 Task: Find a guest house in Shangarh, India for 8 guests from 24th August to 10th September, with a price range of ₹12,000 to ₹15,000, 4 bedrooms, 4 bathrooms, 6 beds, and amenities like WiFi, free parking, and TV. Ensure self check-in and host language is English.
Action: Mouse moved to (538, 139)
Screenshot: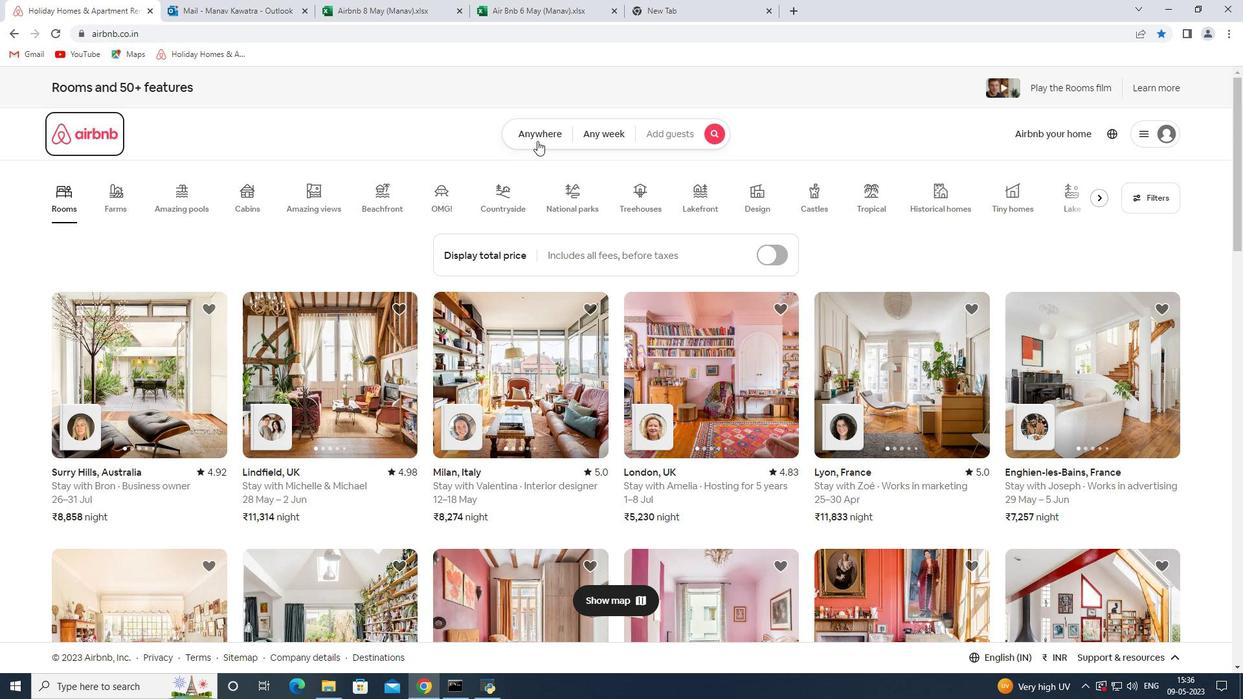 
Action: Mouse pressed left at (538, 139)
Screenshot: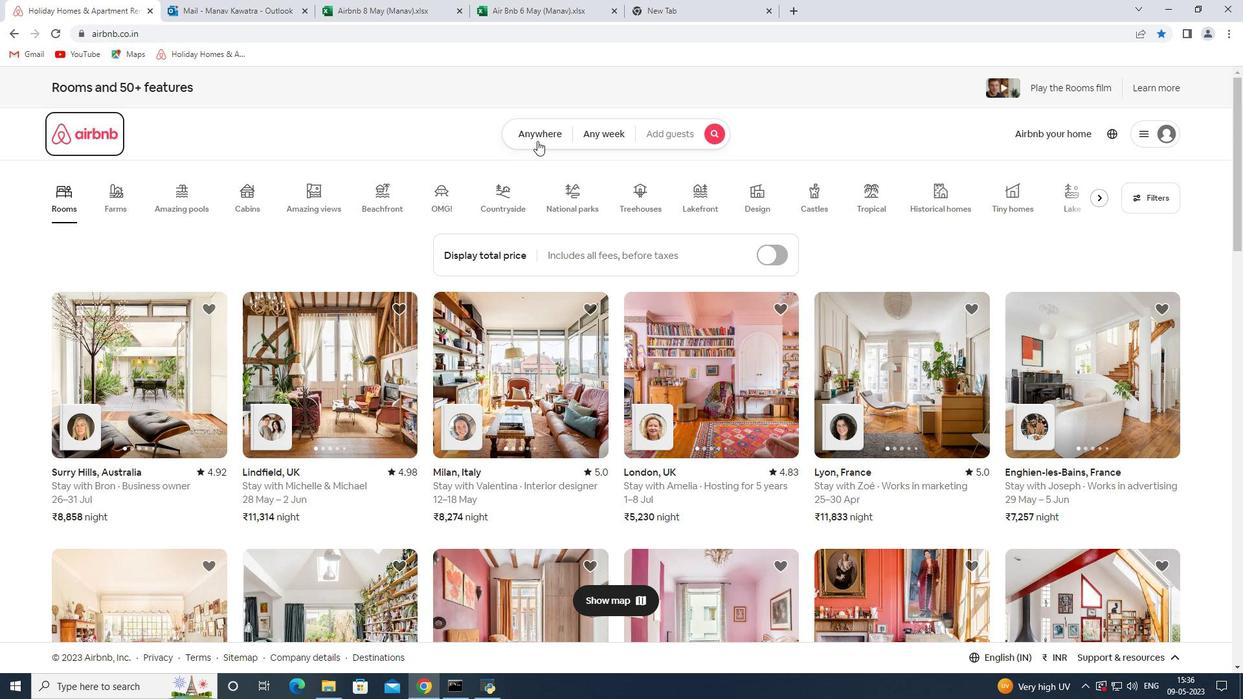 
Action: Mouse moved to (461, 198)
Screenshot: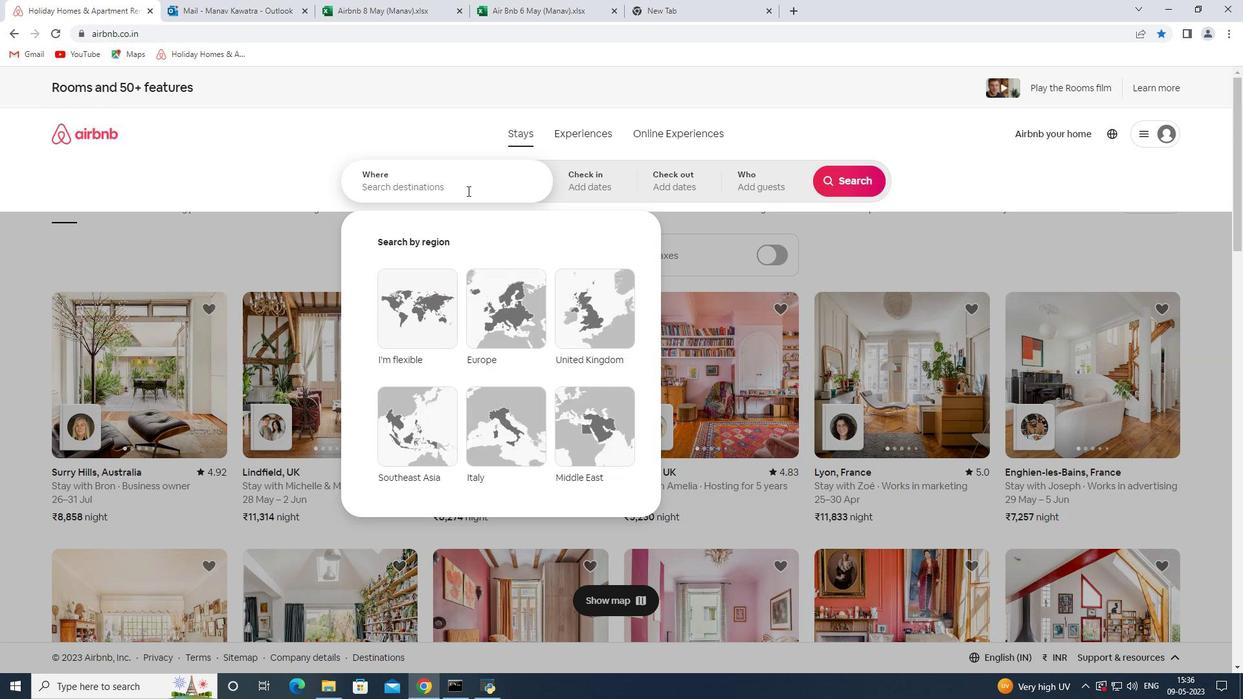 
Action: Mouse pressed left at (461, 198)
Screenshot: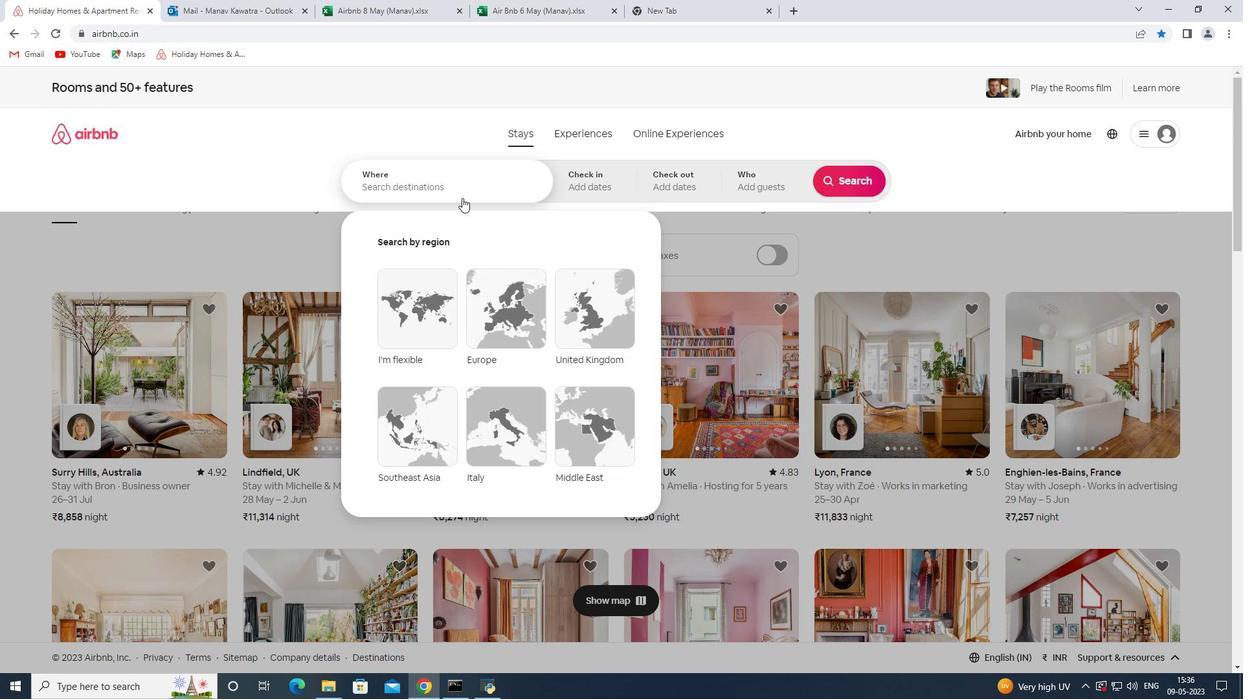 
Action: Mouse moved to (466, 186)
Screenshot: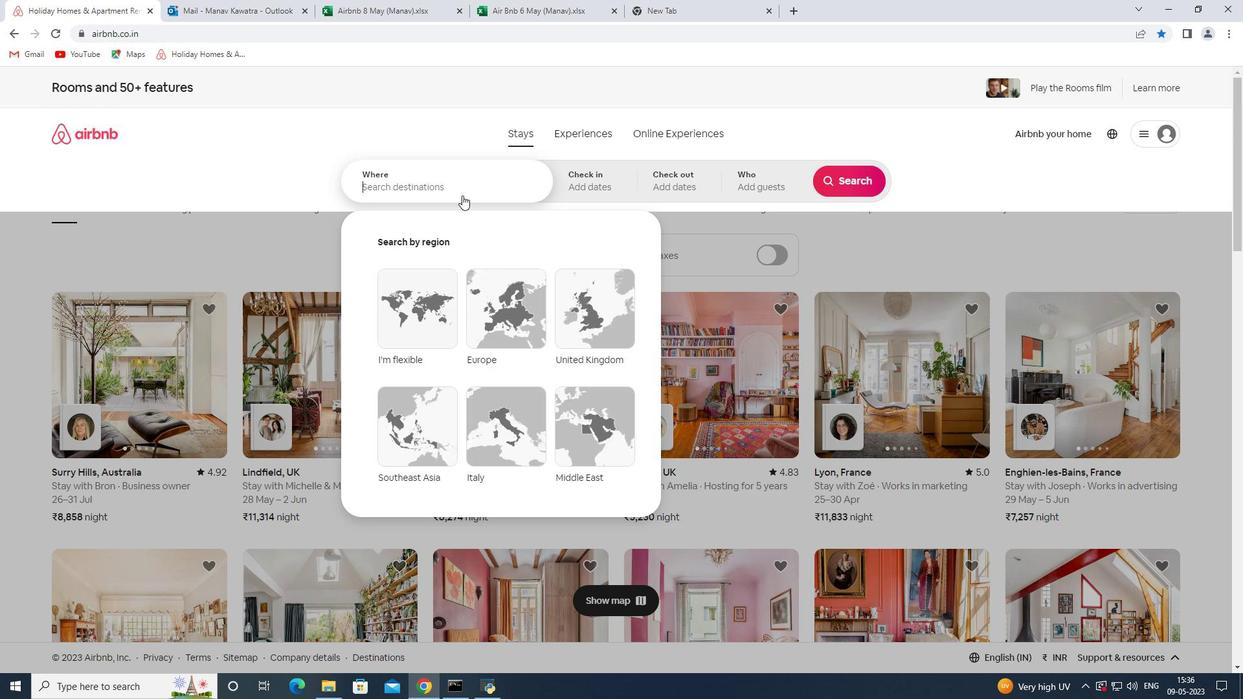 
Action: Mouse pressed left at (466, 186)
Screenshot: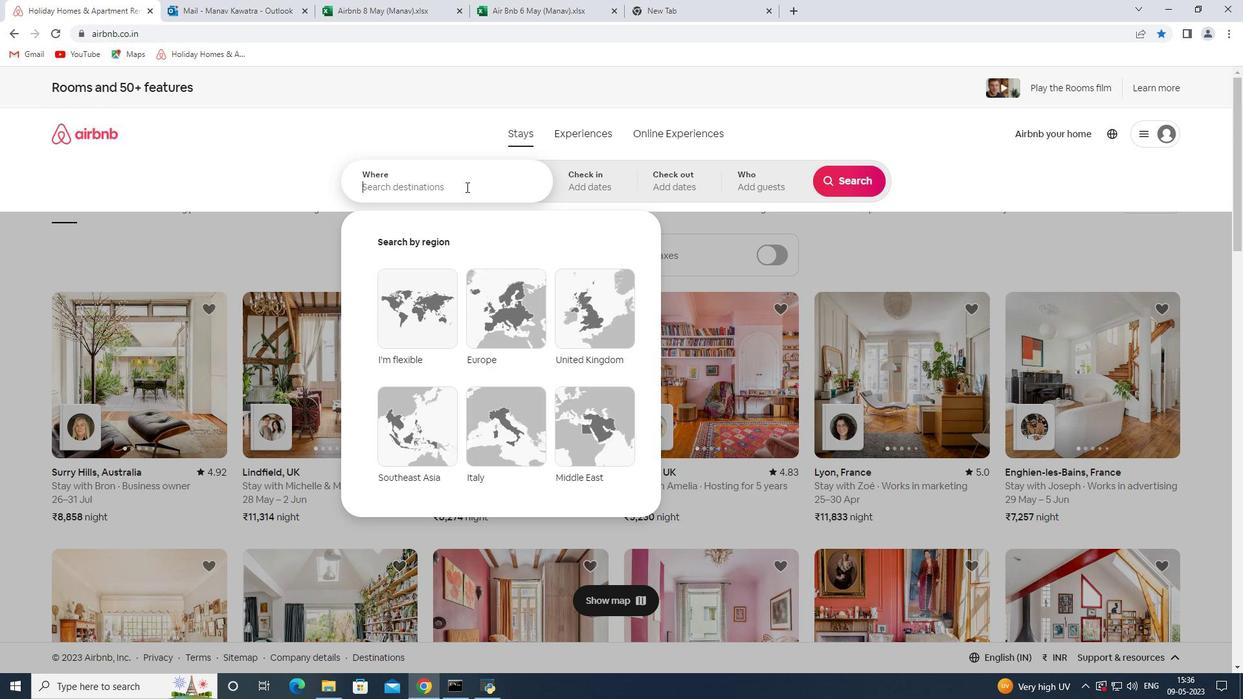
Action: Key pressed <Key.shift>Shamgarh<Key.space><Key.shift><Key.shift><Key.shift><Key.shift><Key.shift>India<Key.space><Key.enter>
Screenshot: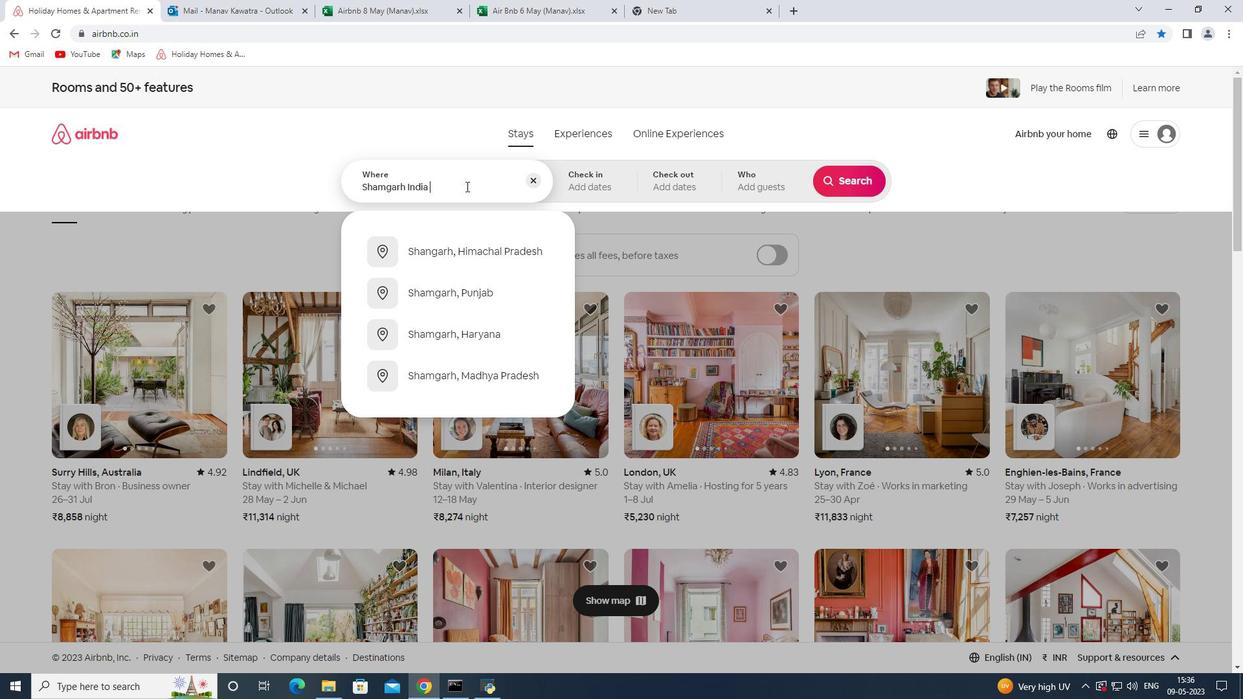 
Action: Mouse moved to (833, 280)
Screenshot: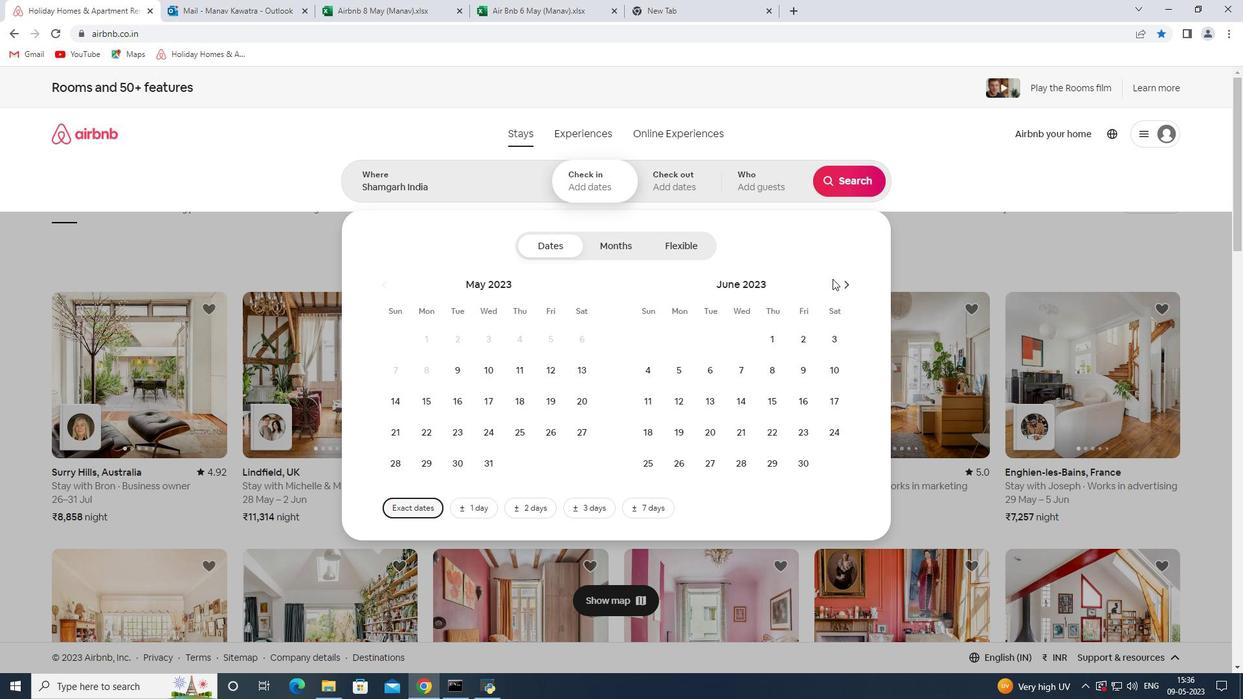 
Action: Mouse pressed left at (833, 280)
Screenshot: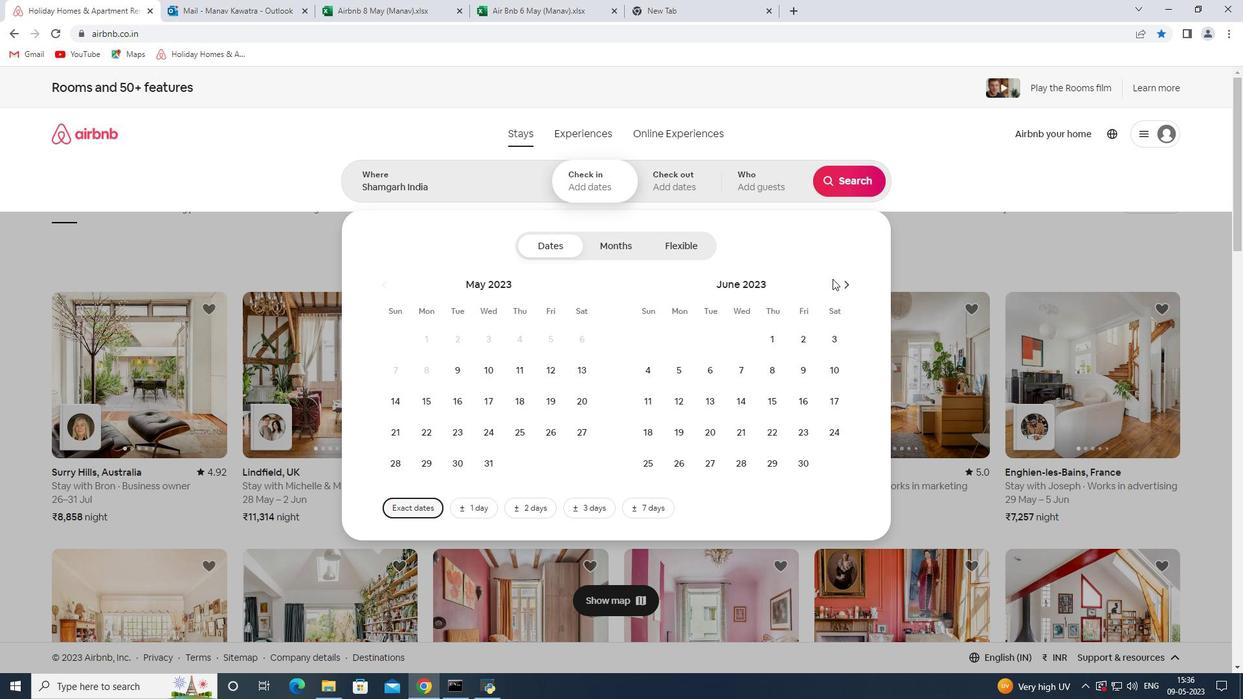 
Action: Mouse moved to (844, 282)
Screenshot: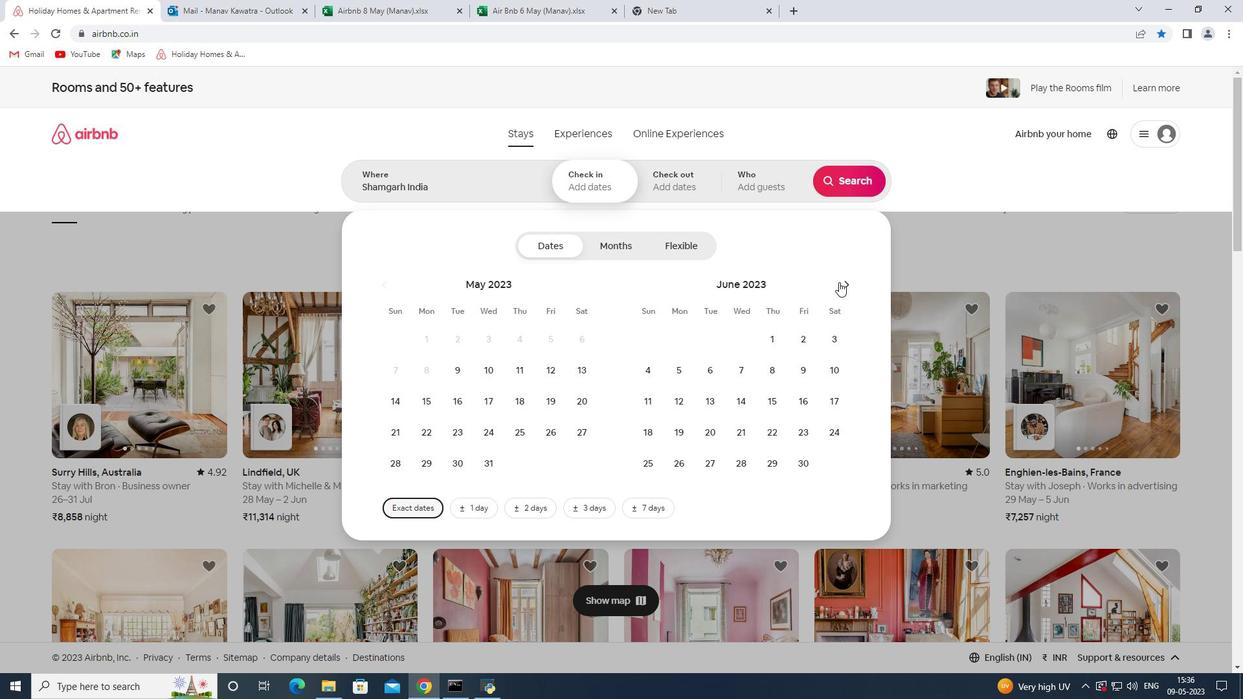 
Action: Mouse pressed left at (844, 282)
Screenshot: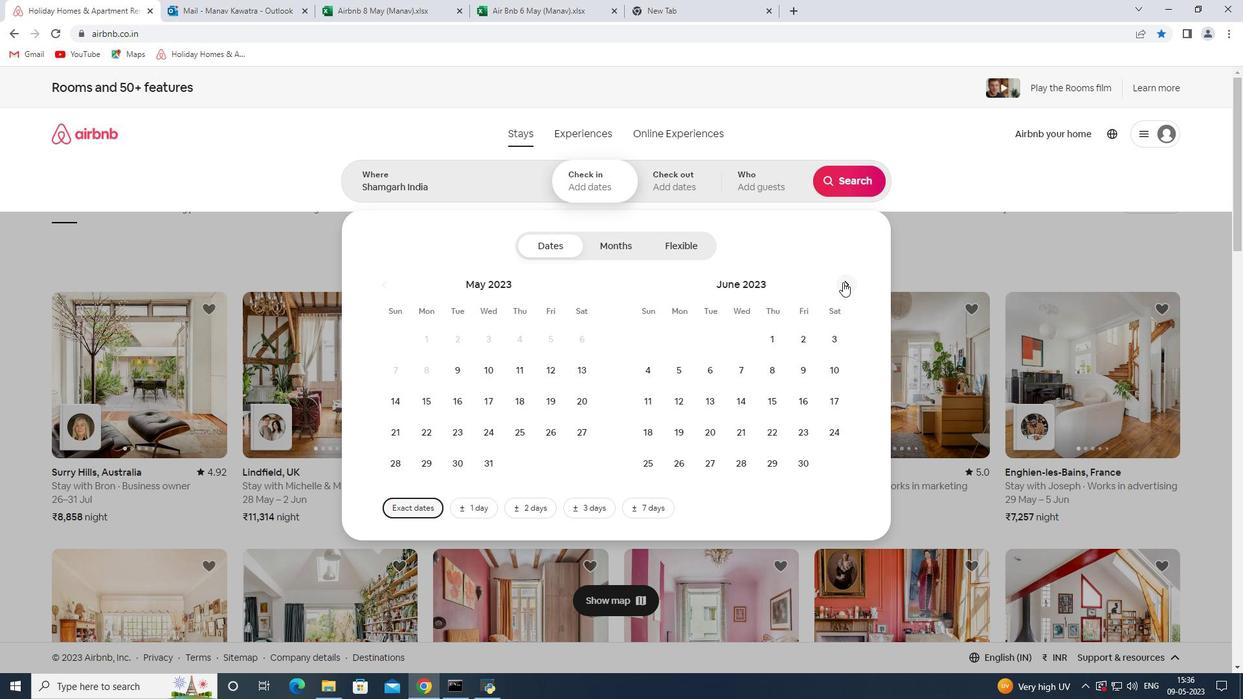 
Action: Mouse moved to (845, 283)
Screenshot: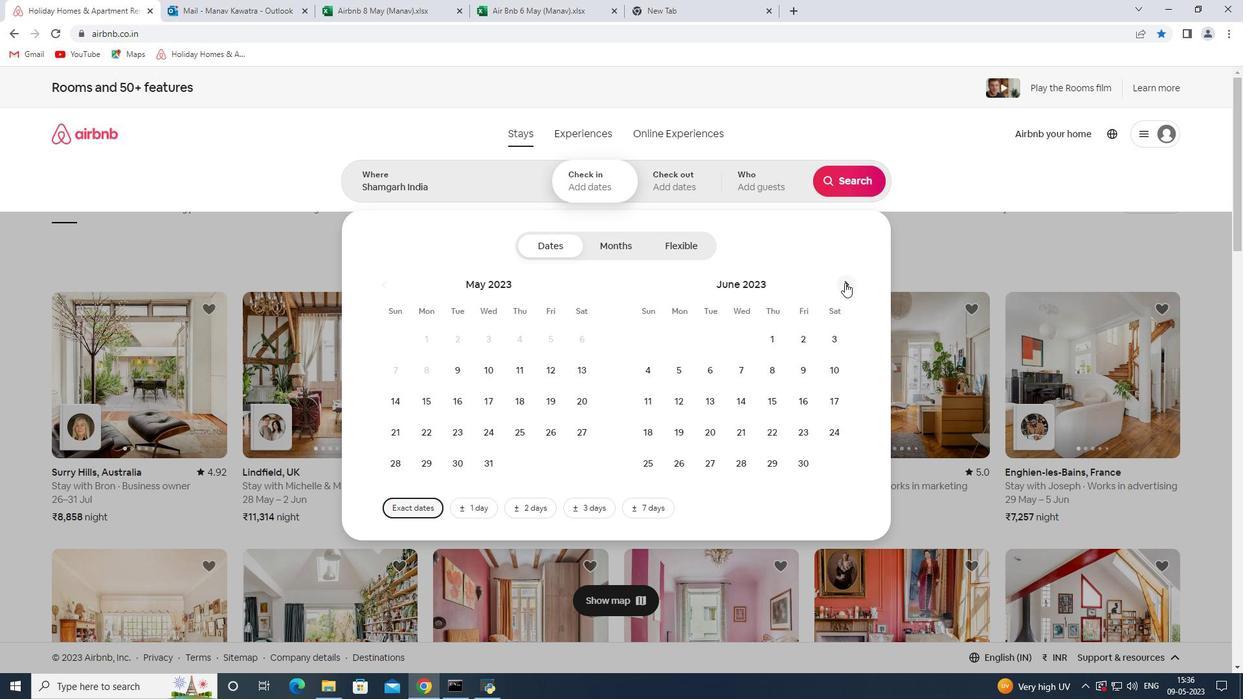 
Action: Mouse pressed left at (845, 283)
Screenshot: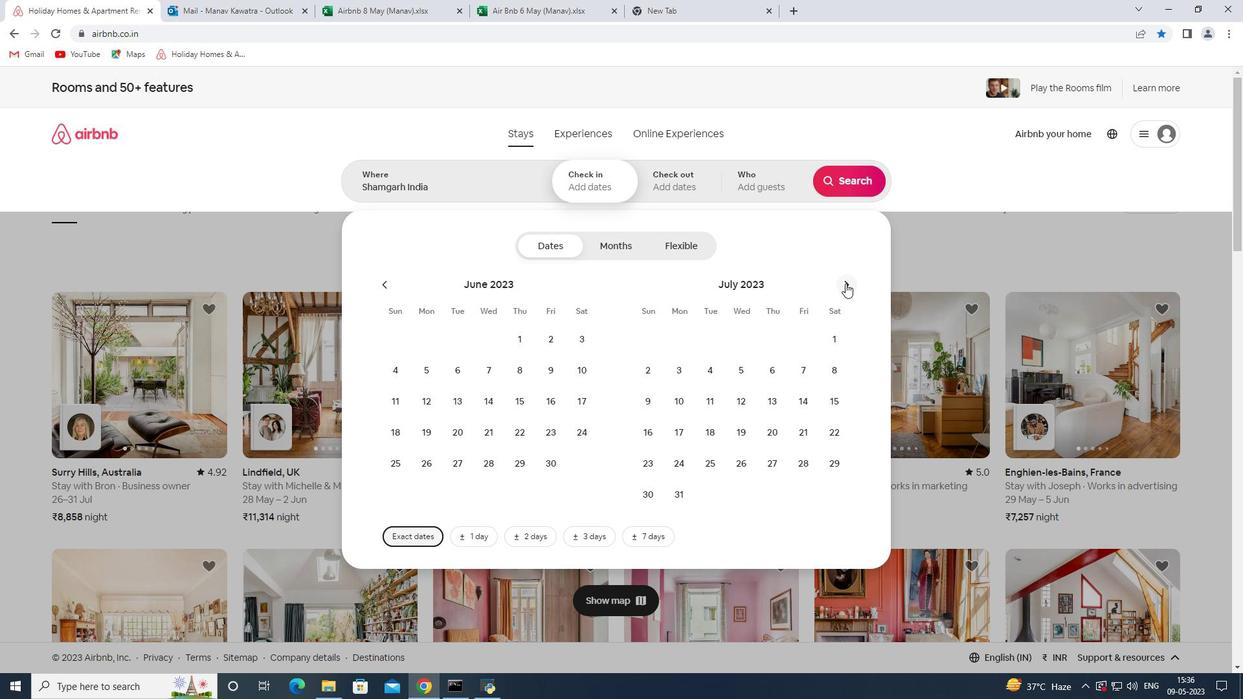 
Action: Mouse moved to (771, 444)
Screenshot: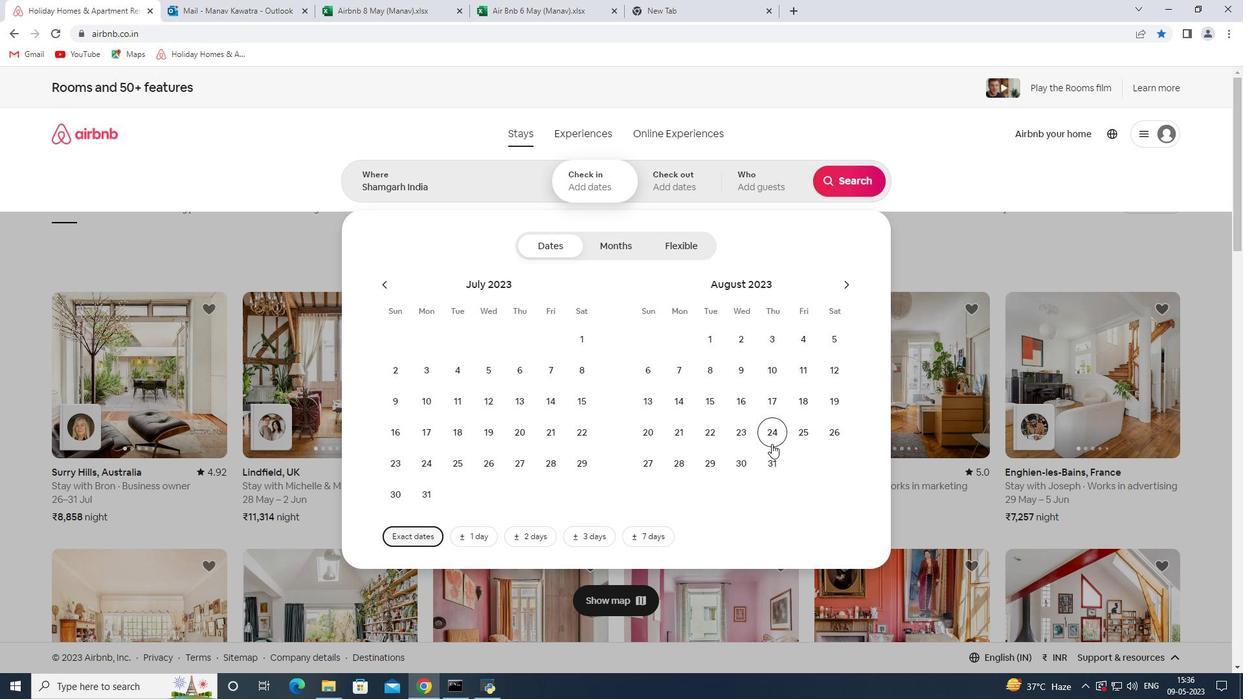 
Action: Mouse pressed left at (771, 444)
Screenshot: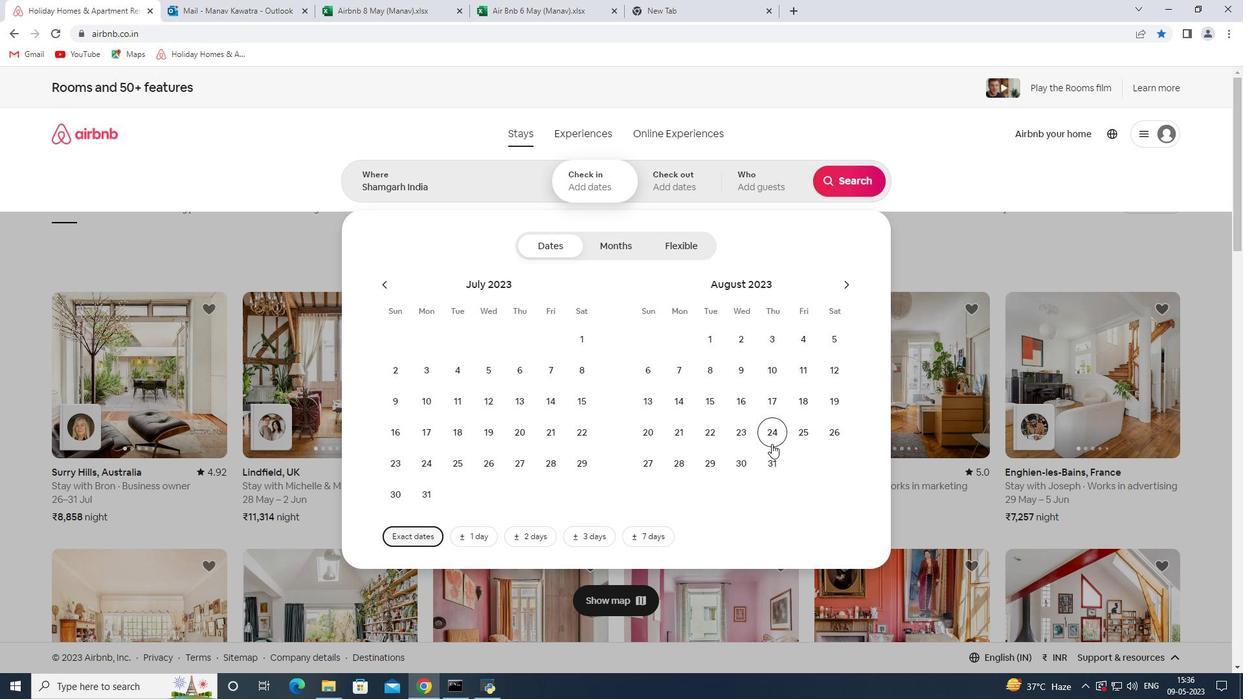 
Action: Mouse moved to (841, 279)
Screenshot: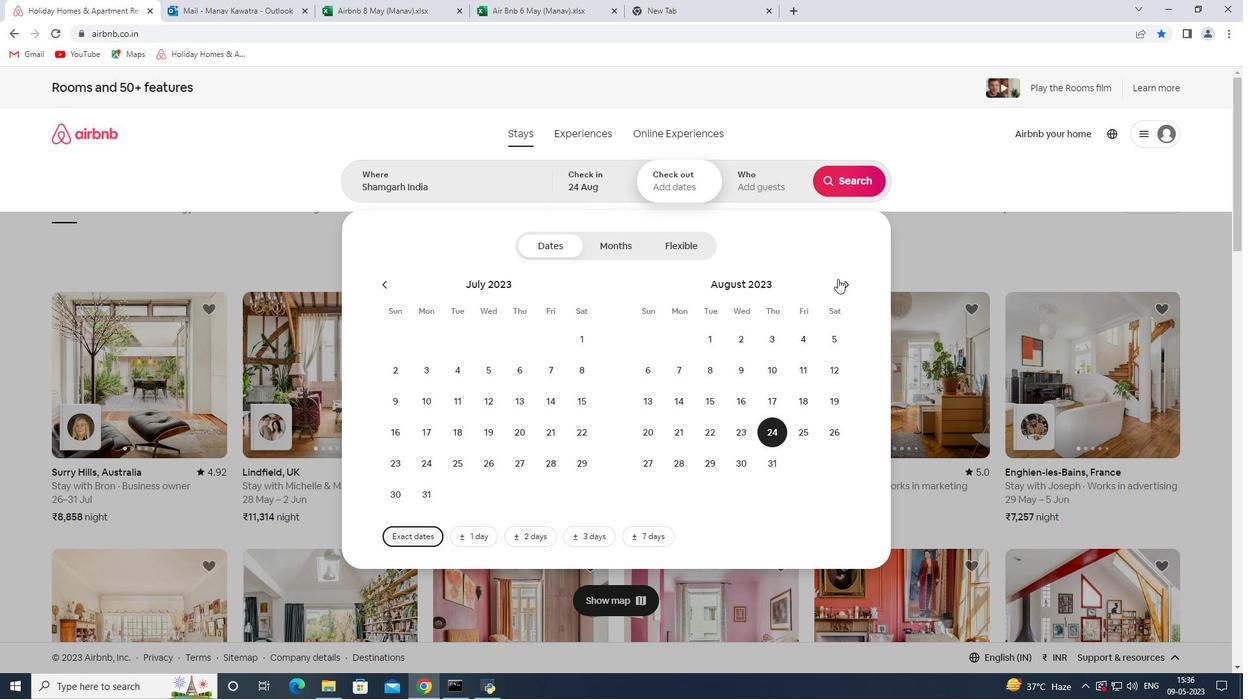 
Action: Mouse pressed left at (841, 279)
Screenshot: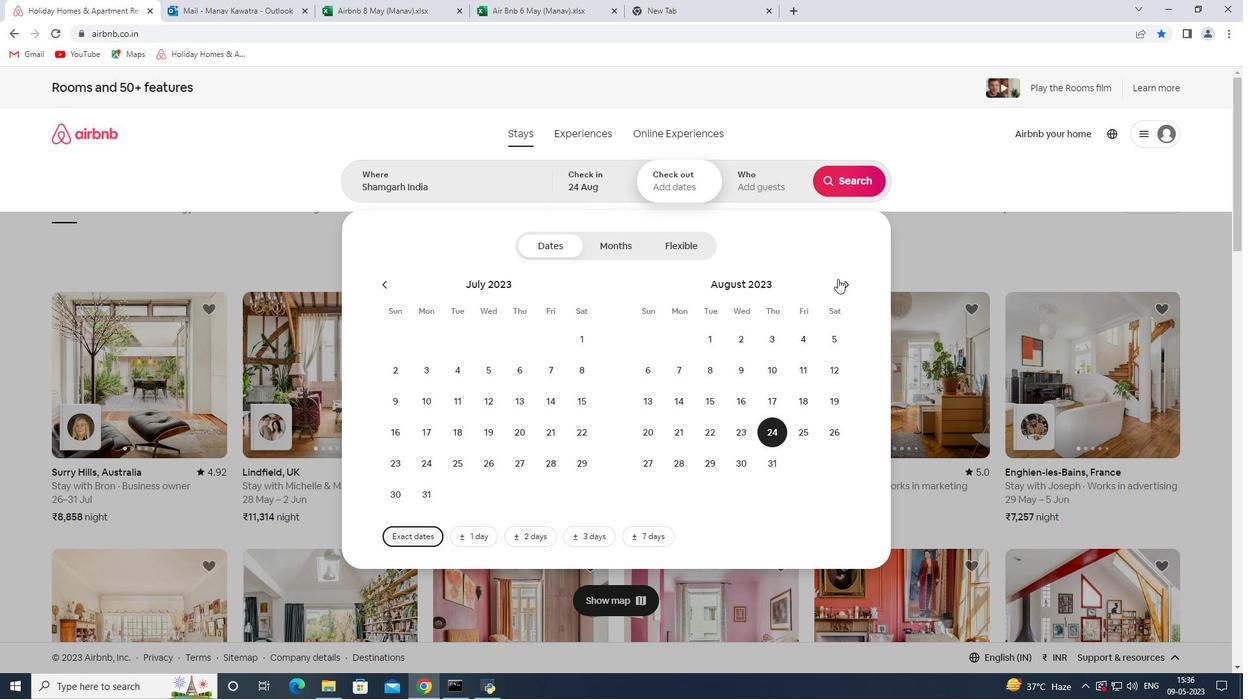 
Action: Mouse moved to (650, 398)
Screenshot: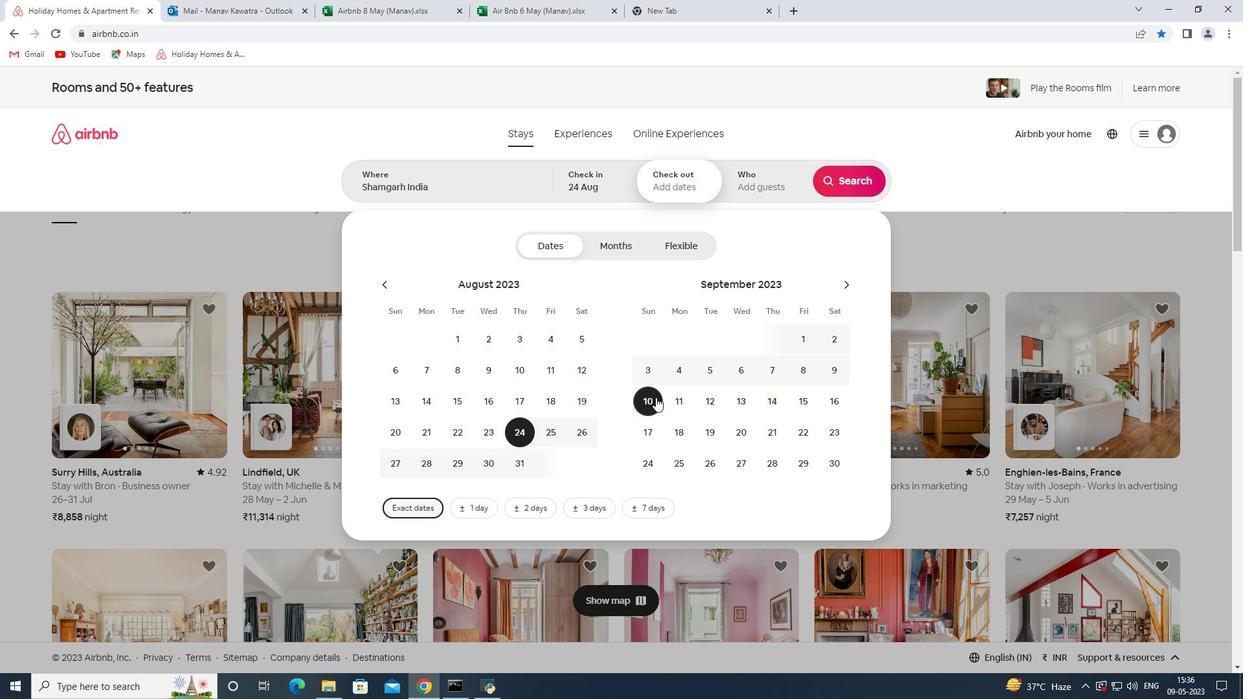 
Action: Mouse pressed left at (650, 398)
Screenshot: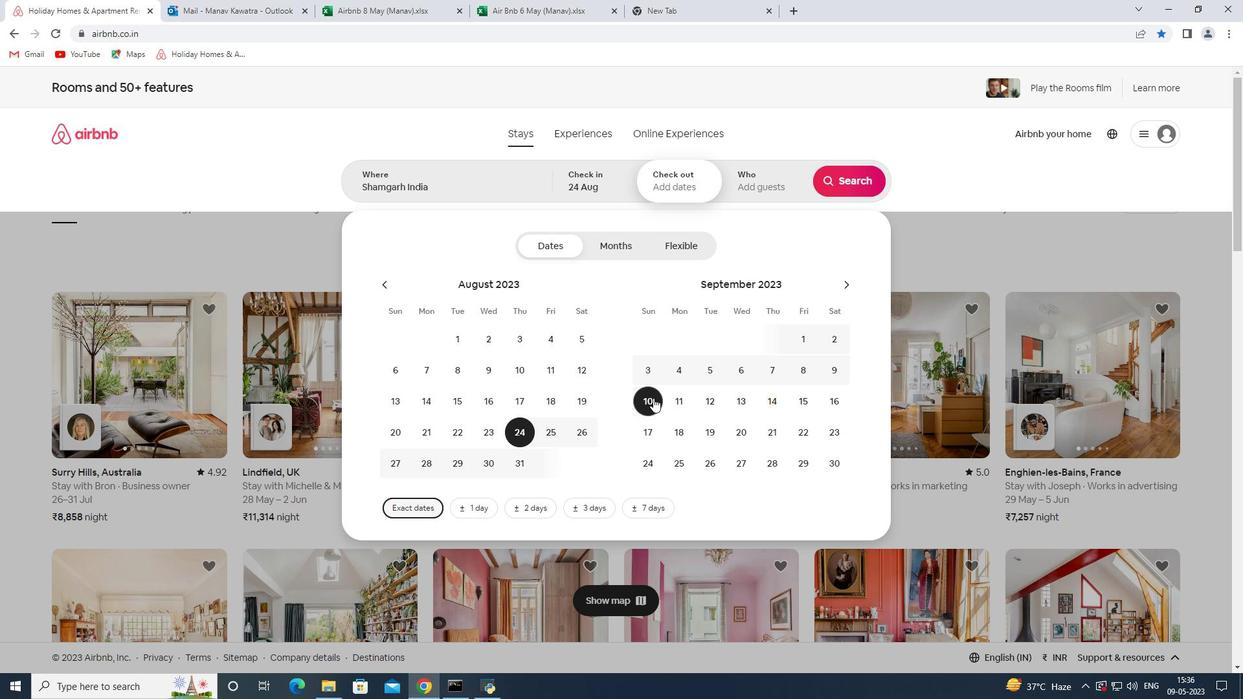 
Action: Mouse moved to (743, 184)
Screenshot: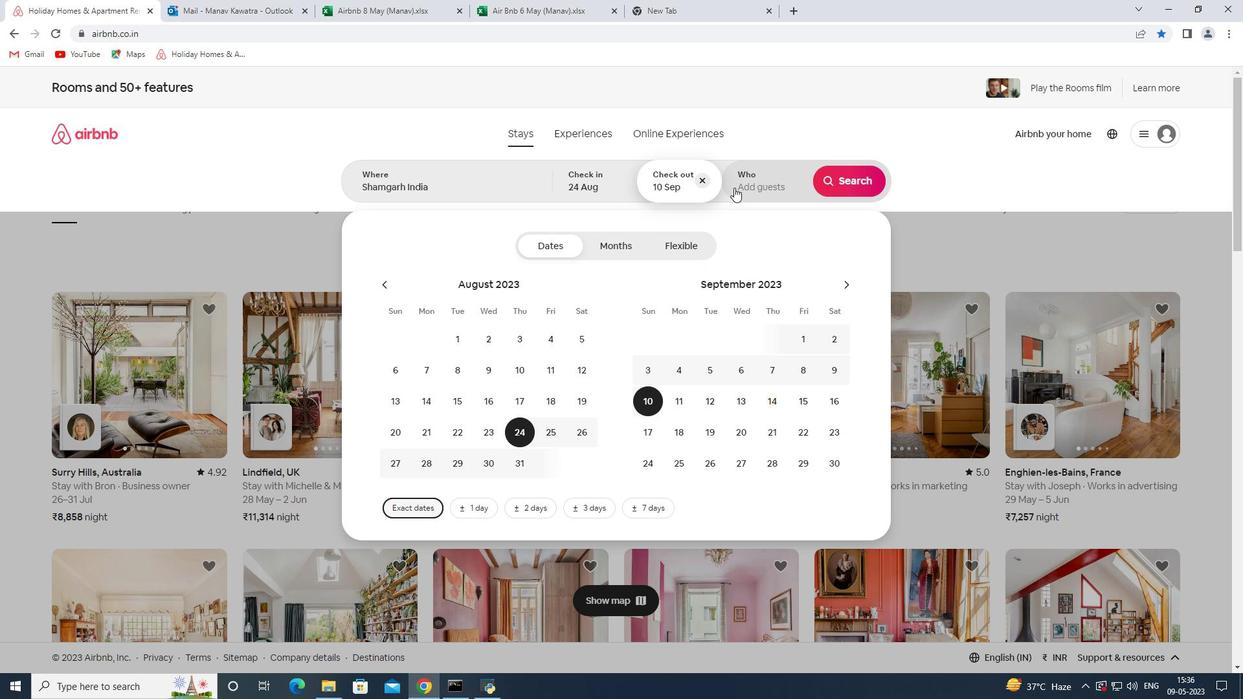 
Action: Mouse pressed left at (743, 184)
Screenshot: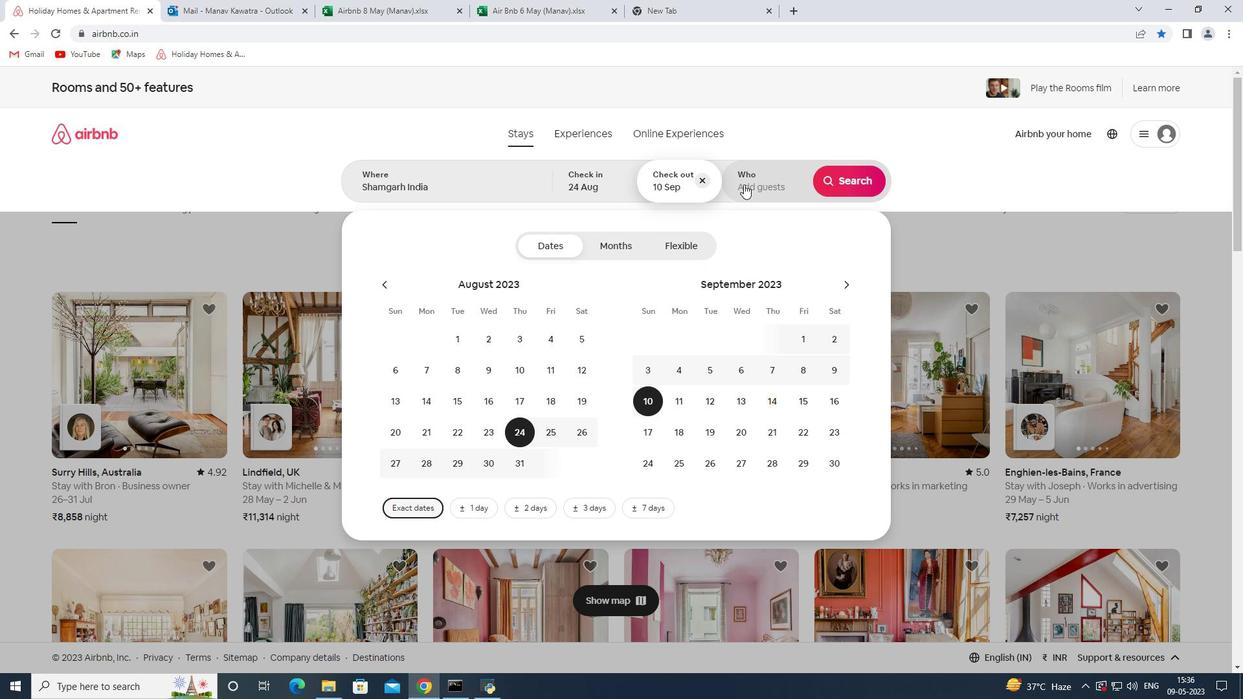 
Action: Mouse moved to (847, 249)
Screenshot: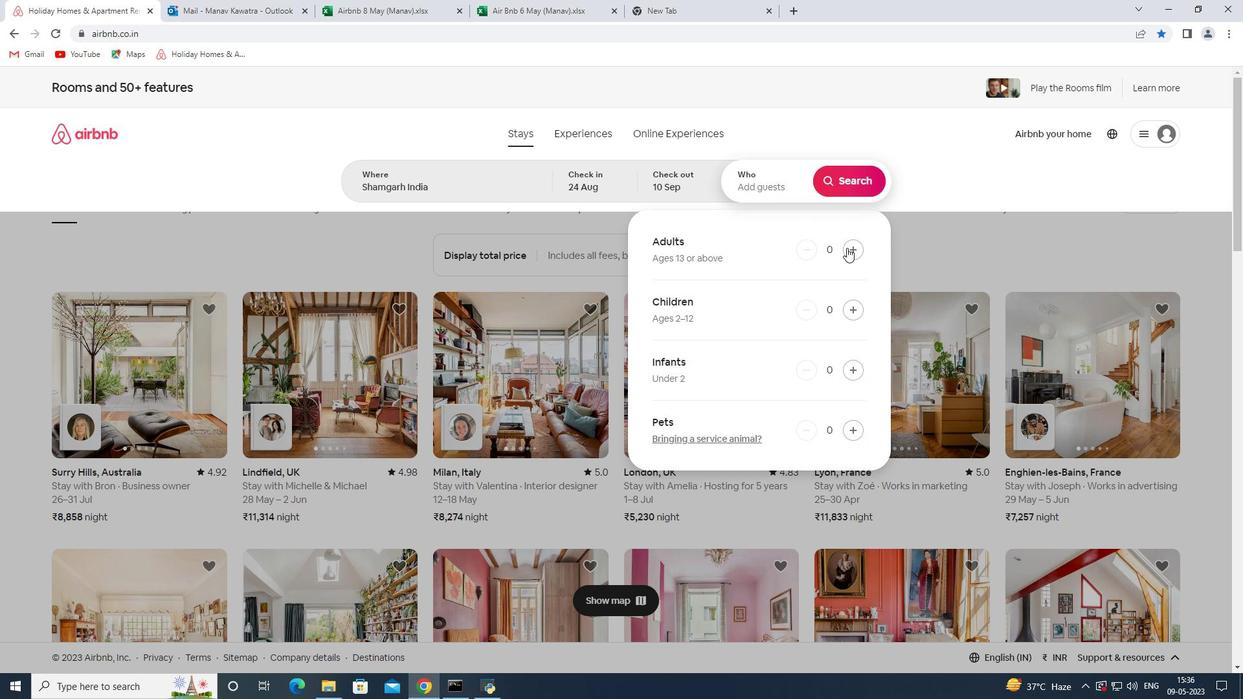 
Action: Mouse pressed left at (847, 249)
Screenshot: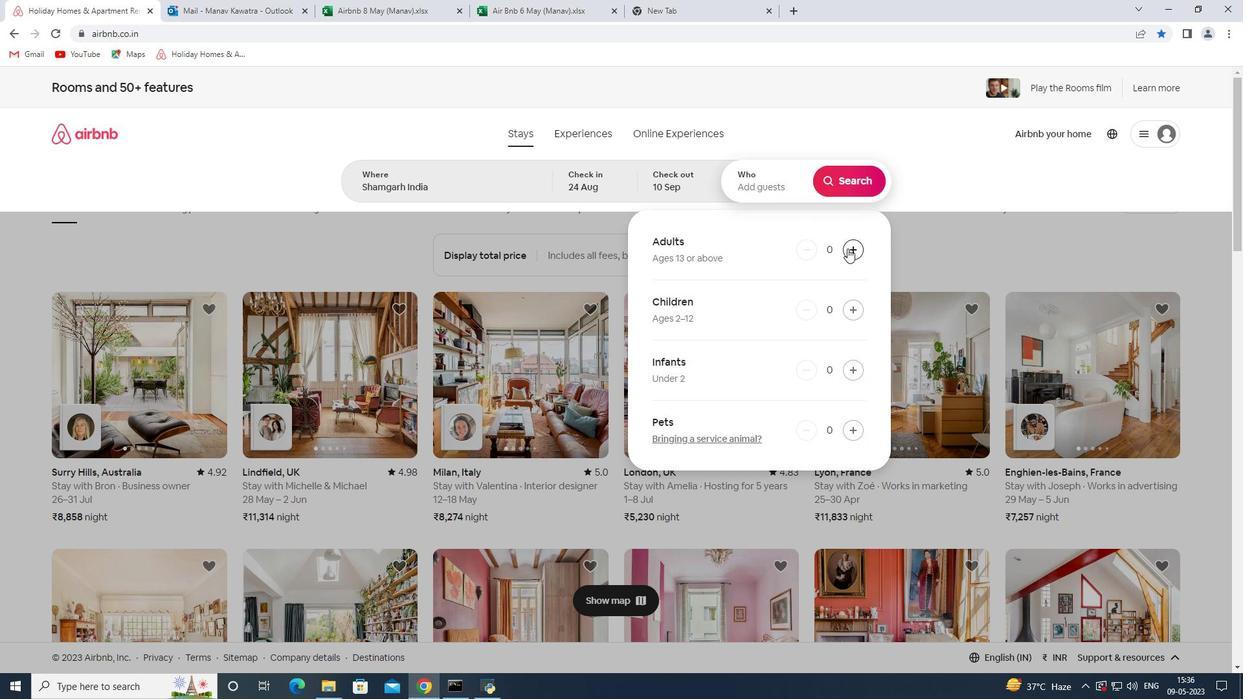 
Action: Mouse pressed left at (847, 249)
Screenshot: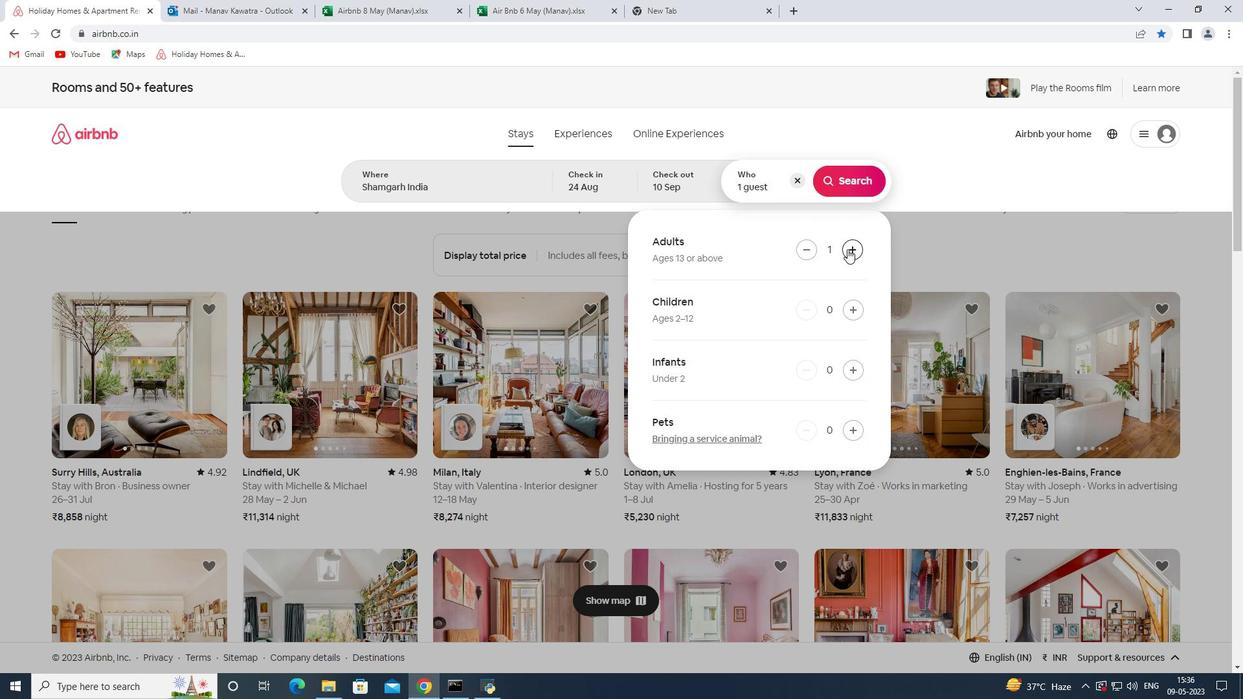 
Action: Mouse pressed left at (847, 249)
Screenshot: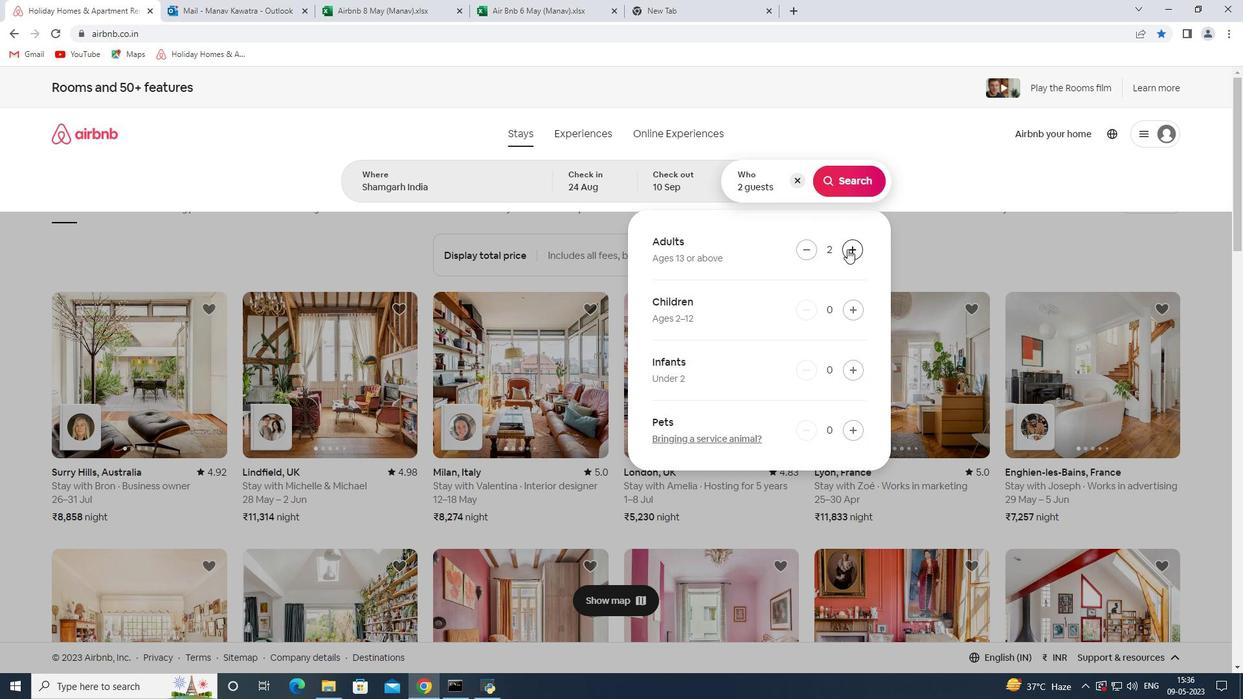 
Action: Mouse pressed left at (847, 249)
Screenshot: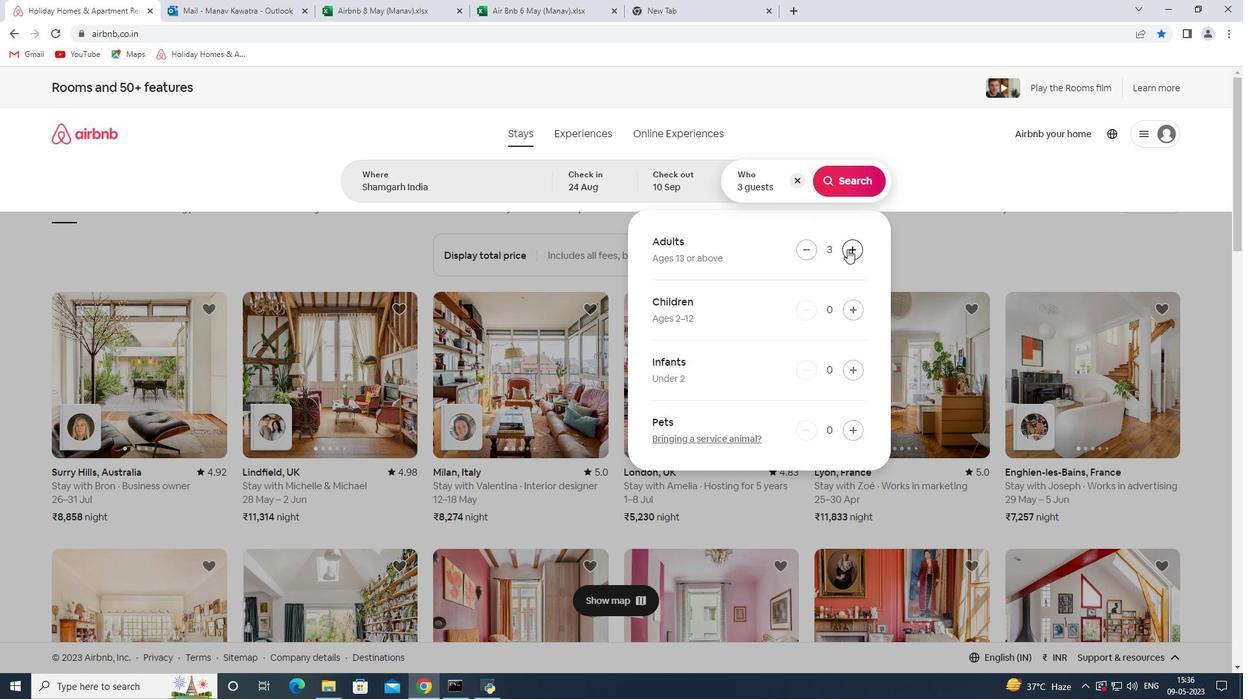 
Action: Mouse pressed left at (847, 249)
Screenshot: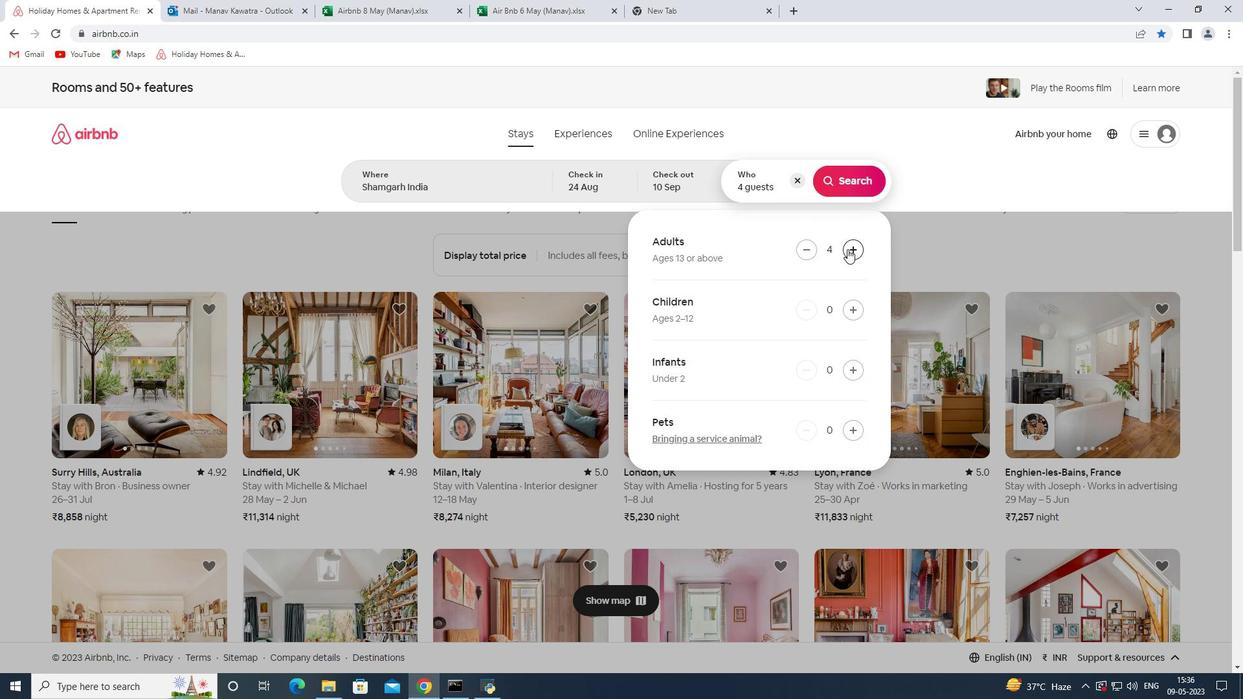 
Action: Mouse pressed left at (847, 249)
Screenshot: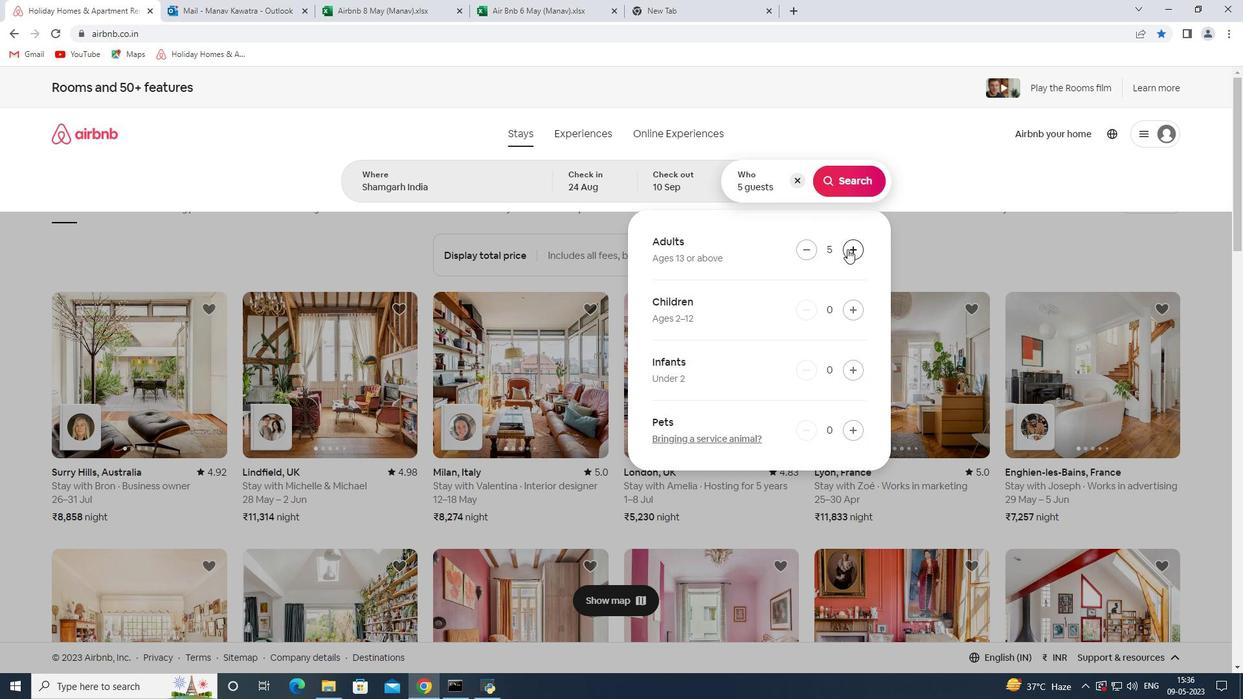 
Action: Mouse pressed left at (847, 249)
Screenshot: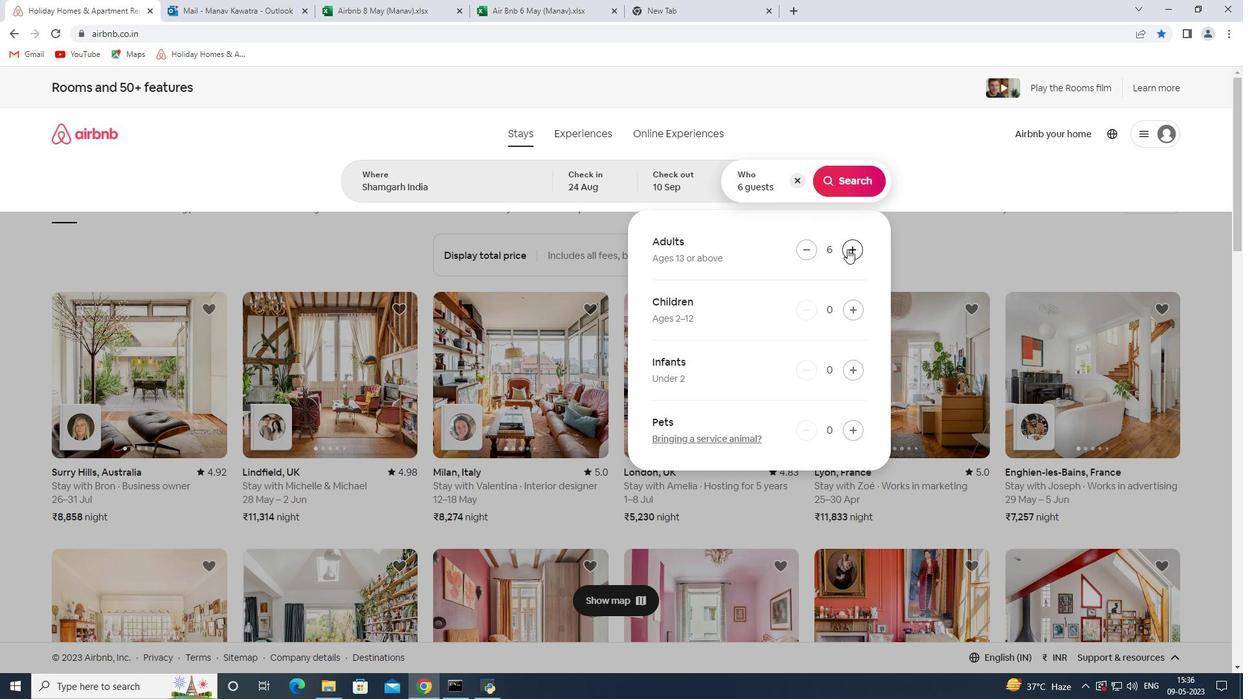
Action: Mouse pressed left at (847, 249)
Screenshot: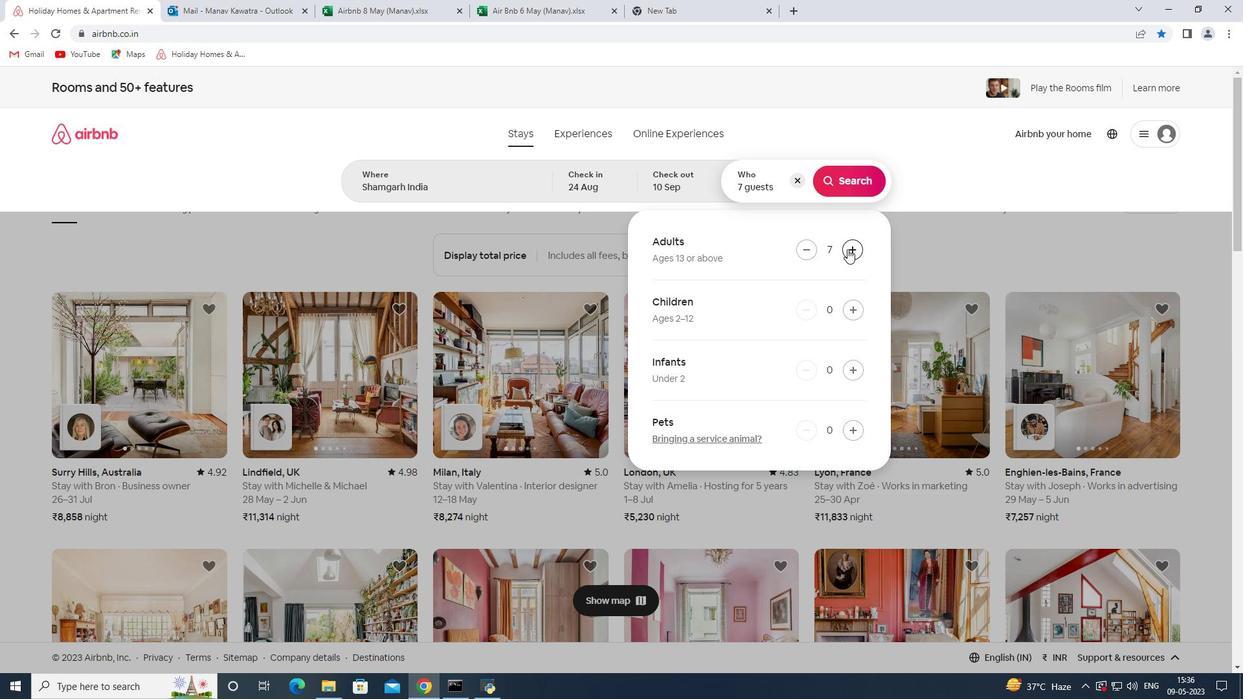 
Action: Mouse moved to (857, 179)
Screenshot: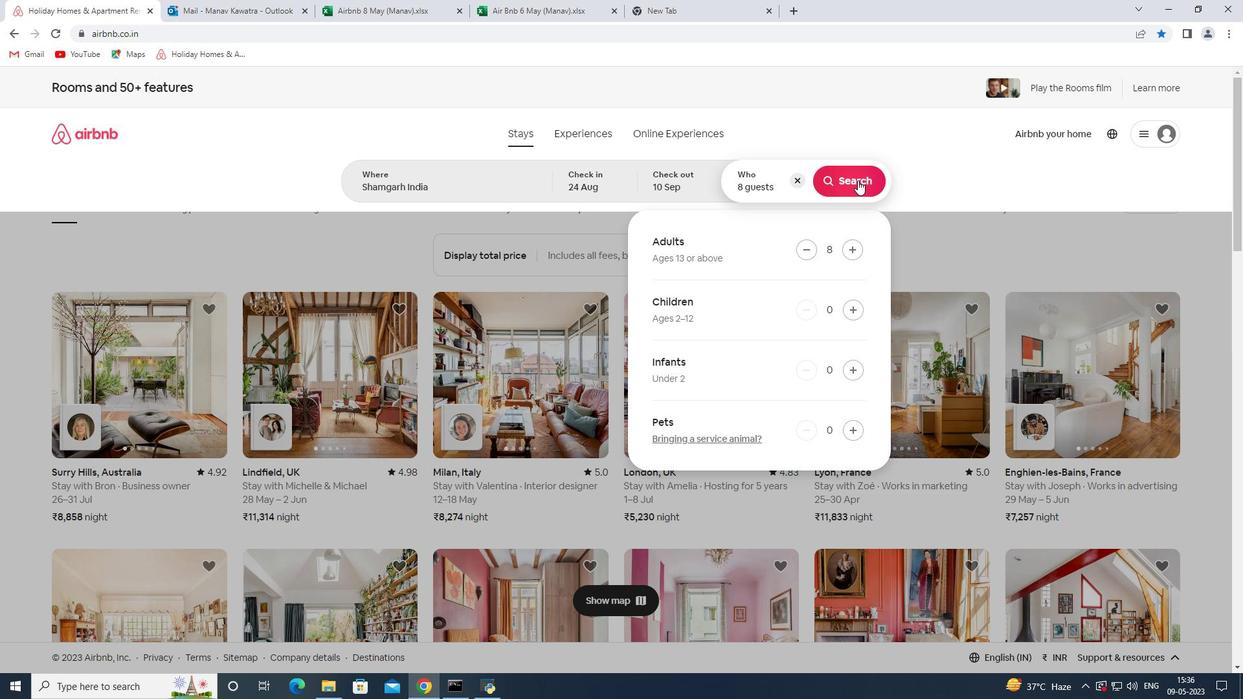 
Action: Mouse pressed left at (857, 179)
Screenshot: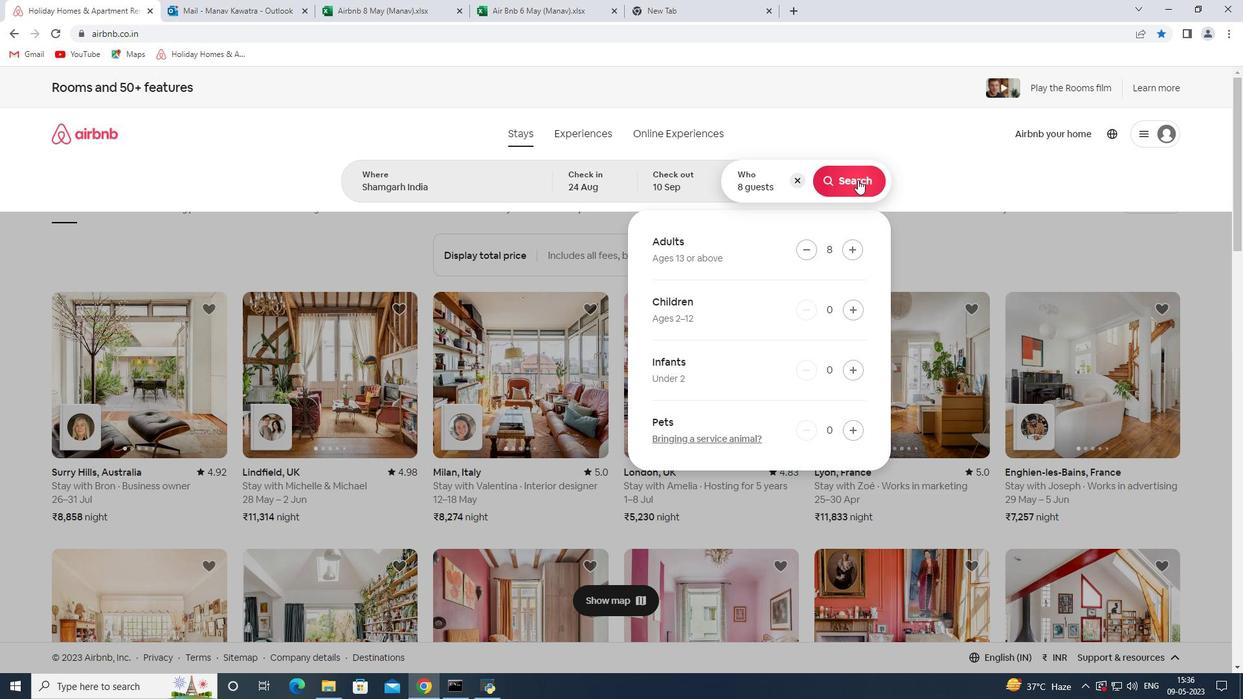 
Action: Mouse moved to (1178, 146)
Screenshot: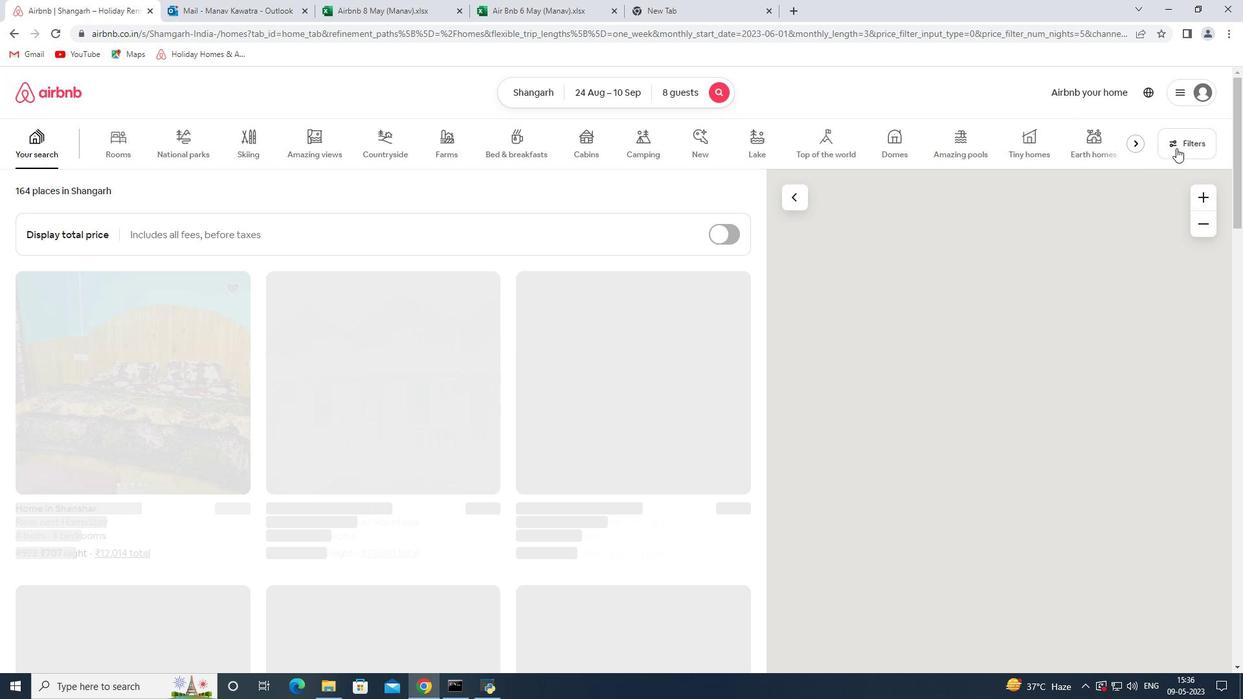 
Action: Mouse pressed left at (1178, 146)
Screenshot: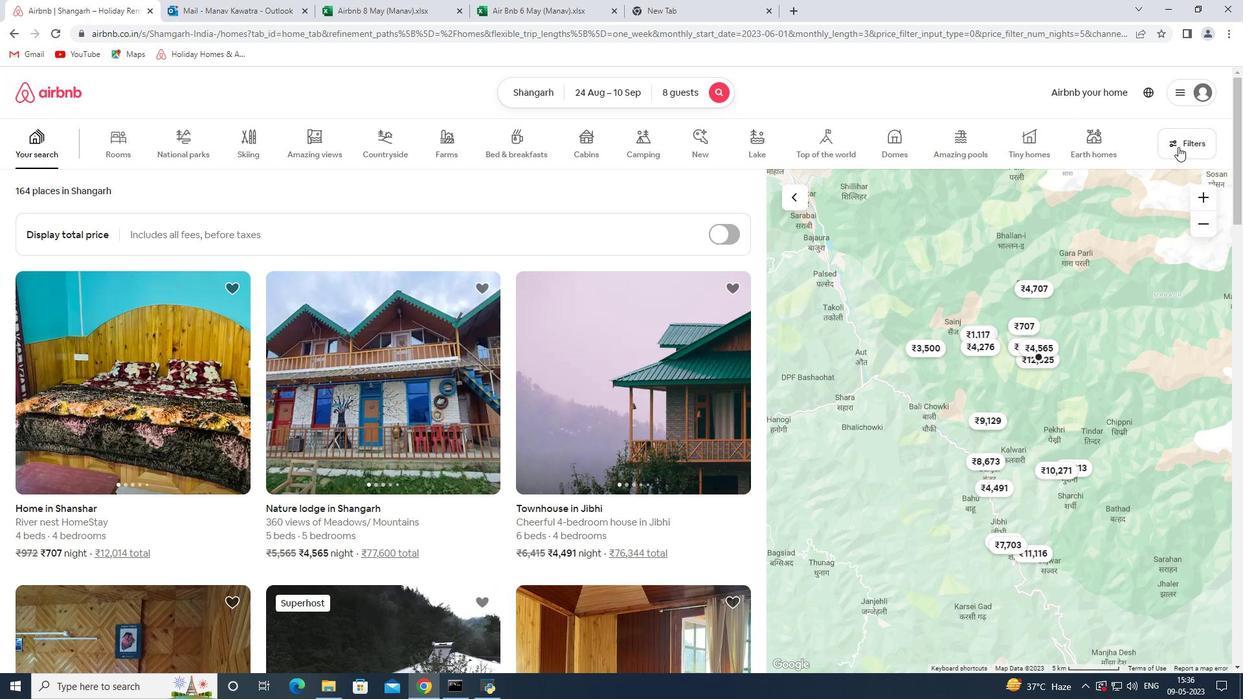 
Action: Mouse moved to (460, 464)
Screenshot: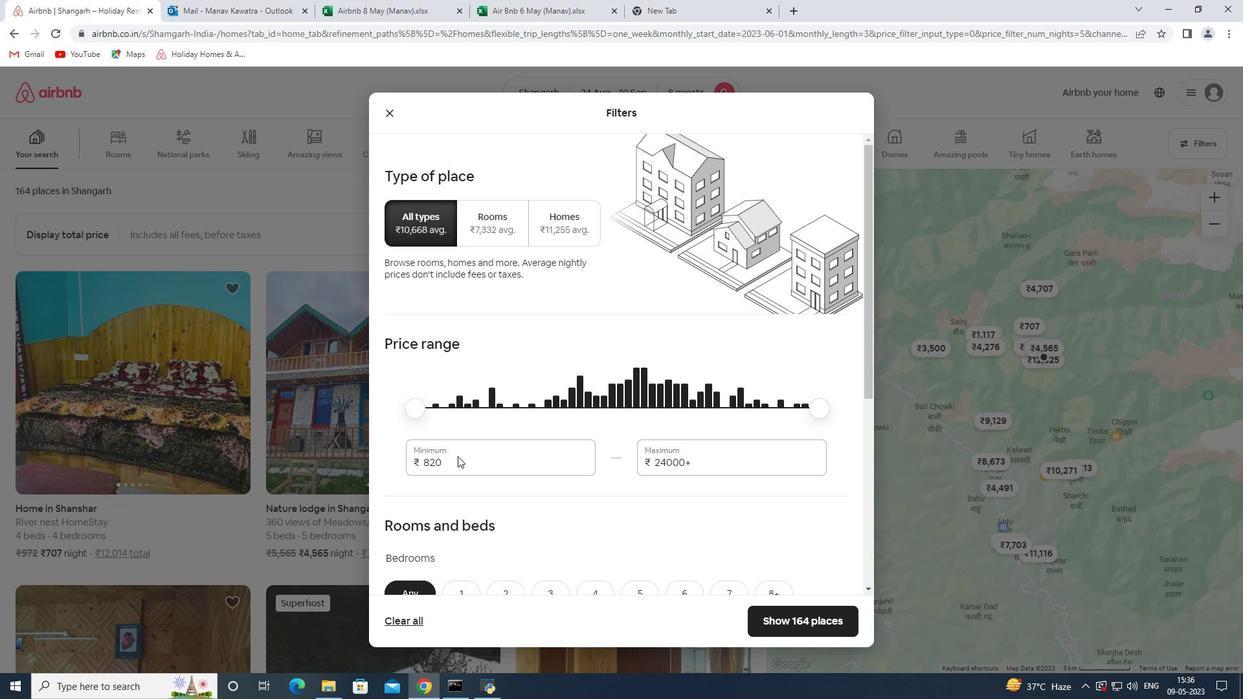 
Action: Mouse pressed left at (460, 464)
Screenshot: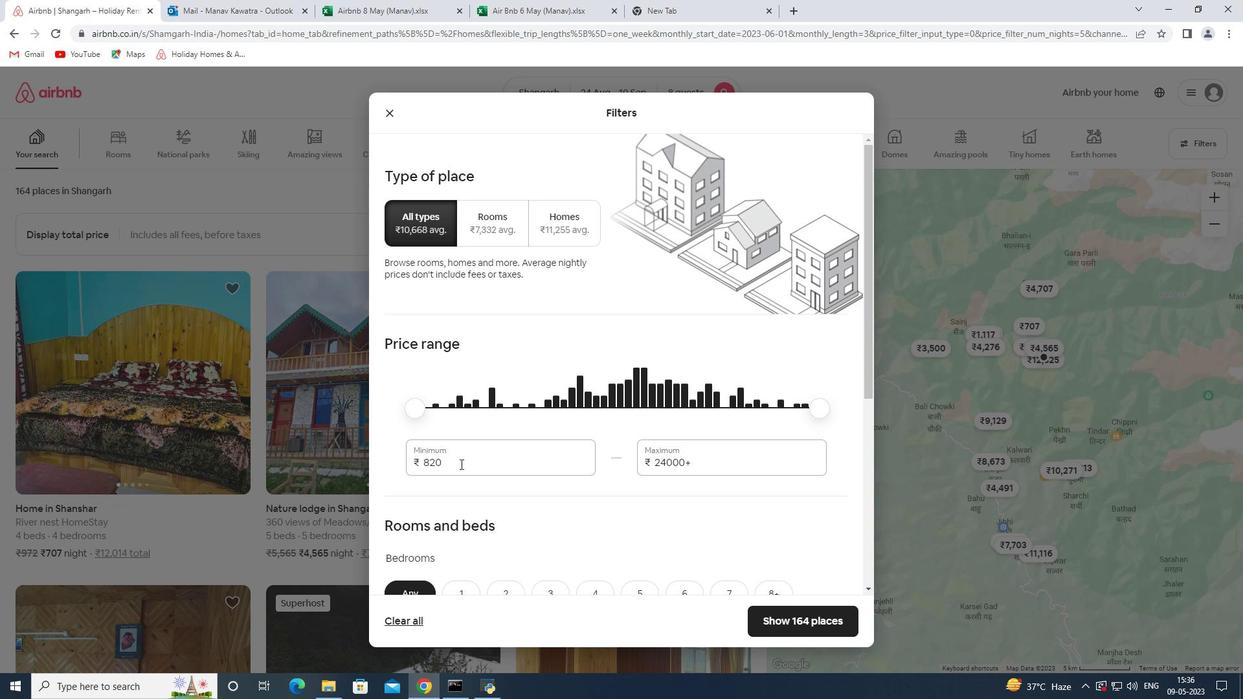 
Action: Mouse pressed left at (460, 464)
Screenshot: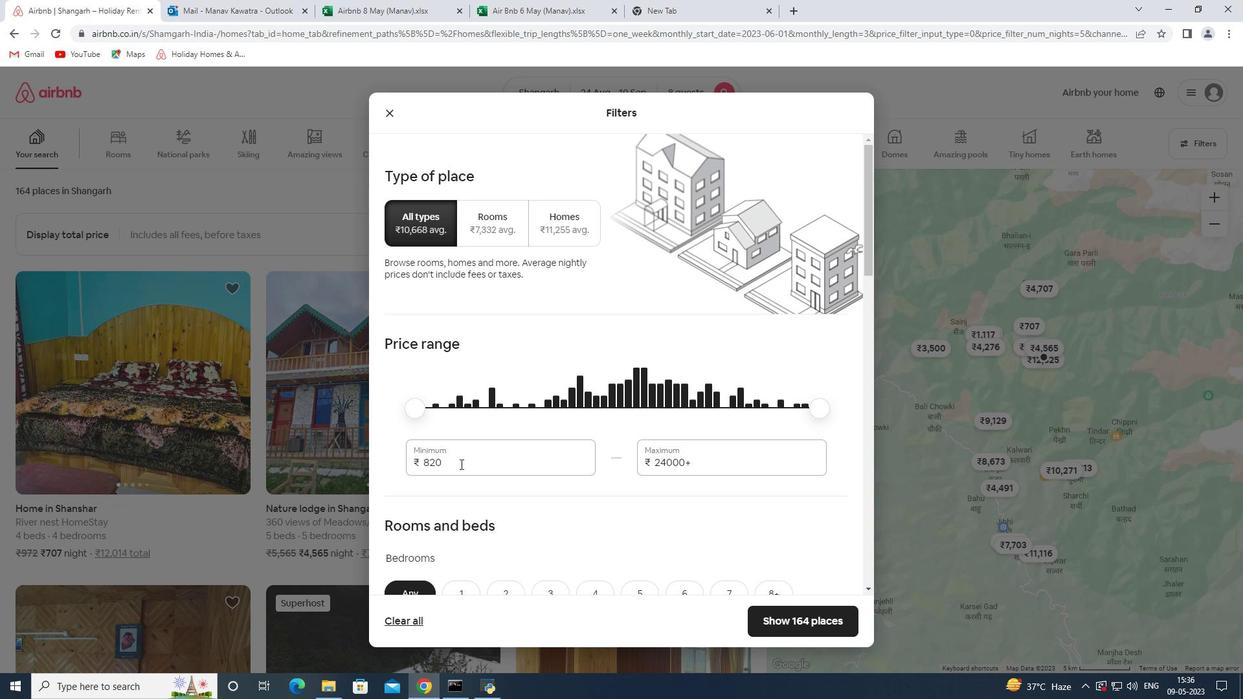 
Action: Key pressed 12000<Key.tab>15000
Screenshot: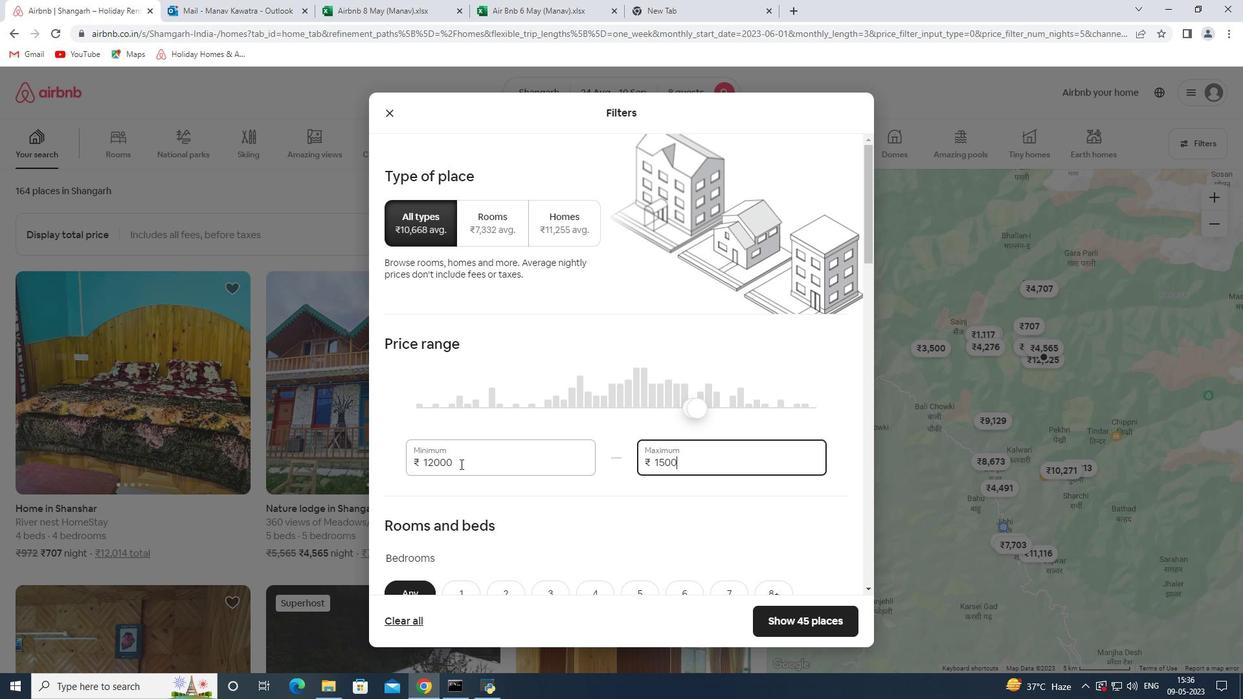 
Action: Mouse moved to (604, 390)
Screenshot: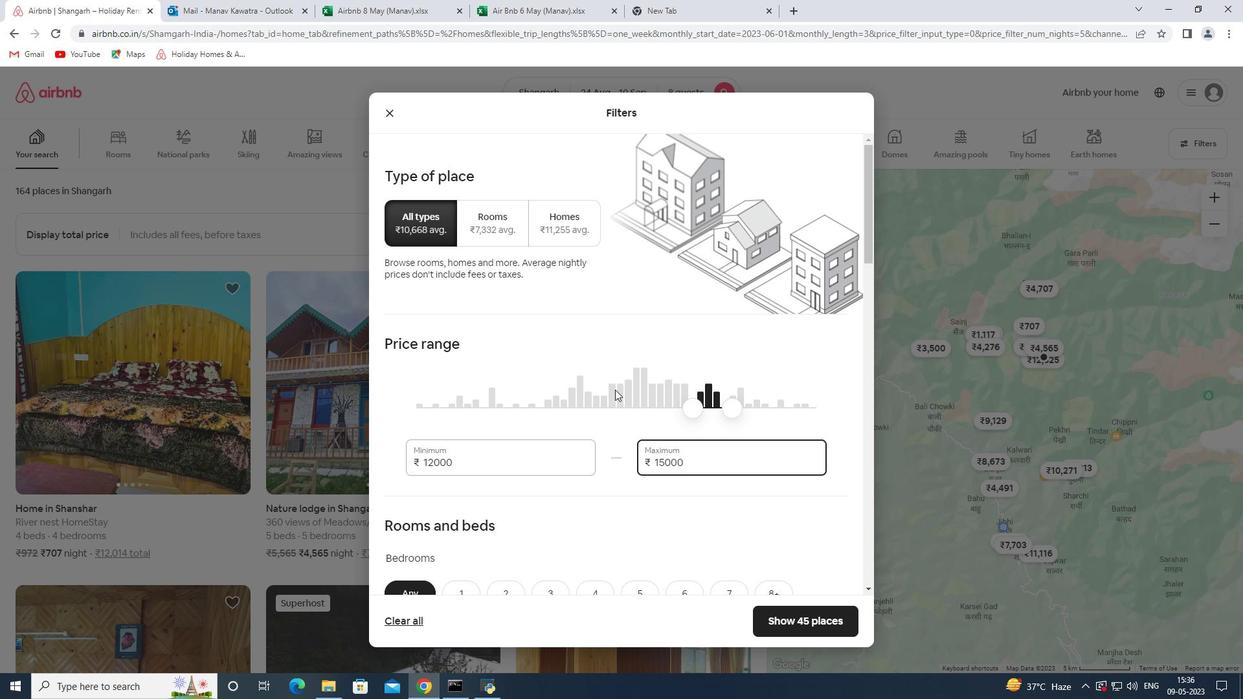 
Action: Mouse scrolled (604, 389) with delta (0, 0)
Screenshot: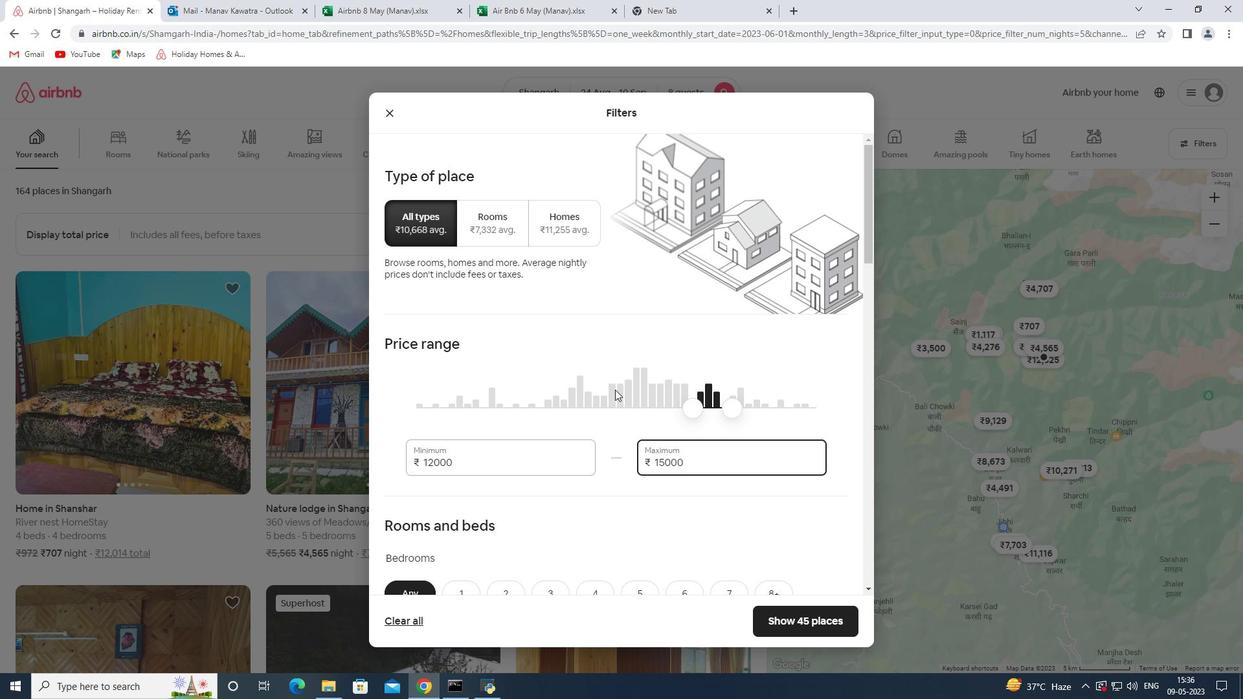 
Action: Mouse scrolled (604, 389) with delta (0, 0)
Screenshot: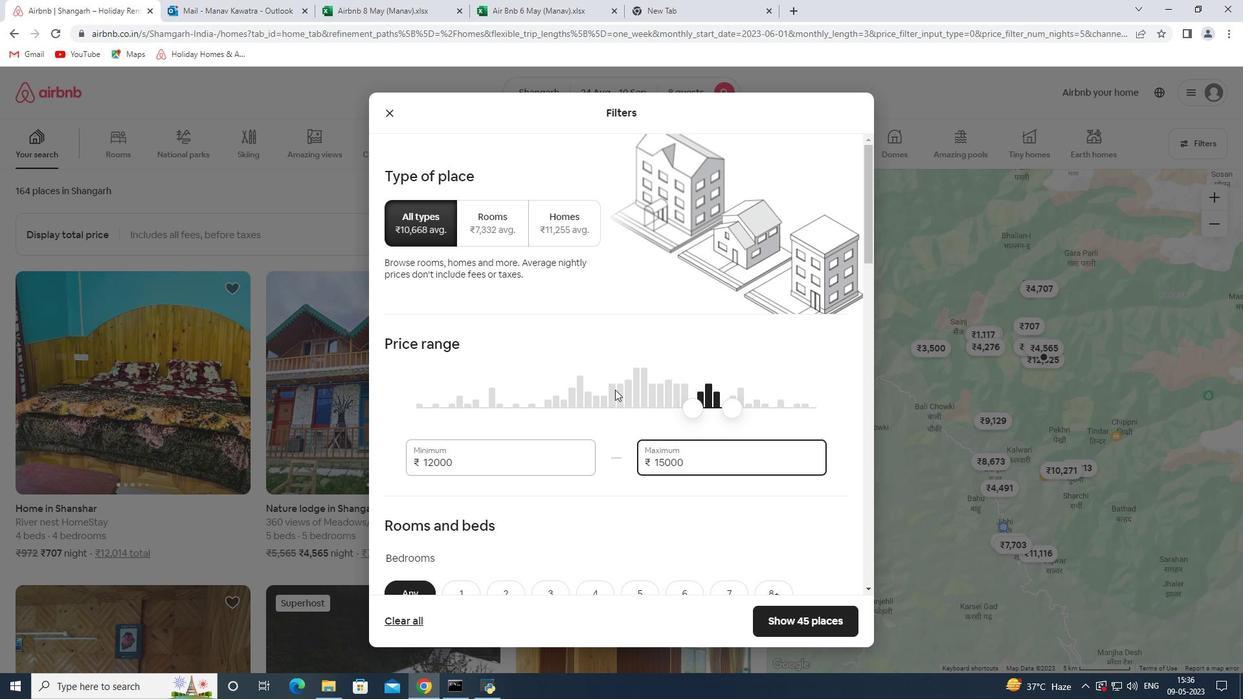 
Action: Mouse scrolled (604, 389) with delta (0, 0)
Screenshot: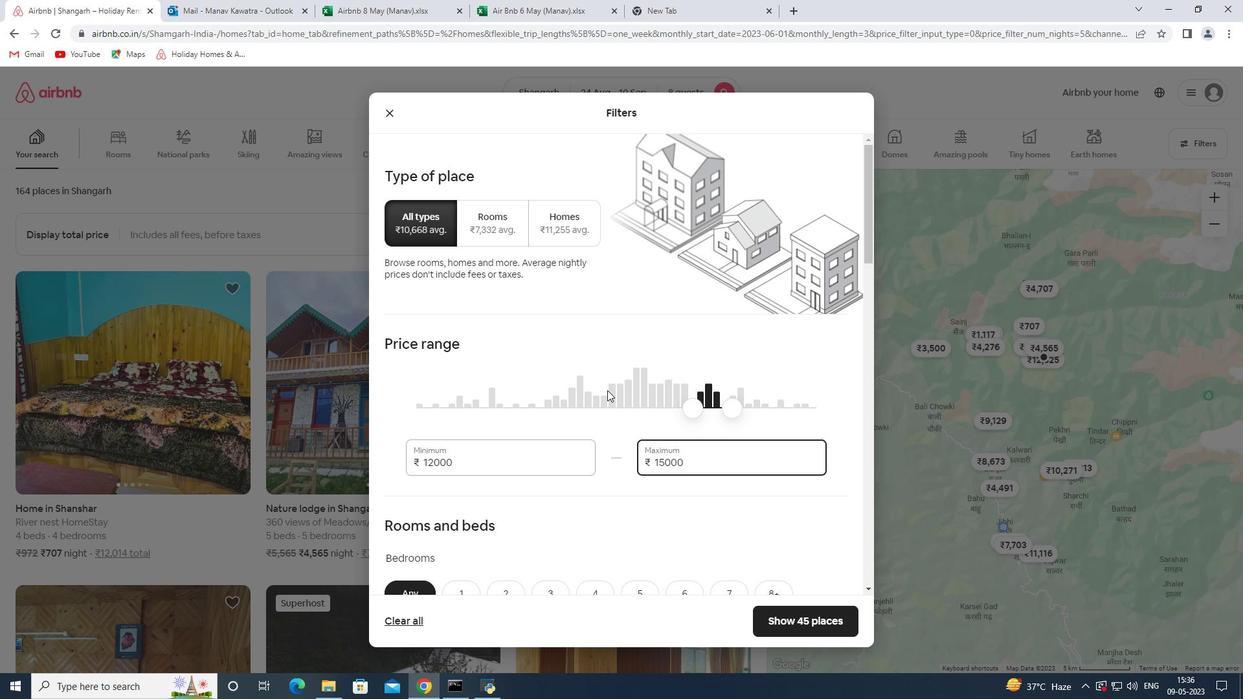 
Action: Mouse moved to (594, 404)
Screenshot: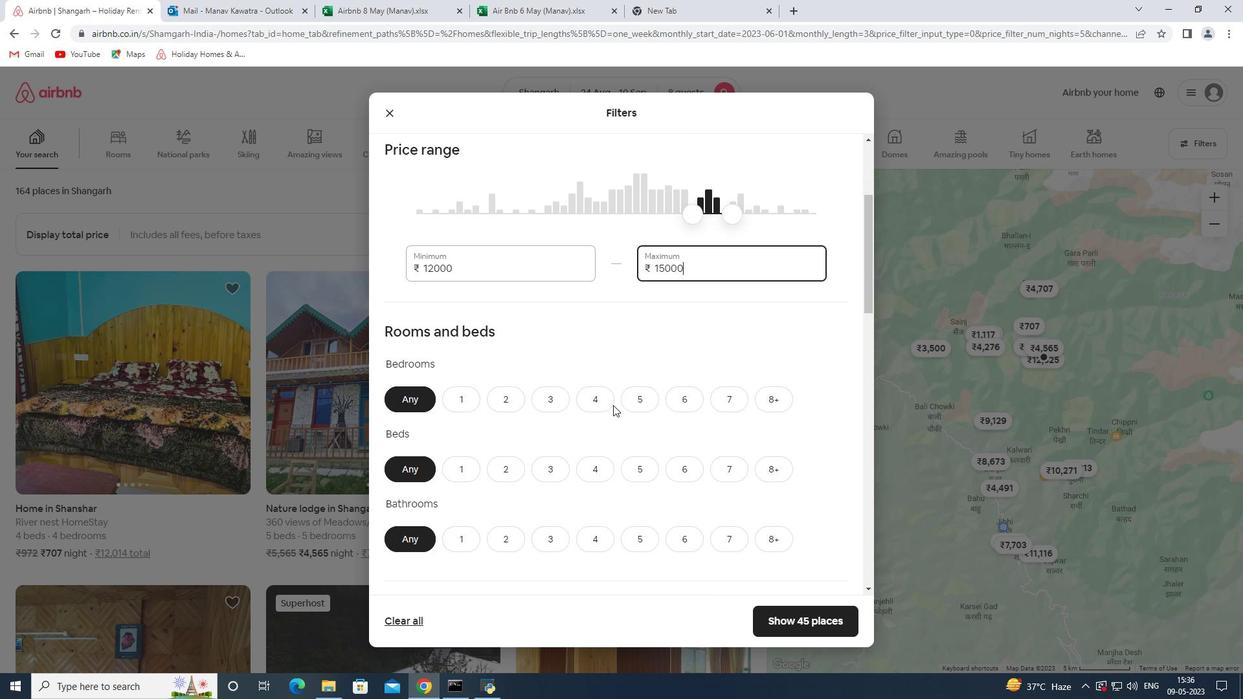 
Action: Mouse pressed left at (594, 404)
Screenshot: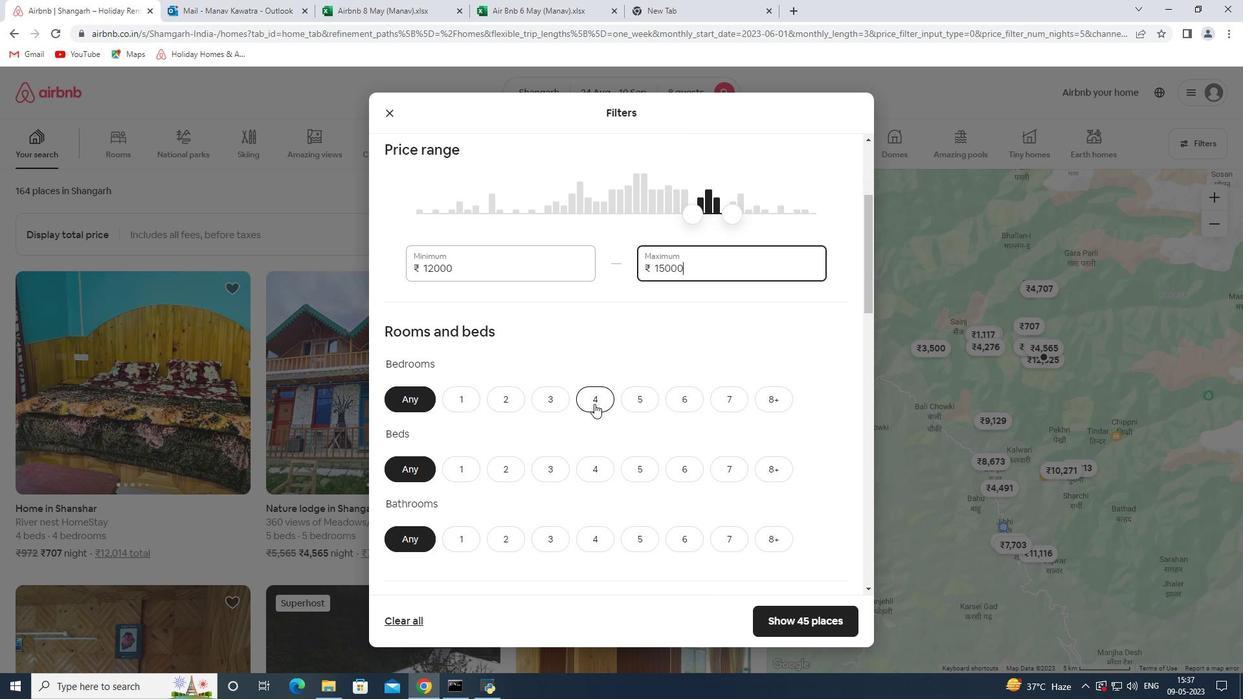 
Action: Mouse moved to (783, 471)
Screenshot: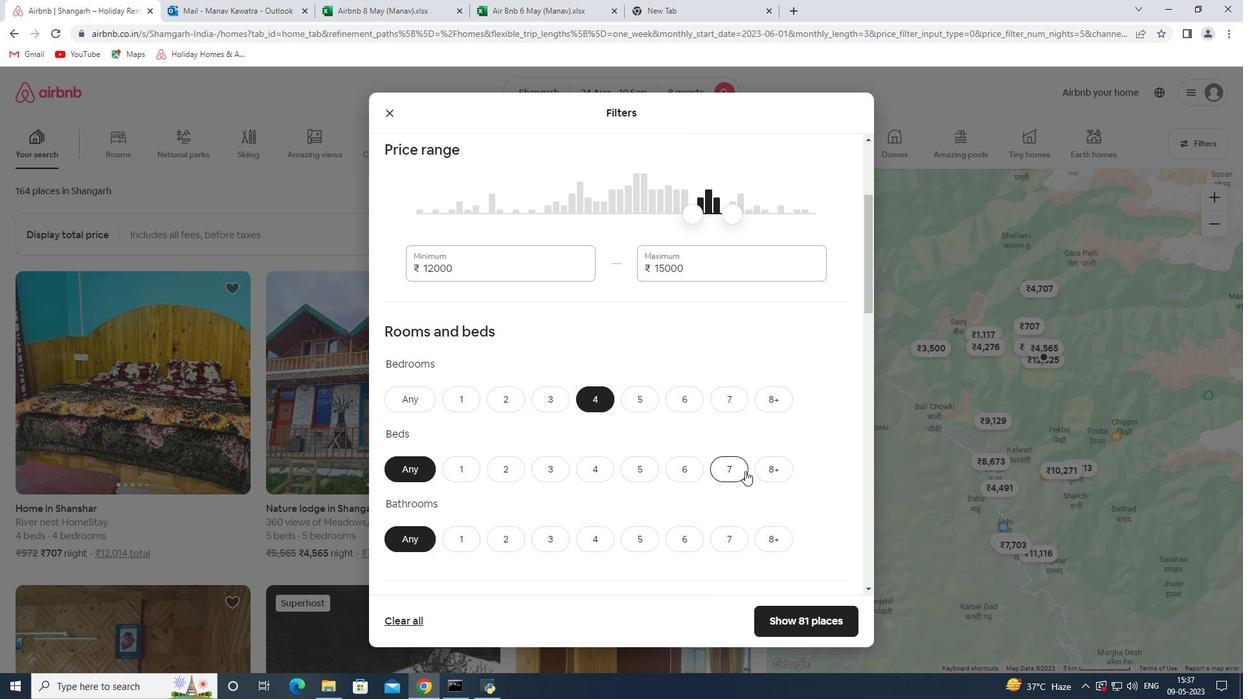 
Action: Mouse pressed left at (783, 471)
Screenshot: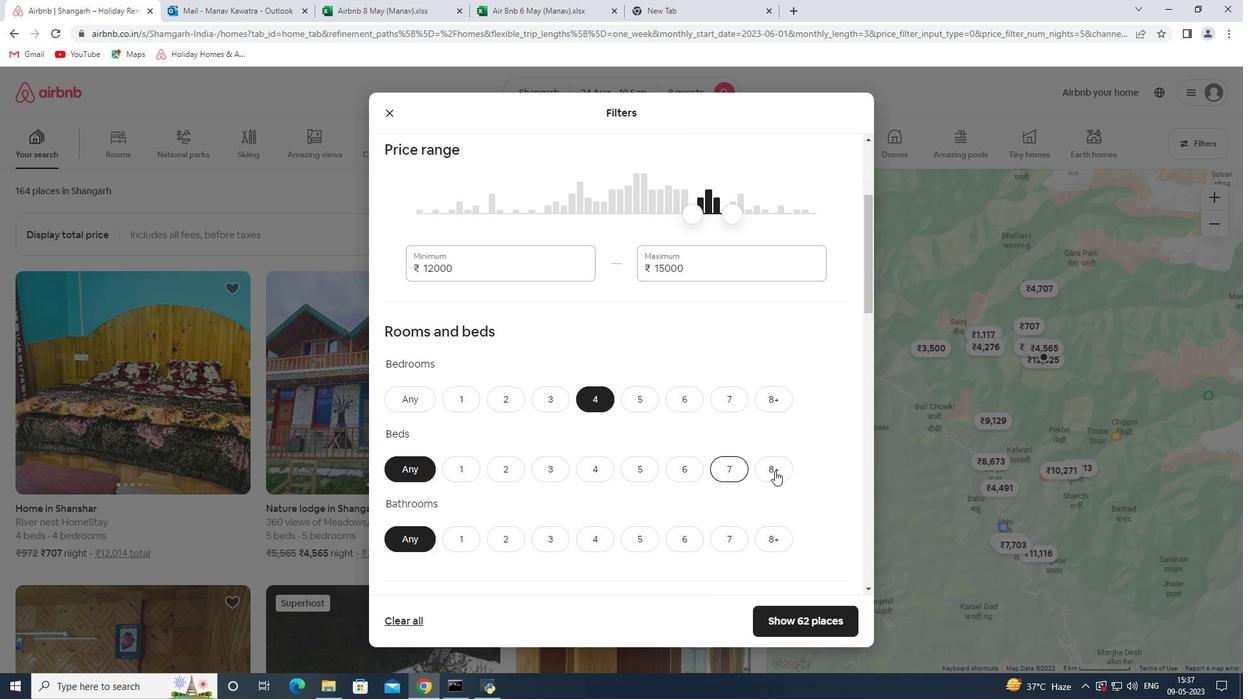 
Action: Mouse moved to (600, 536)
Screenshot: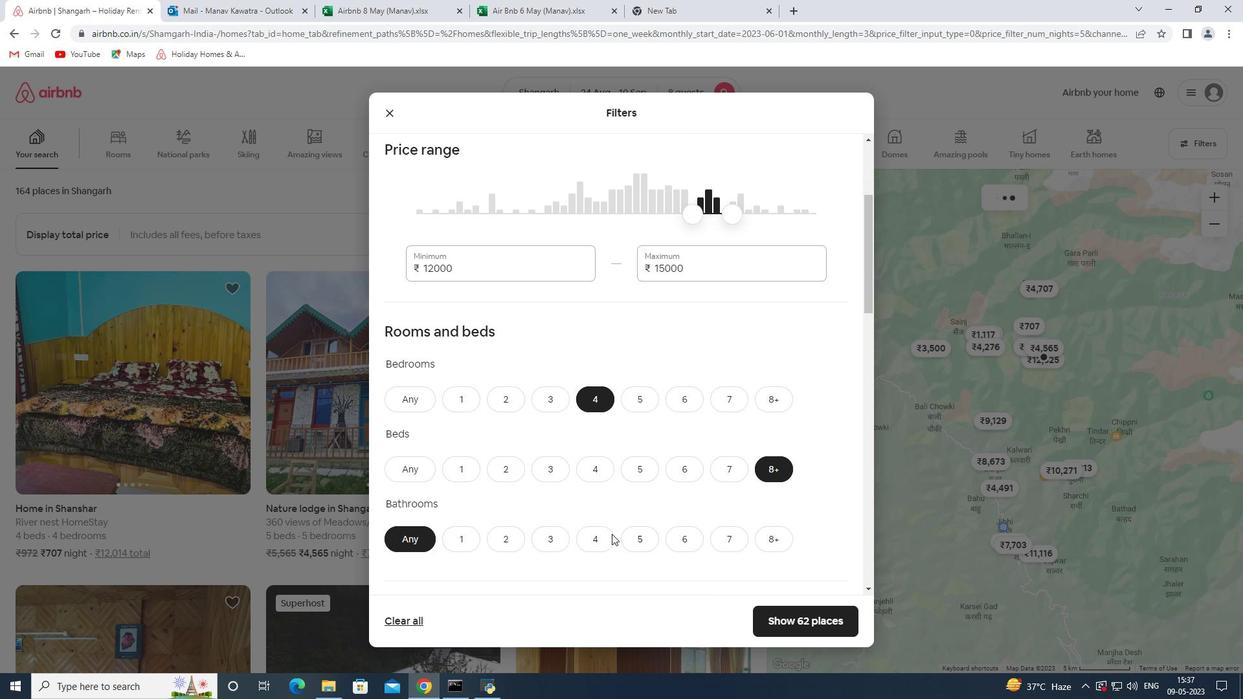 
Action: Mouse pressed left at (600, 536)
Screenshot: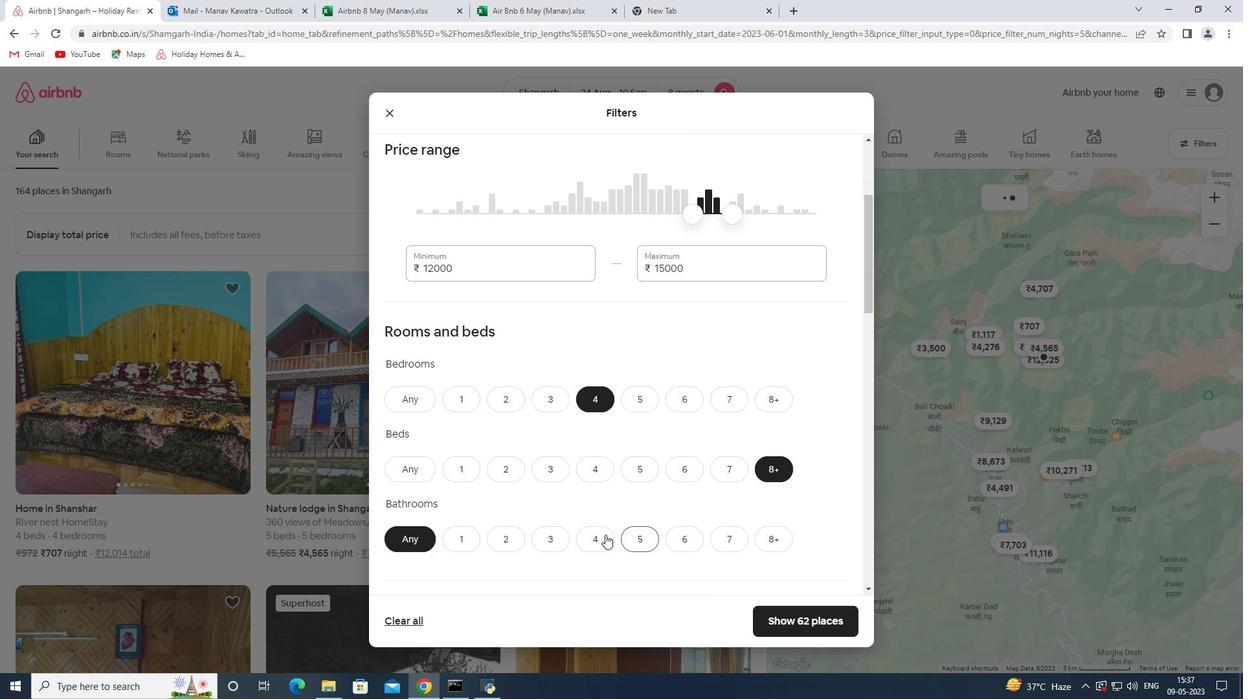 
Action: Mouse moved to (669, 478)
Screenshot: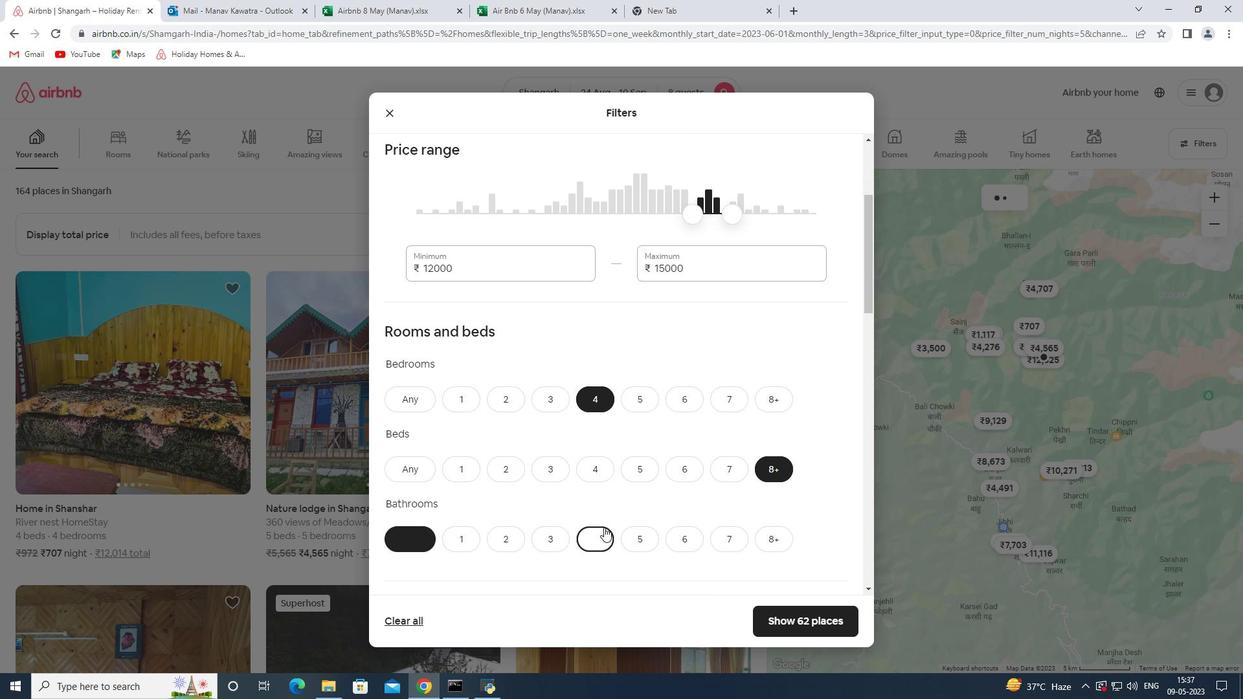 
Action: Mouse scrolled (669, 477) with delta (0, 0)
Screenshot: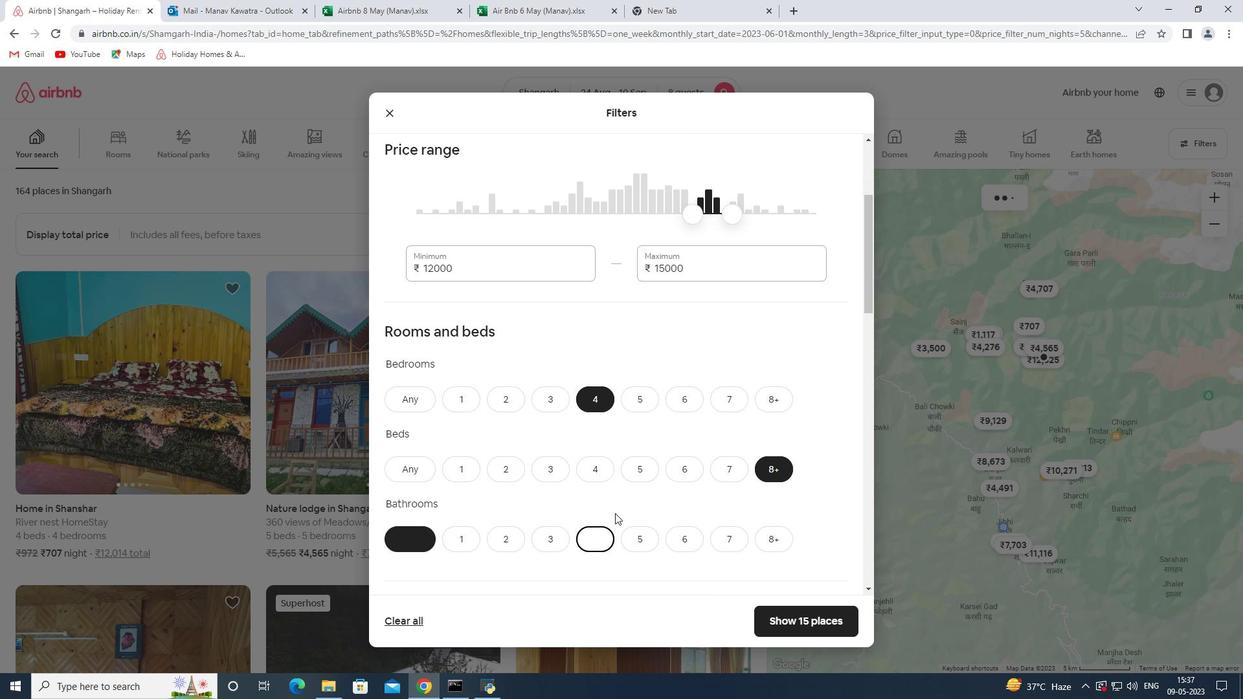 
Action: Mouse scrolled (669, 477) with delta (0, 0)
Screenshot: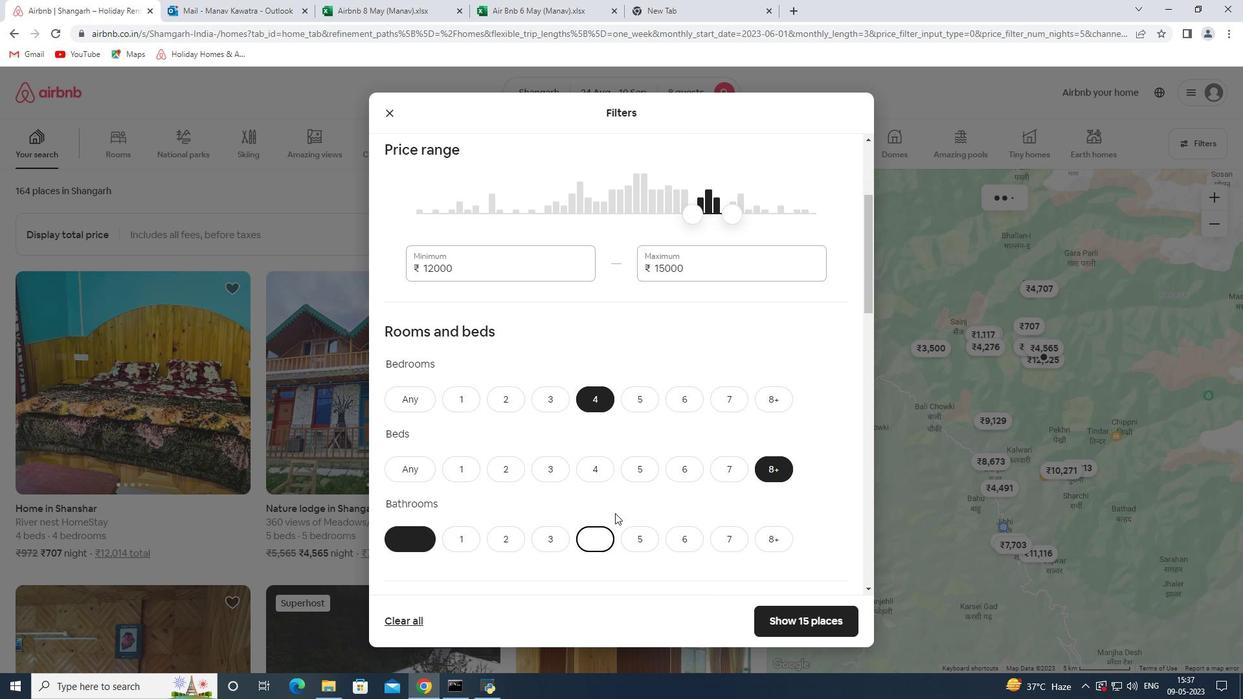 
Action: Mouse scrolled (669, 477) with delta (0, 0)
Screenshot: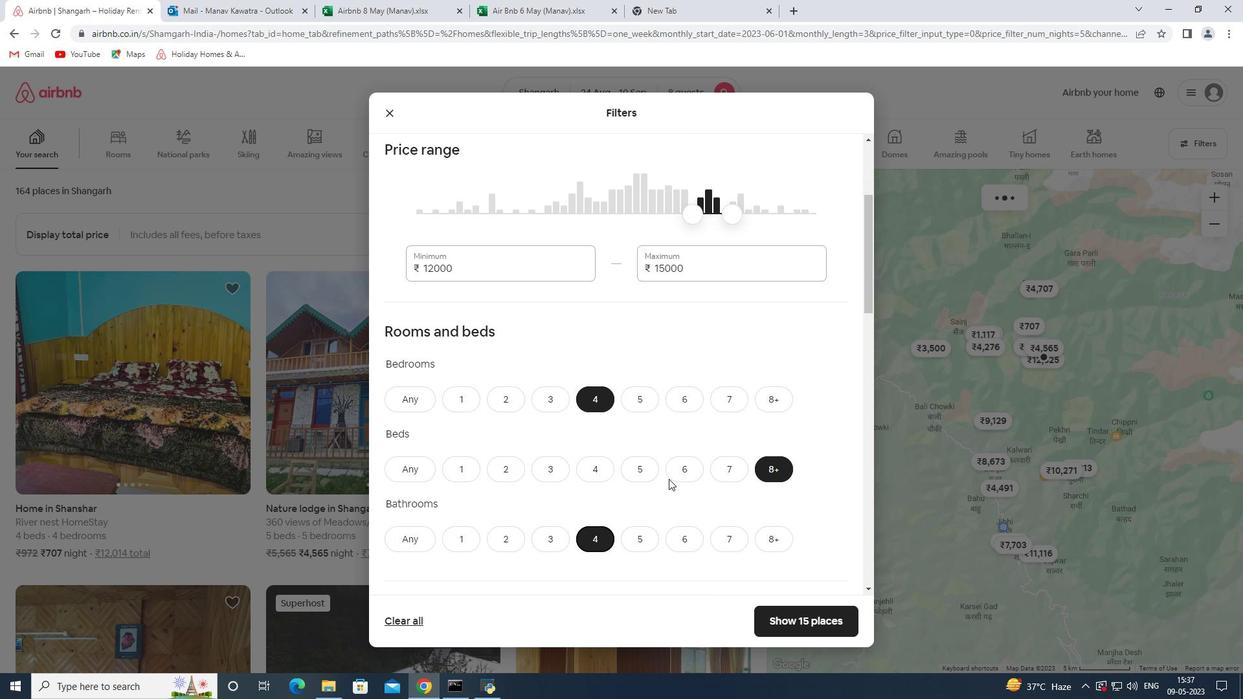 
Action: Mouse moved to (464, 475)
Screenshot: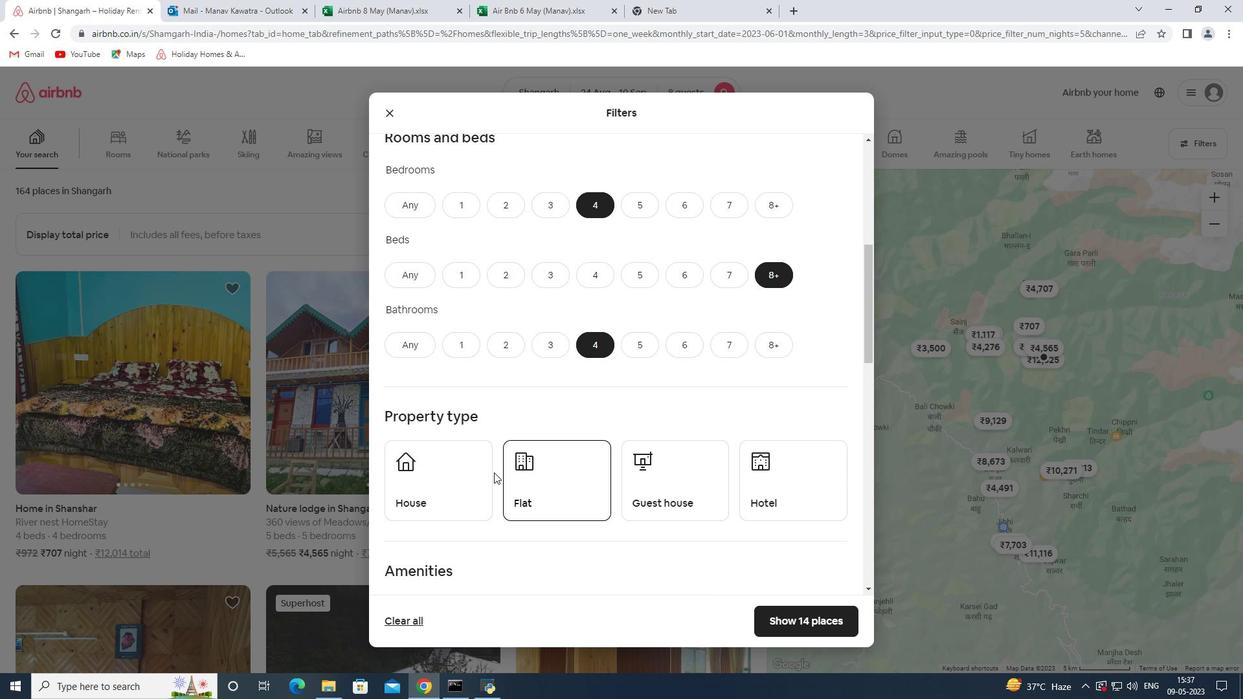 
Action: Mouse pressed left at (464, 475)
Screenshot: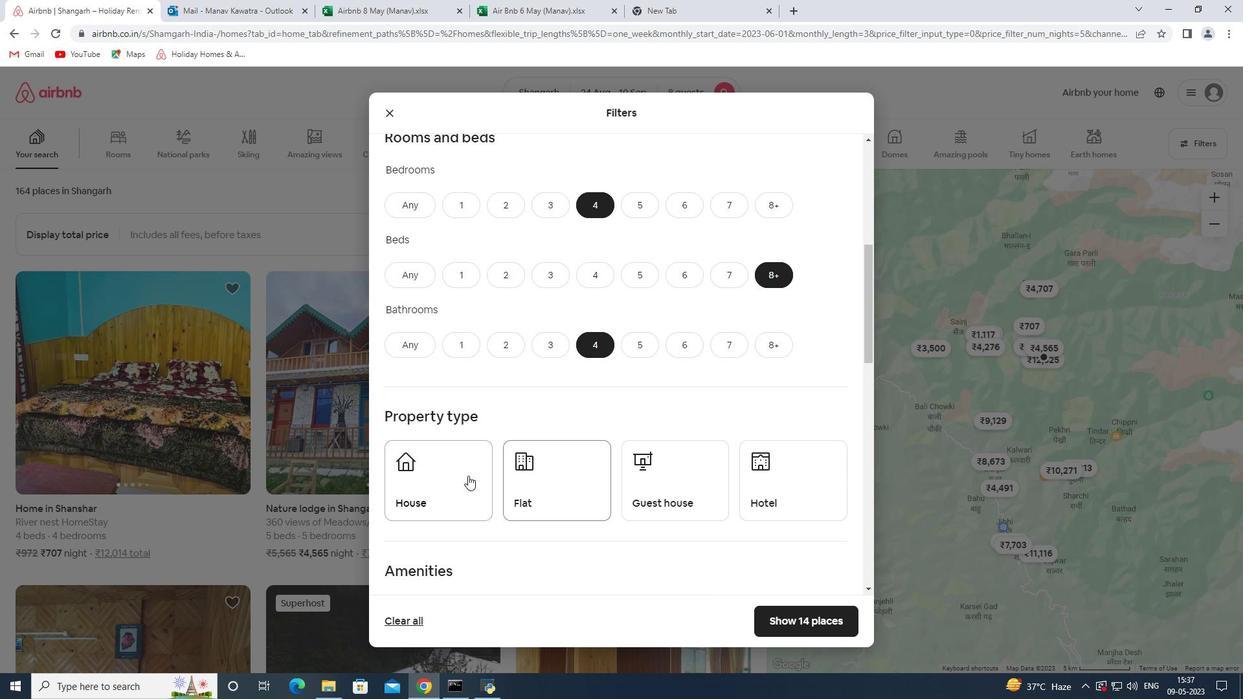 
Action: Mouse moved to (539, 478)
Screenshot: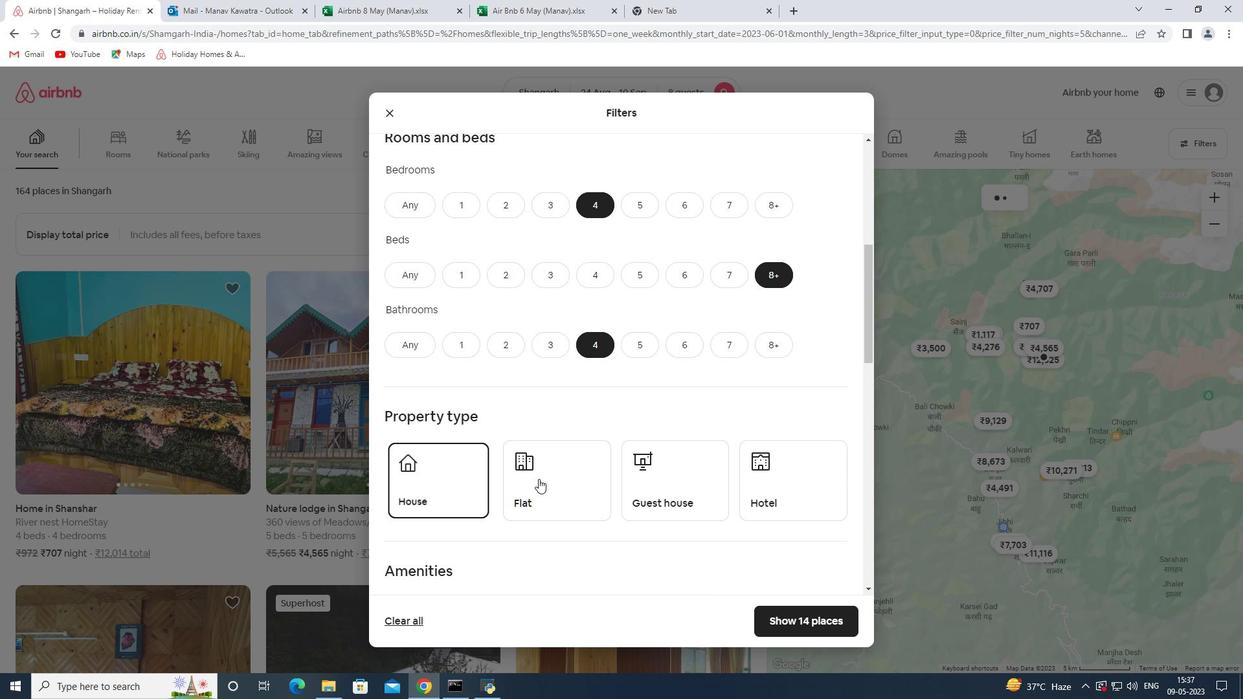 
Action: Mouse pressed left at (539, 478)
Screenshot: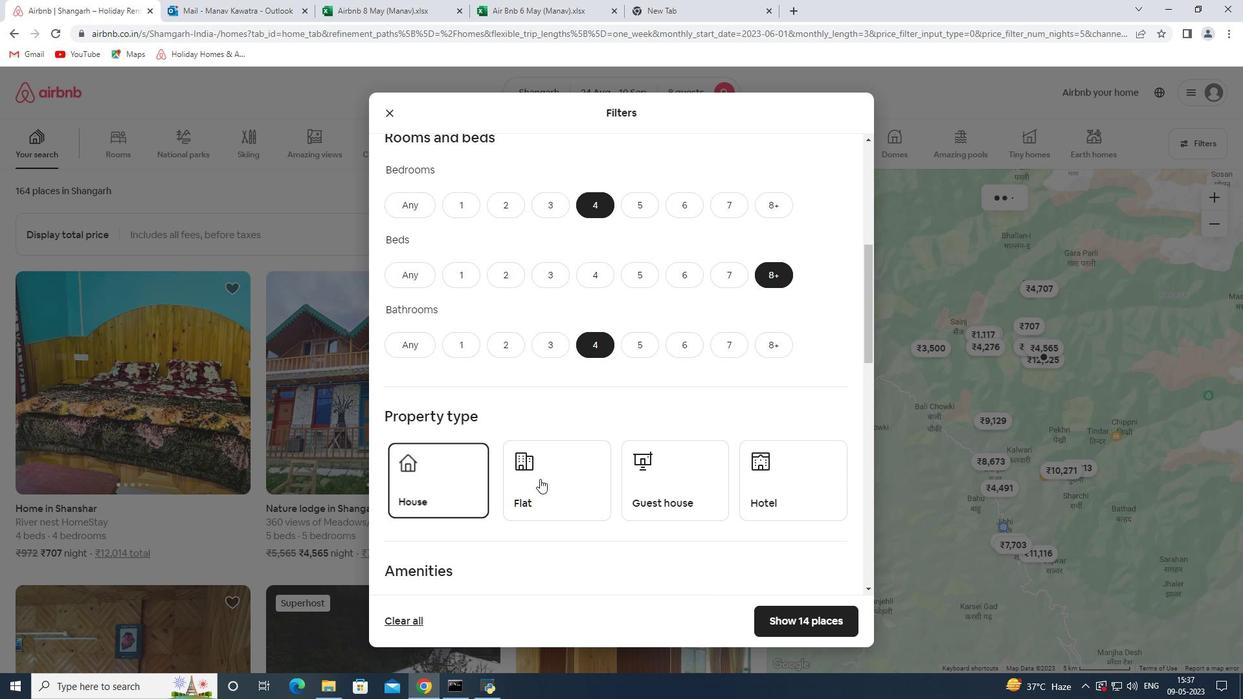 
Action: Mouse moved to (655, 481)
Screenshot: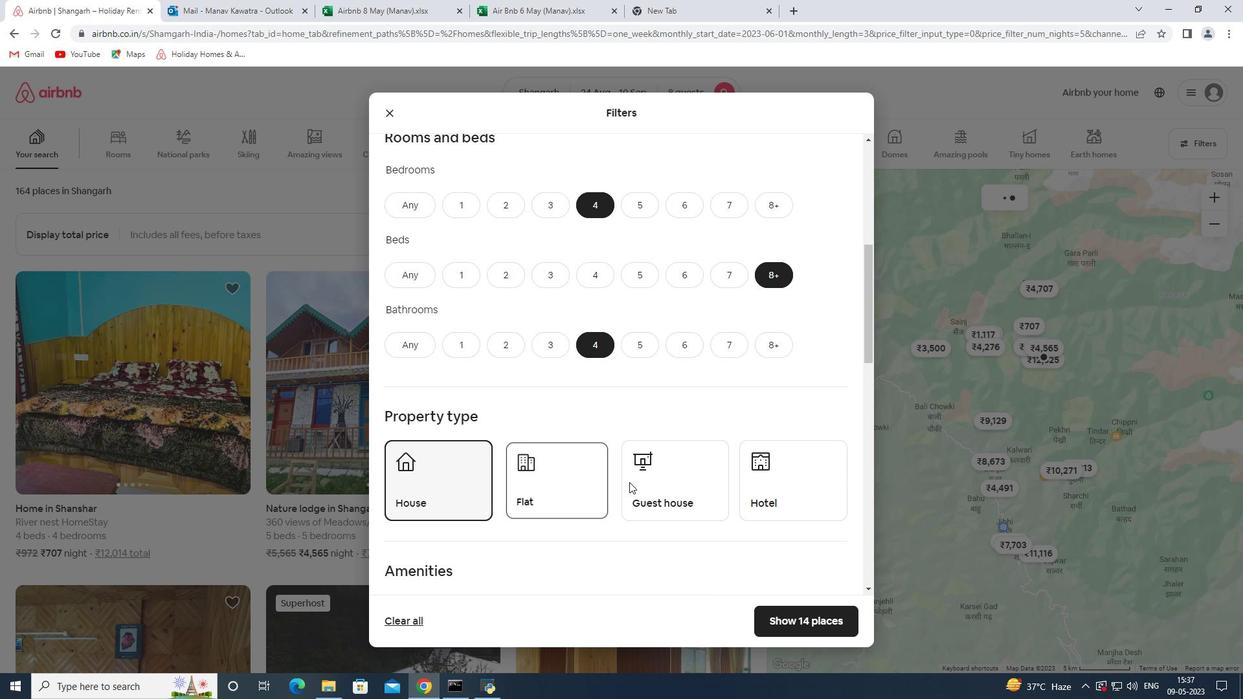
Action: Mouse pressed left at (655, 481)
Screenshot: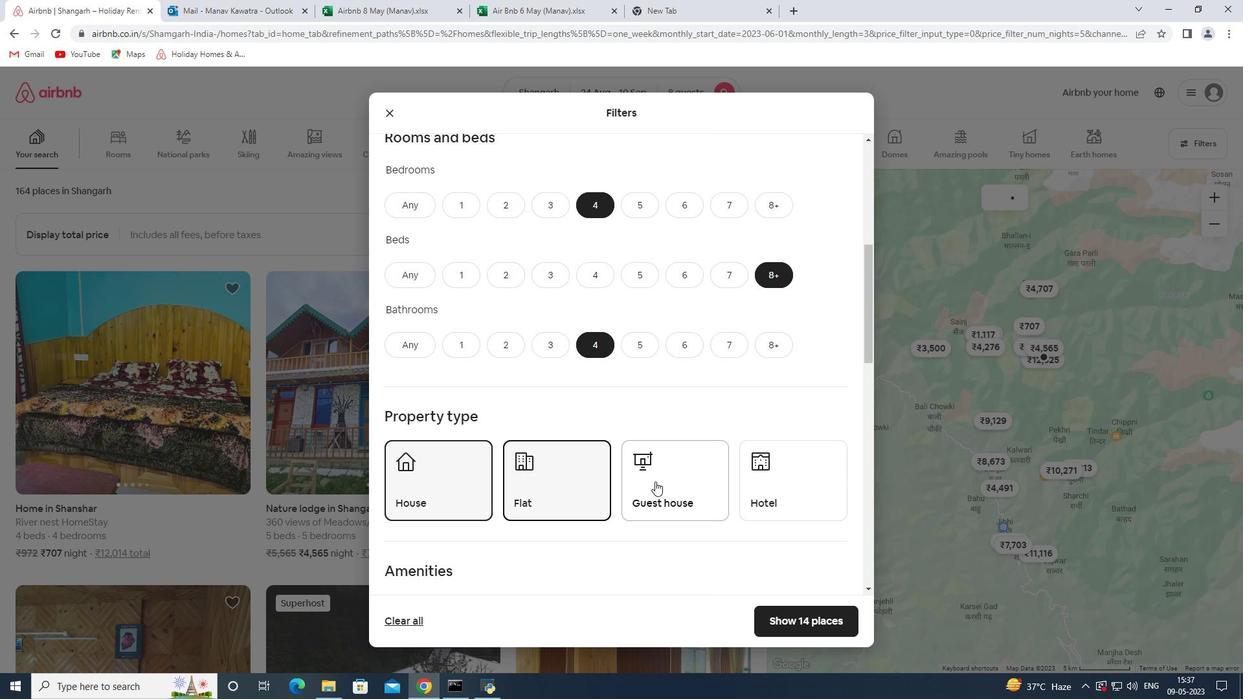 
Action: Mouse moved to (664, 482)
Screenshot: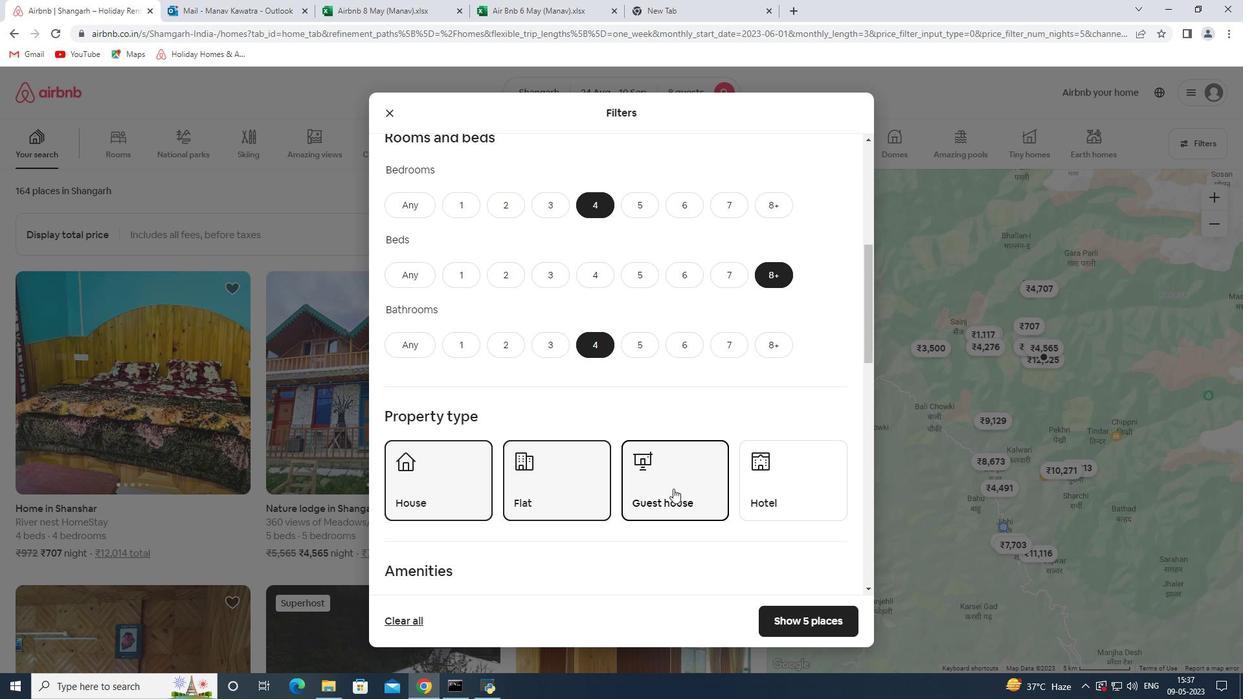 
Action: Mouse scrolled (664, 482) with delta (0, 0)
Screenshot: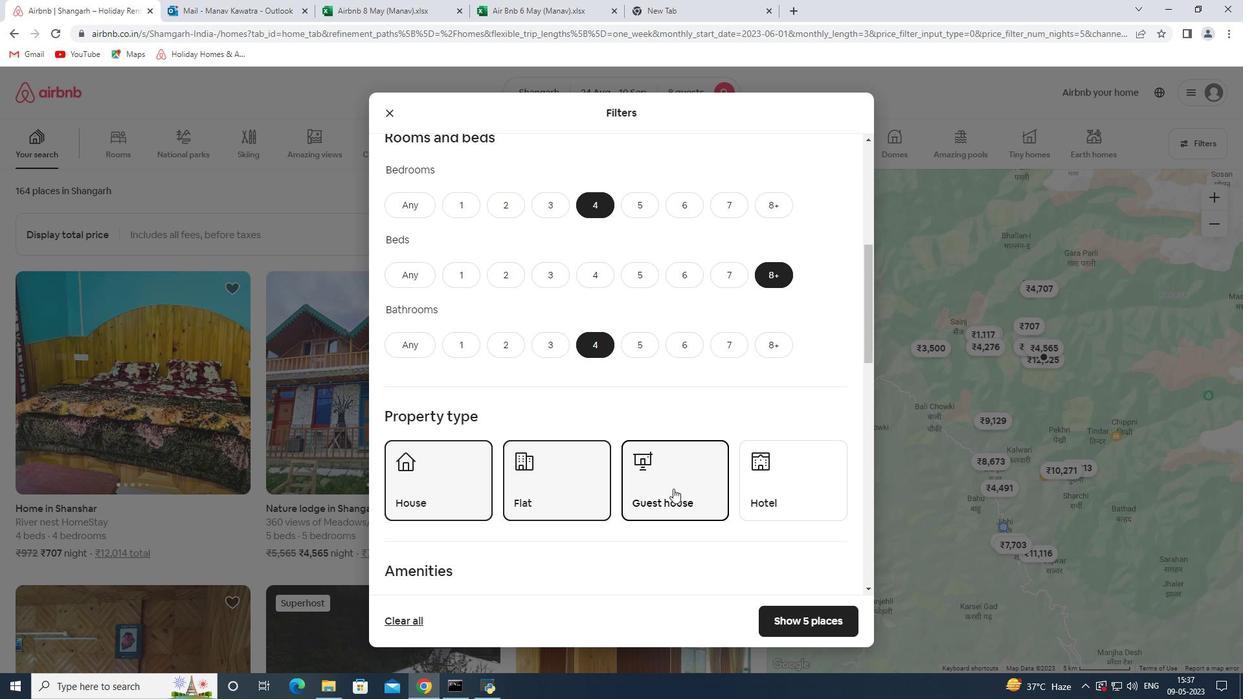 
Action: Mouse moved to (662, 482)
Screenshot: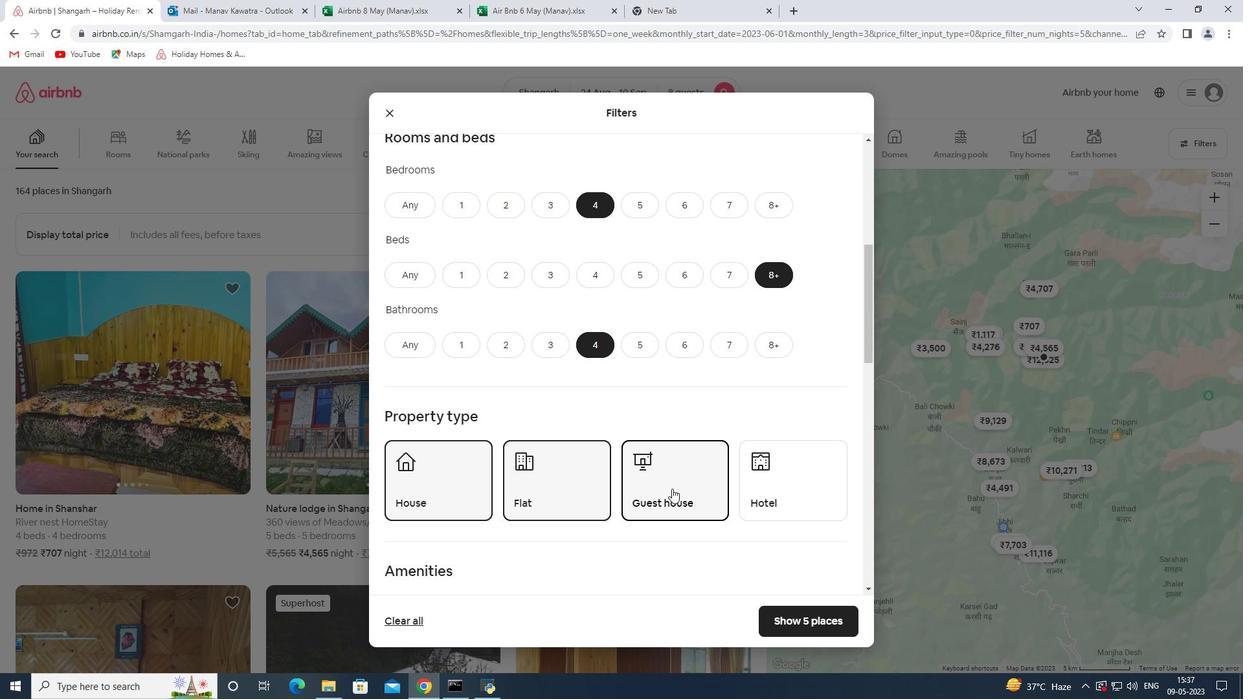 
Action: Mouse scrolled (662, 481) with delta (0, 0)
Screenshot: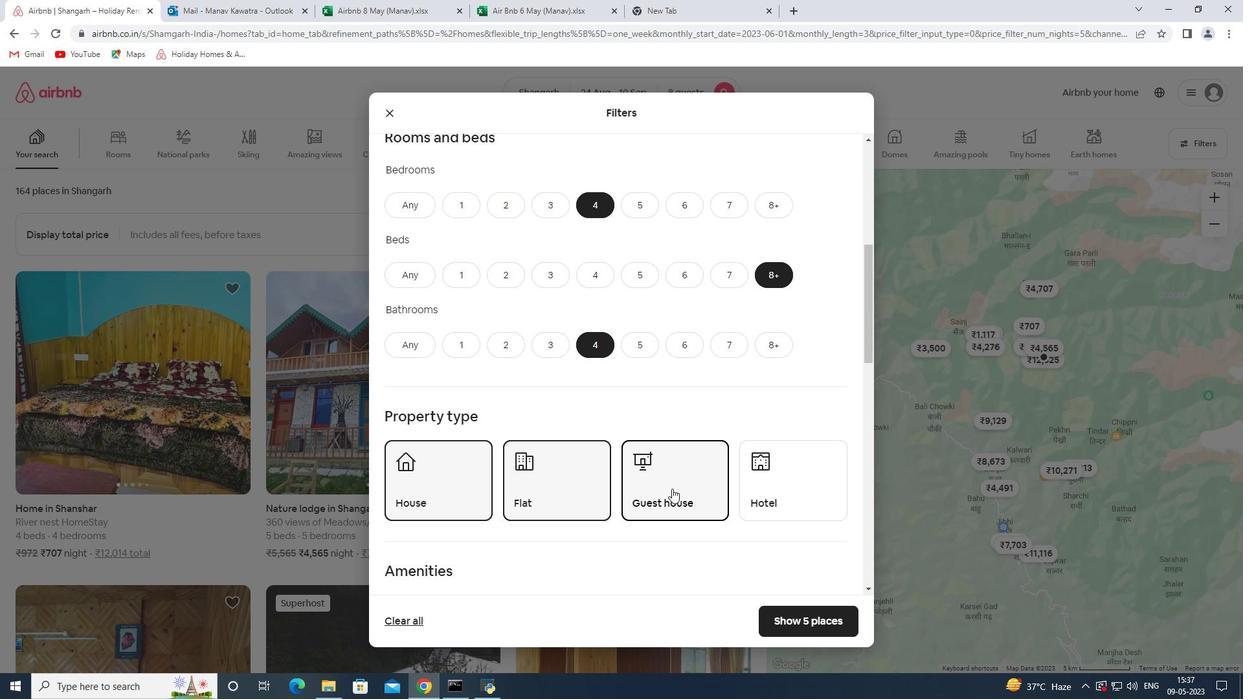 
Action: Mouse moved to (666, 469)
Screenshot: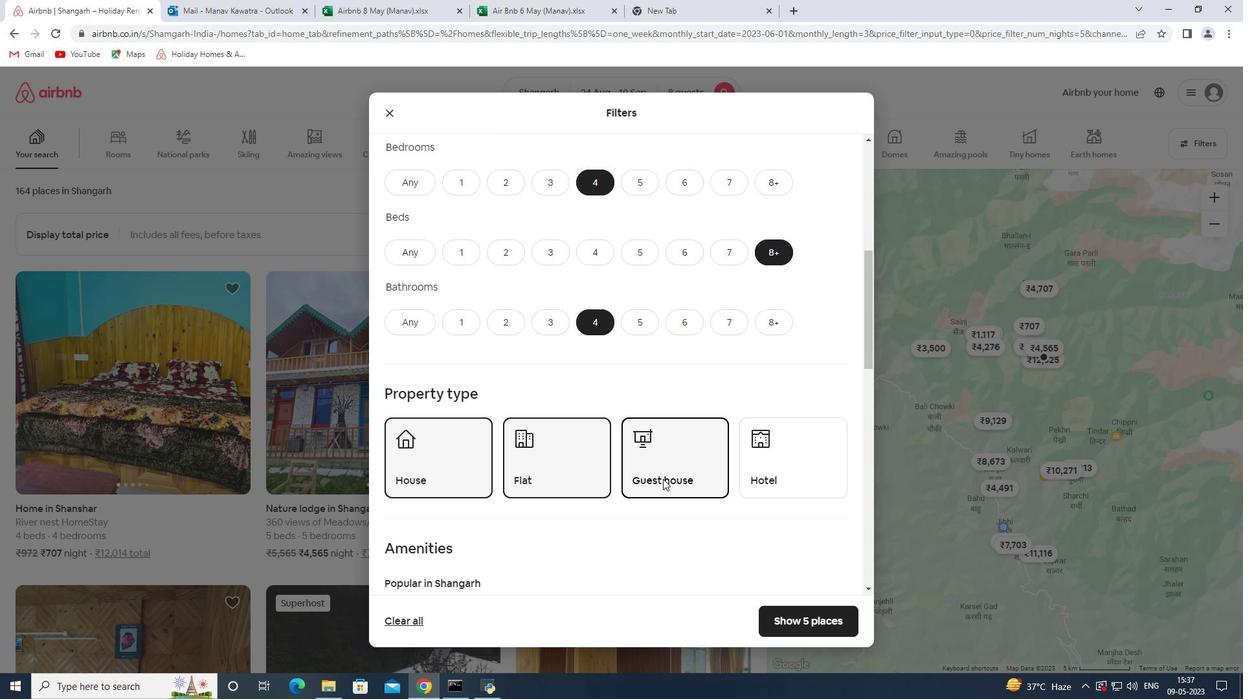 
Action: Mouse scrolled (666, 468) with delta (0, 0)
Screenshot: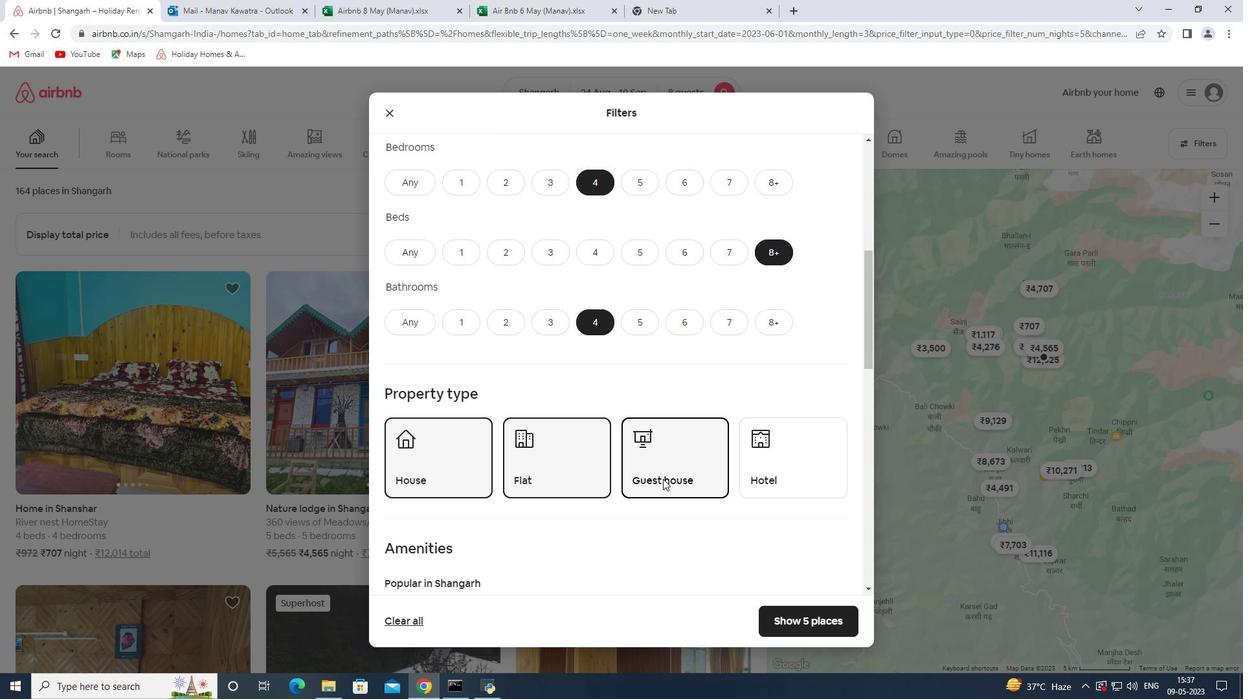 
Action: Mouse moved to (650, 449)
Screenshot: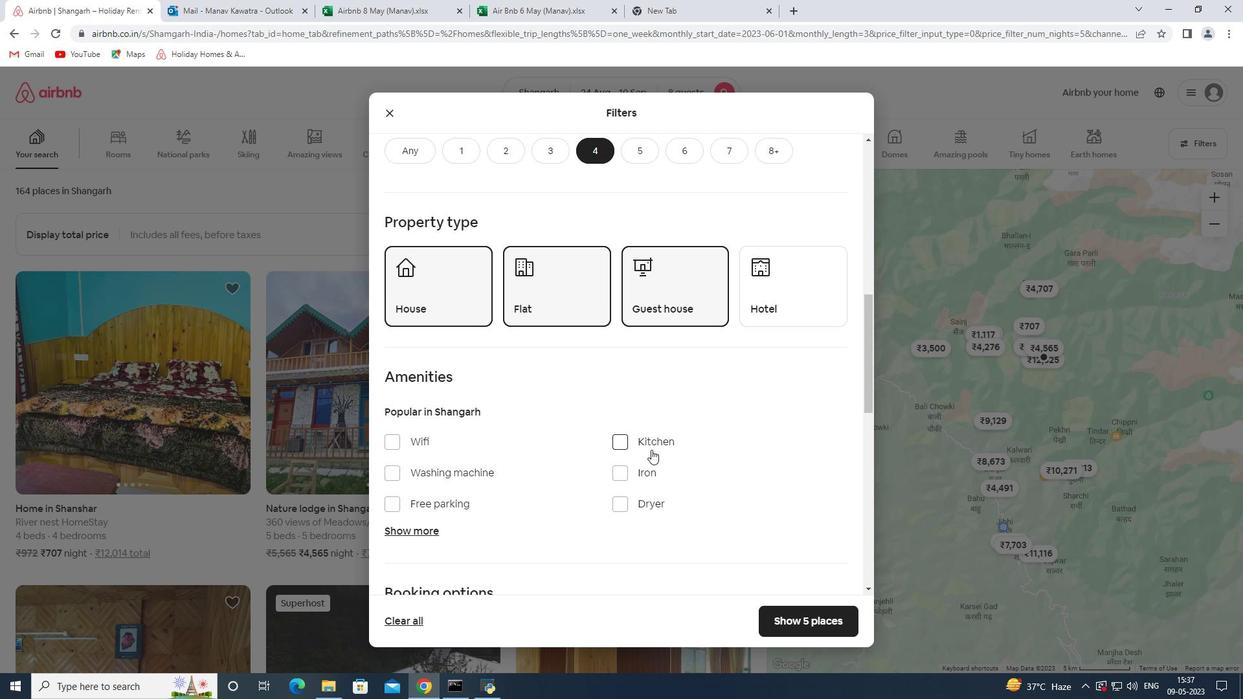 
Action: Mouse scrolled (650, 449) with delta (0, 0)
Screenshot: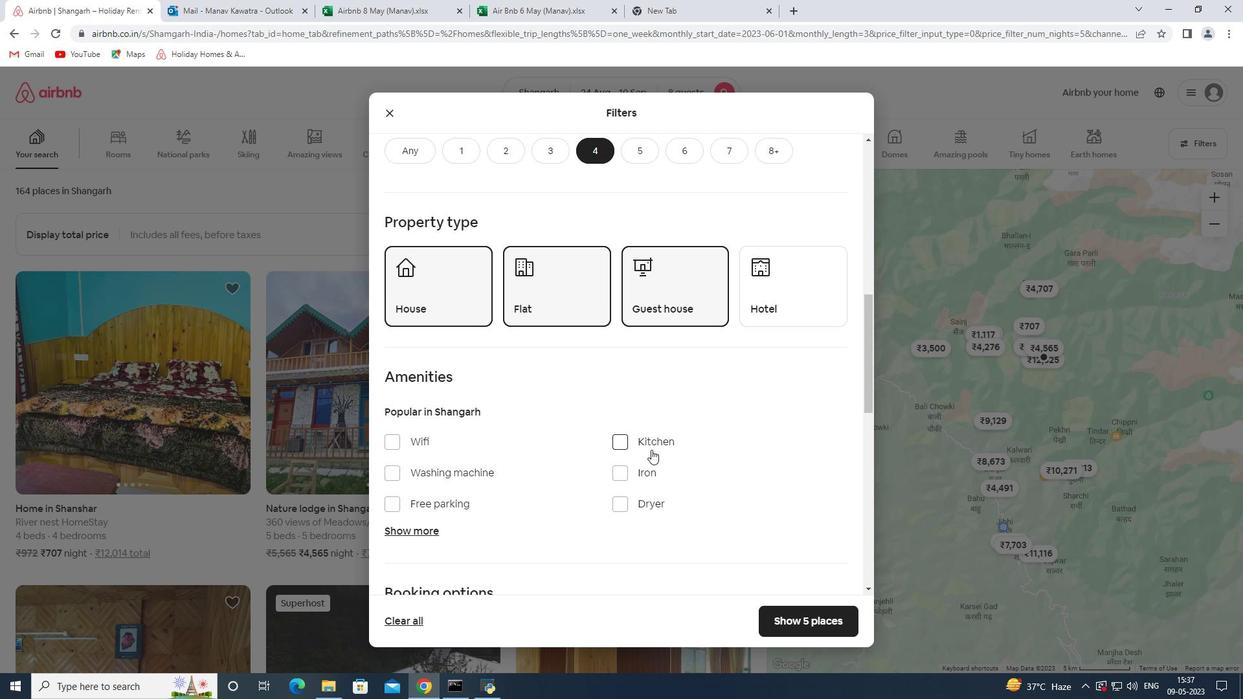 
Action: Mouse moved to (411, 370)
Screenshot: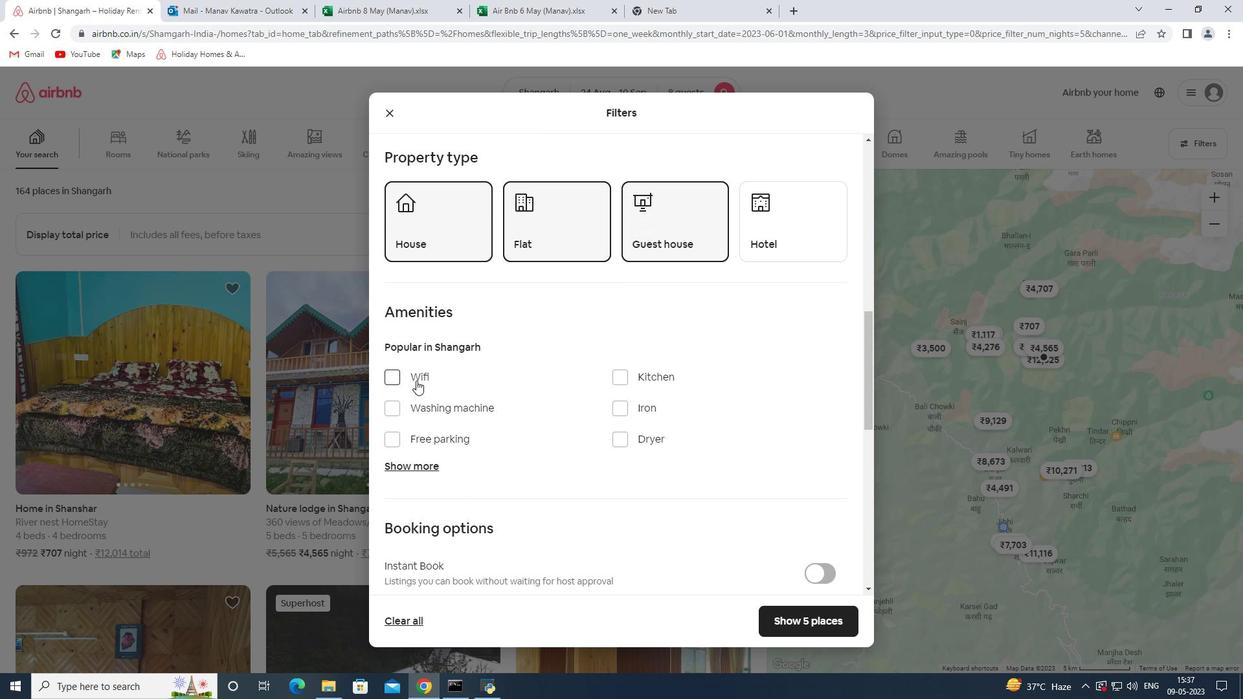 
Action: Mouse pressed left at (411, 370)
Screenshot: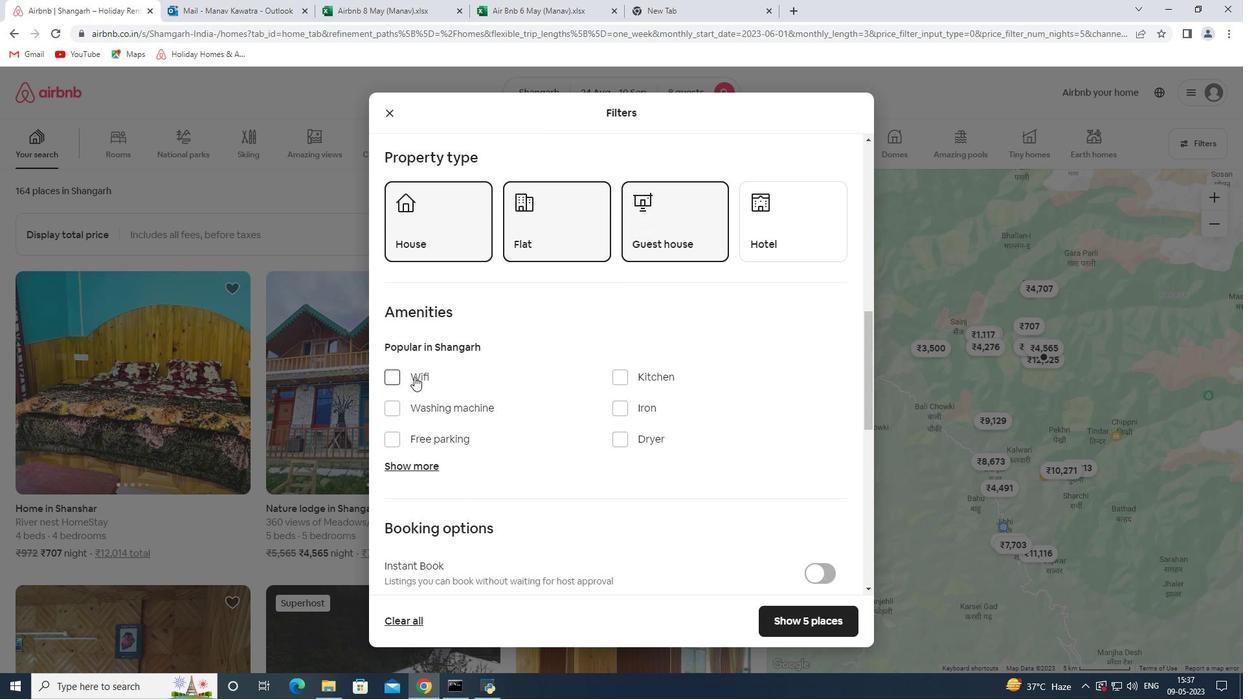 
Action: Mouse moved to (449, 435)
Screenshot: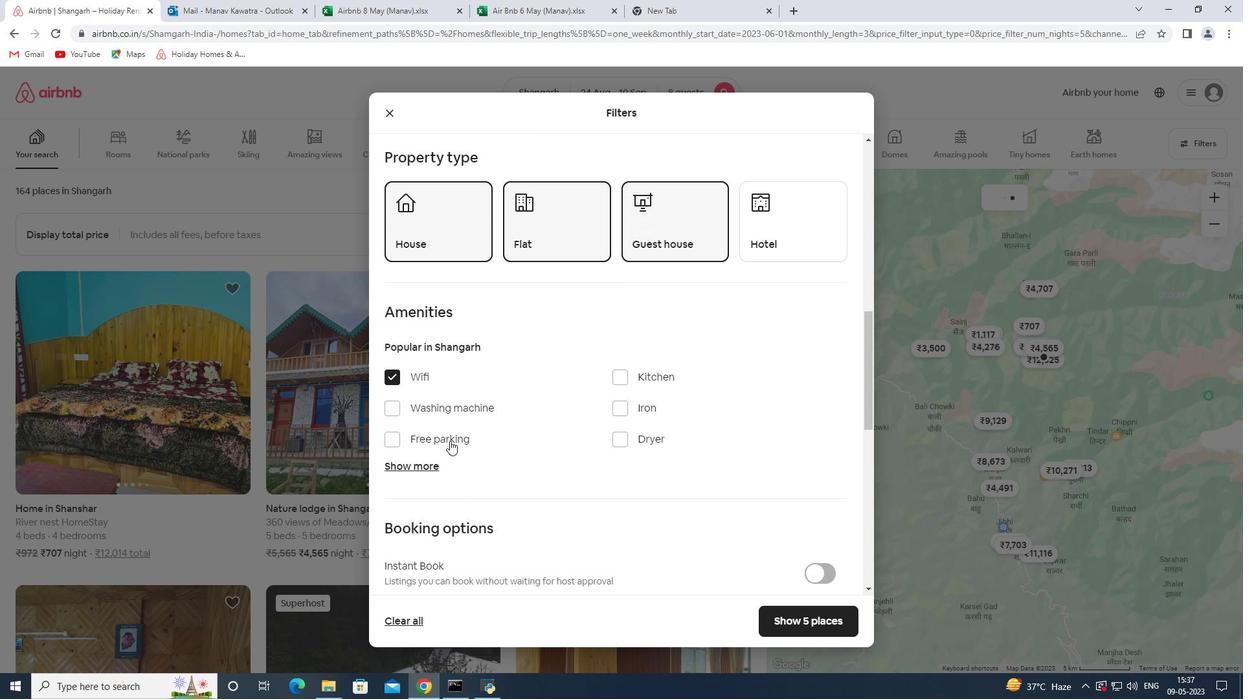 
Action: Mouse pressed left at (449, 435)
Screenshot: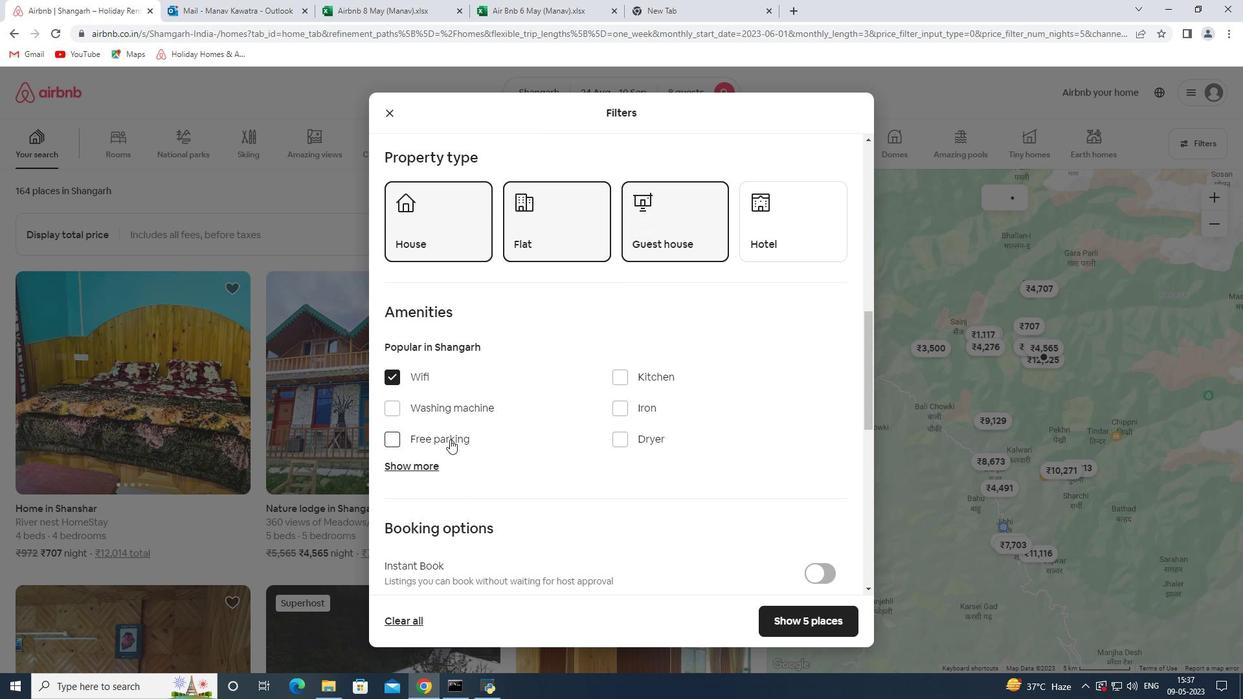 
Action: Mouse moved to (426, 463)
Screenshot: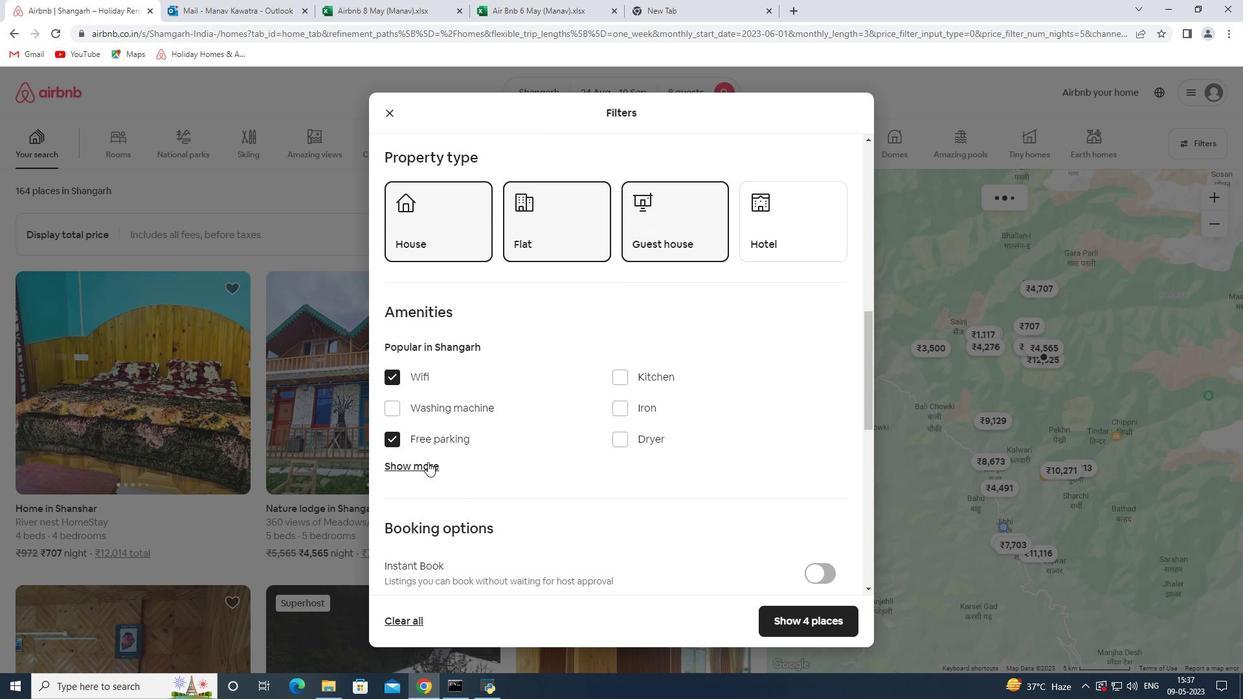 
Action: Mouse pressed left at (426, 463)
Screenshot: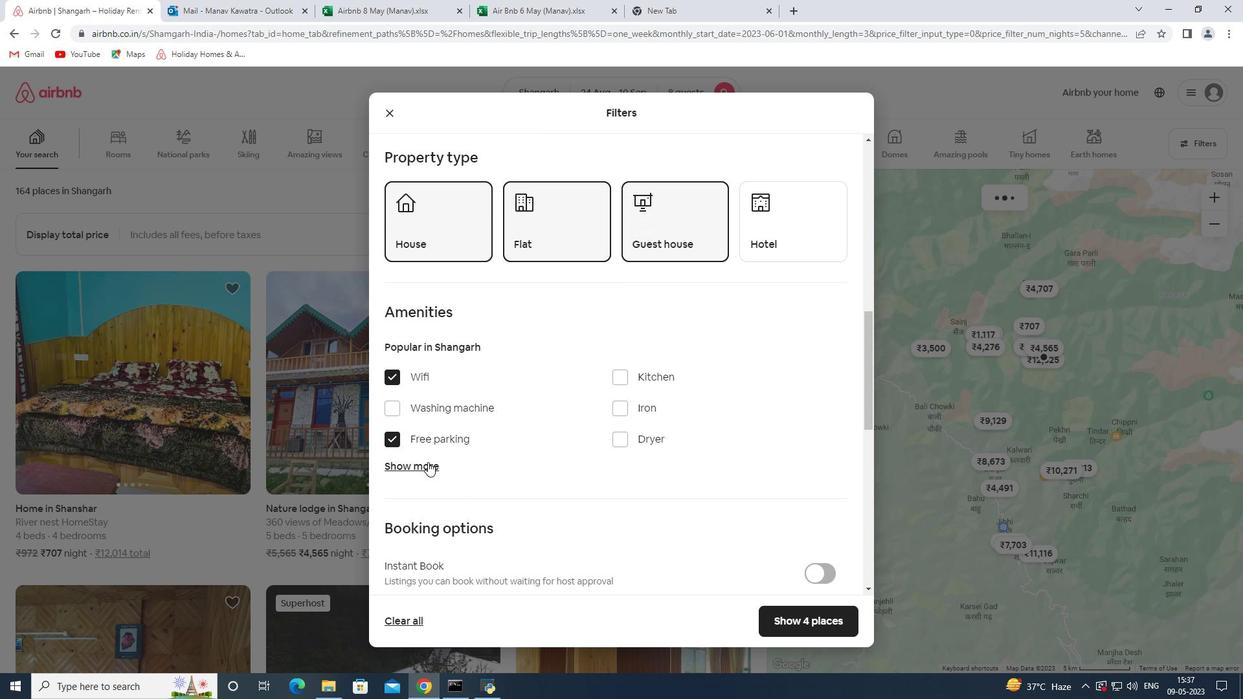 
Action: Mouse moved to (634, 537)
Screenshot: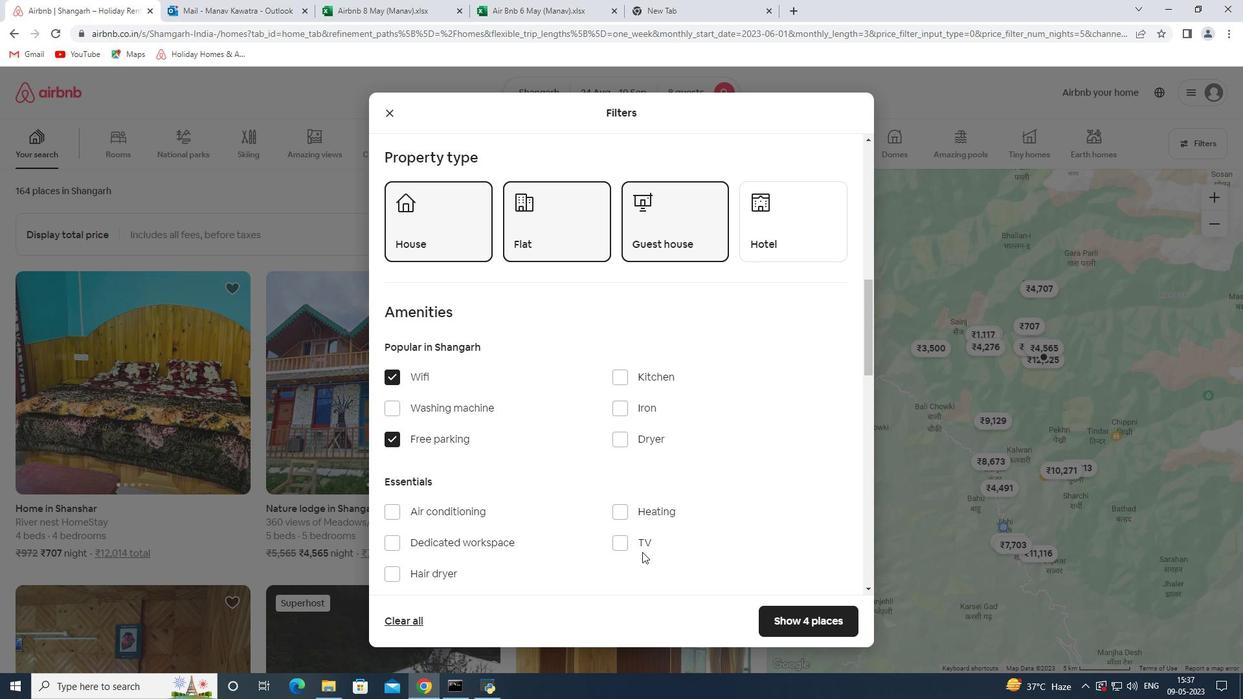 
Action: Mouse pressed left at (634, 537)
Screenshot: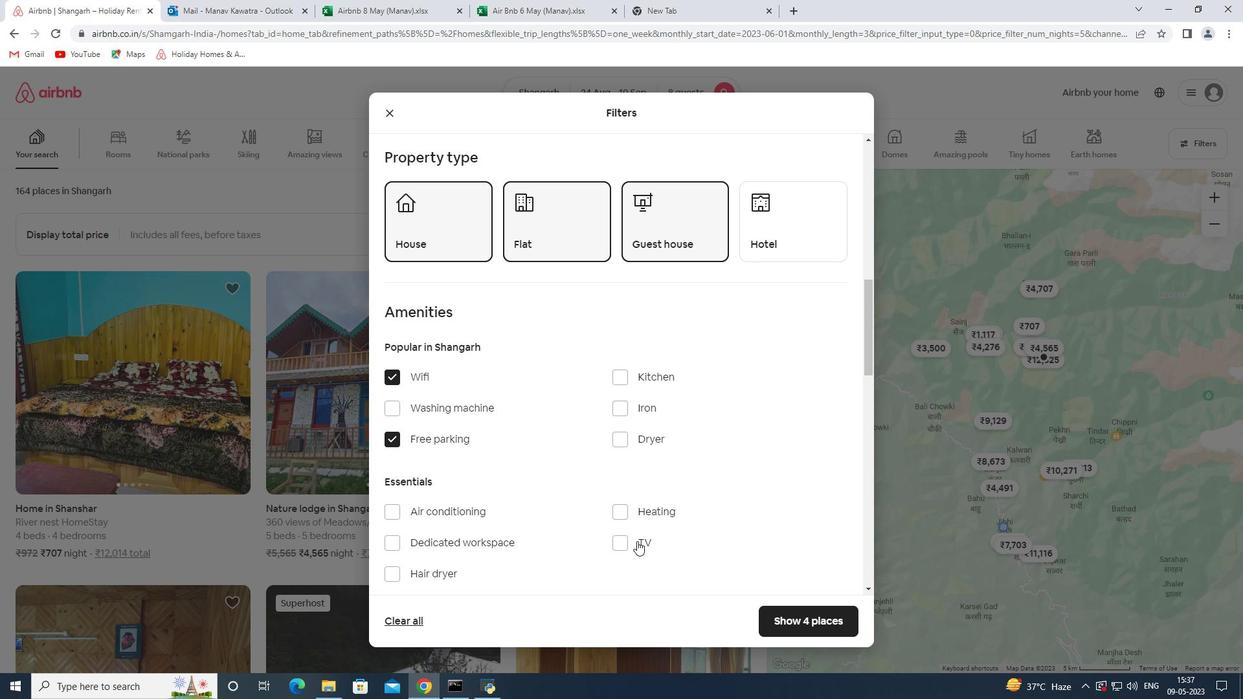 
Action: Mouse moved to (664, 493)
Screenshot: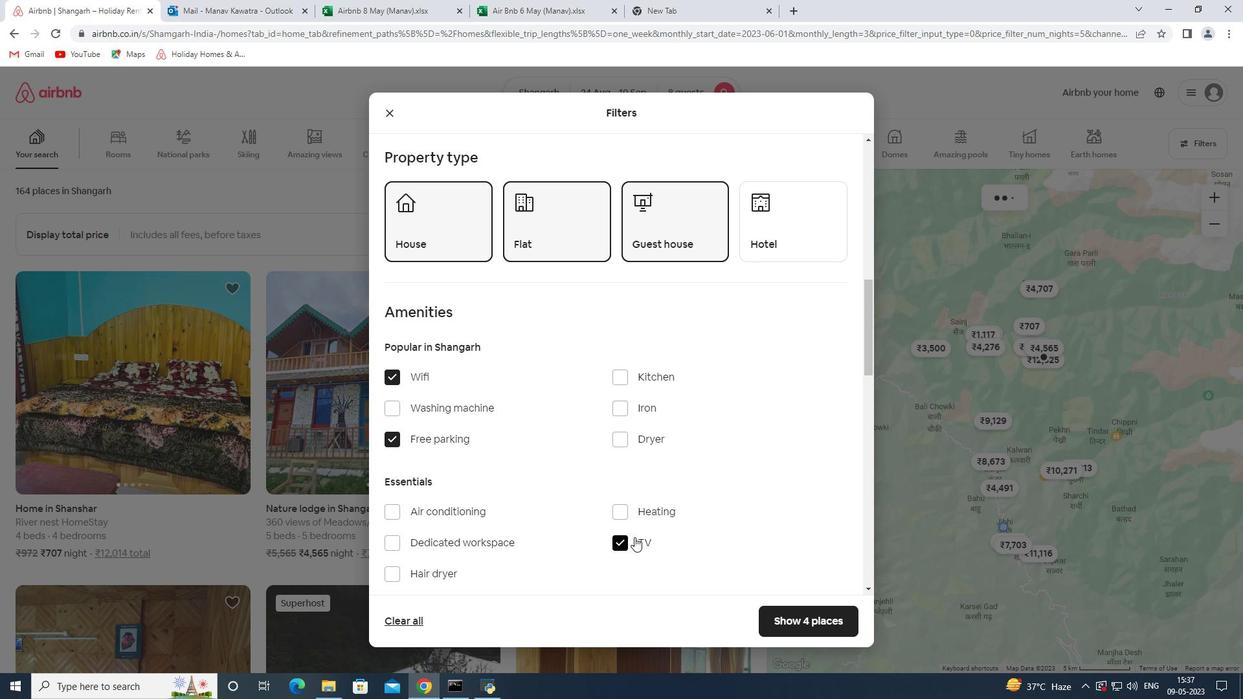 
Action: Mouse scrolled (664, 492) with delta (0, 0)
Screenshot: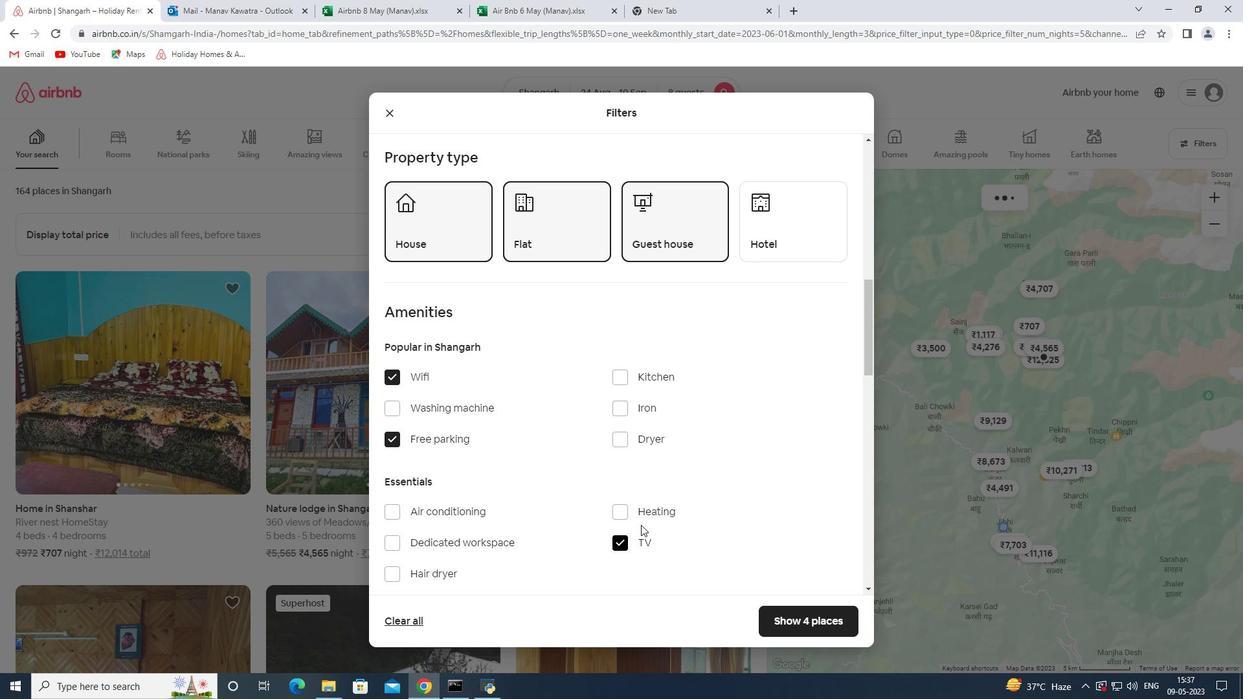 
Action: Mouse scrolled (664, 492) with delta (0, 0)
Screenshot: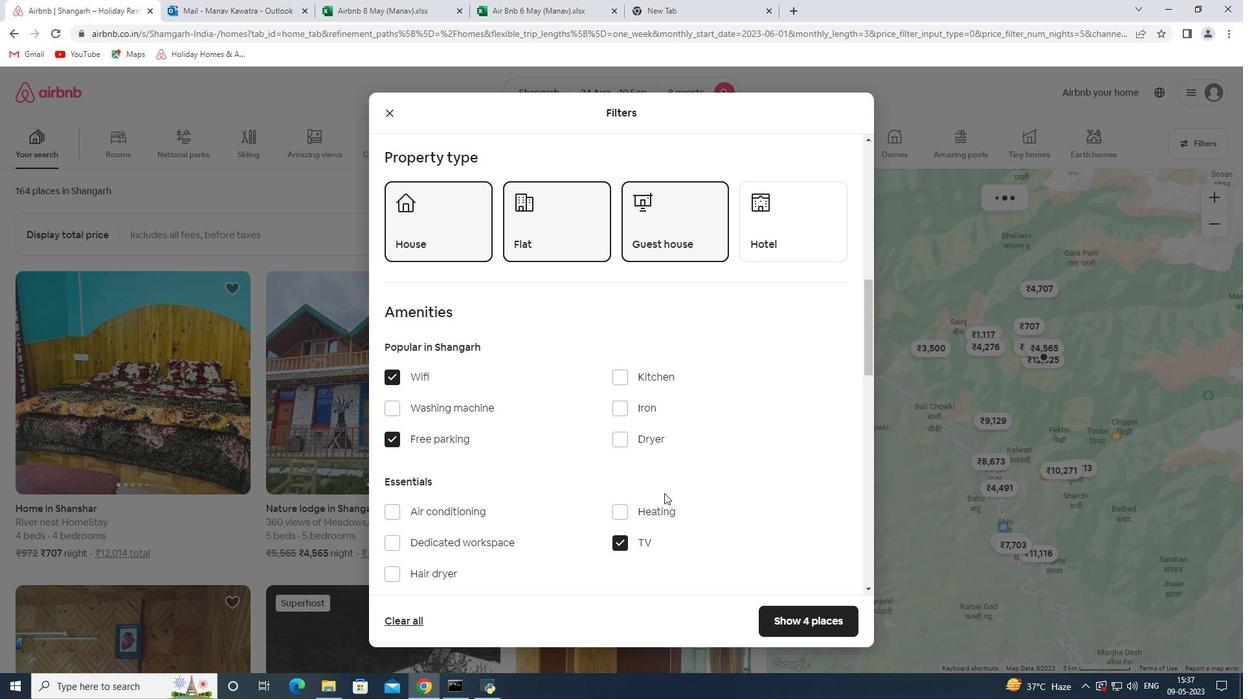
Action: Mouse scrolled (664, 492) with delta (0, 0)
Screenshot: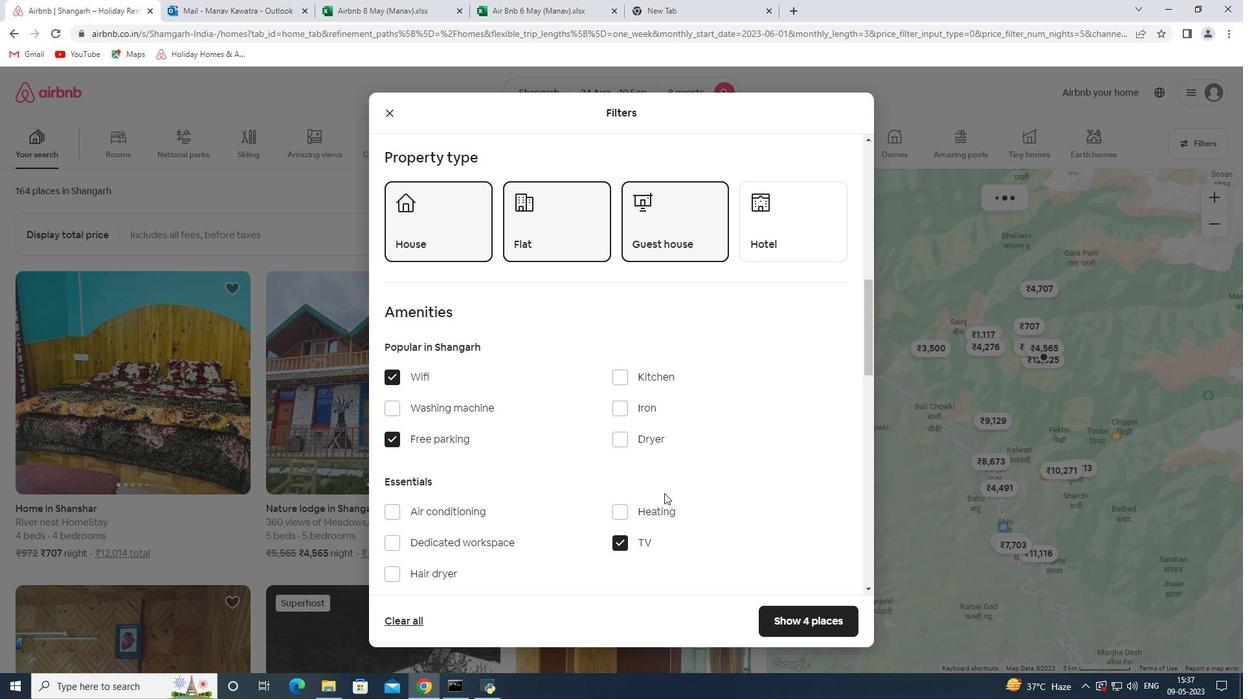 
Action: Mouse scrolled (664, 492) with delta (0, 0)
Screenshot: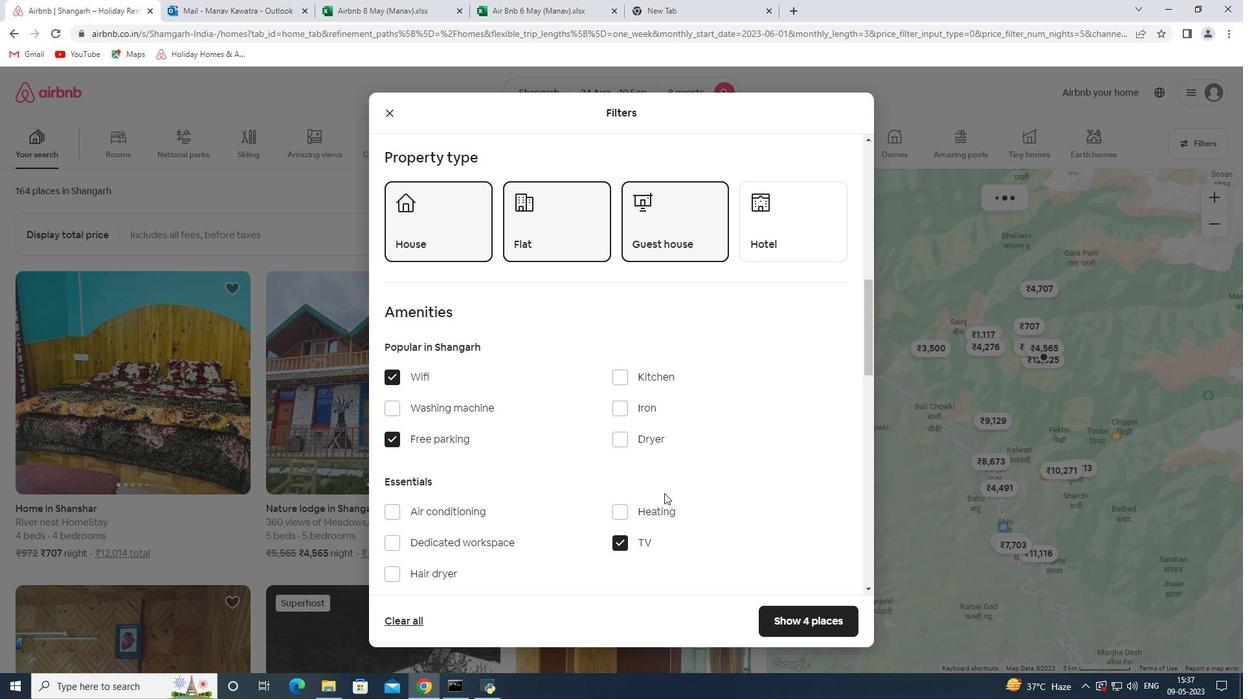 
Action: Mouse scrolled (664, 492) with delta (0, 0)
Screenshot: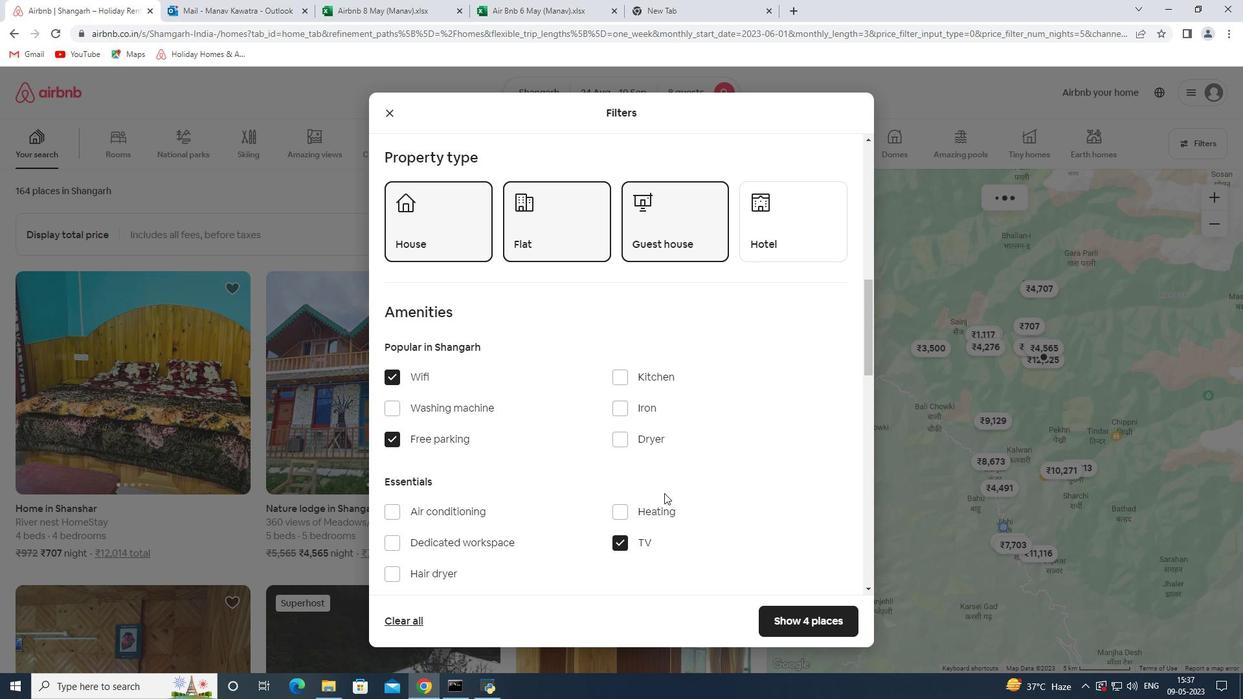 
Action: Mouse moved to (408, 387)
Screenshot: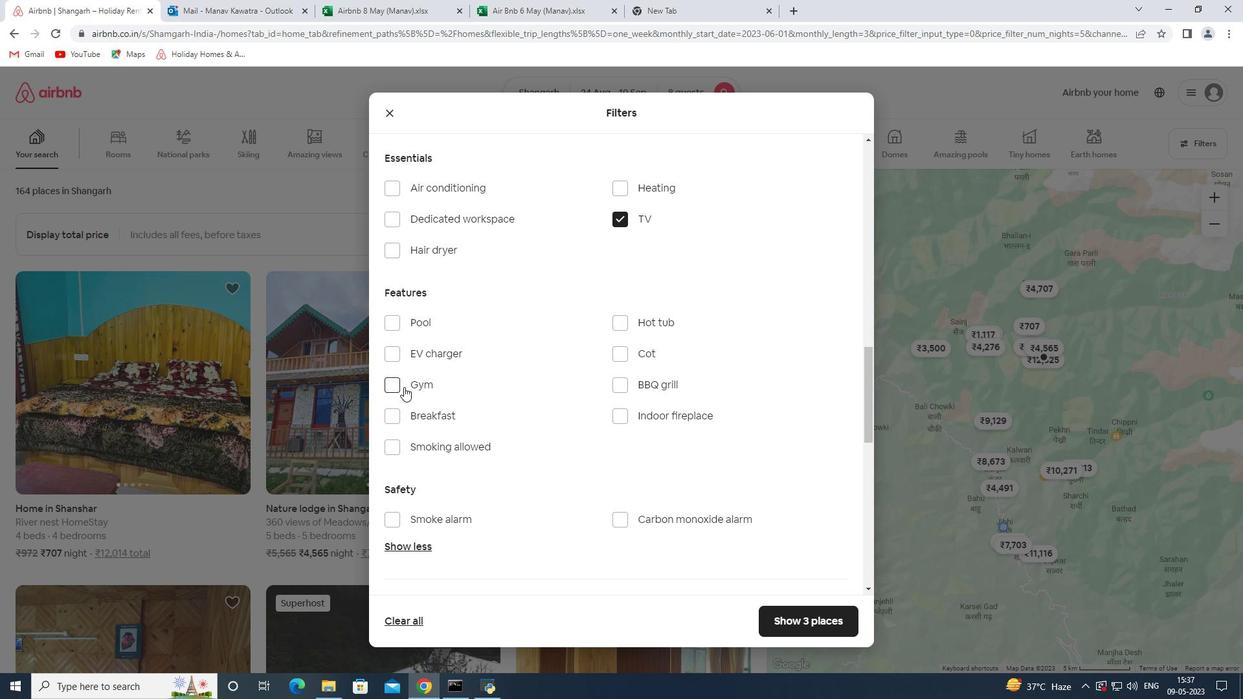 
Action: Mouse pressed left at (408, 387)
Screenshot: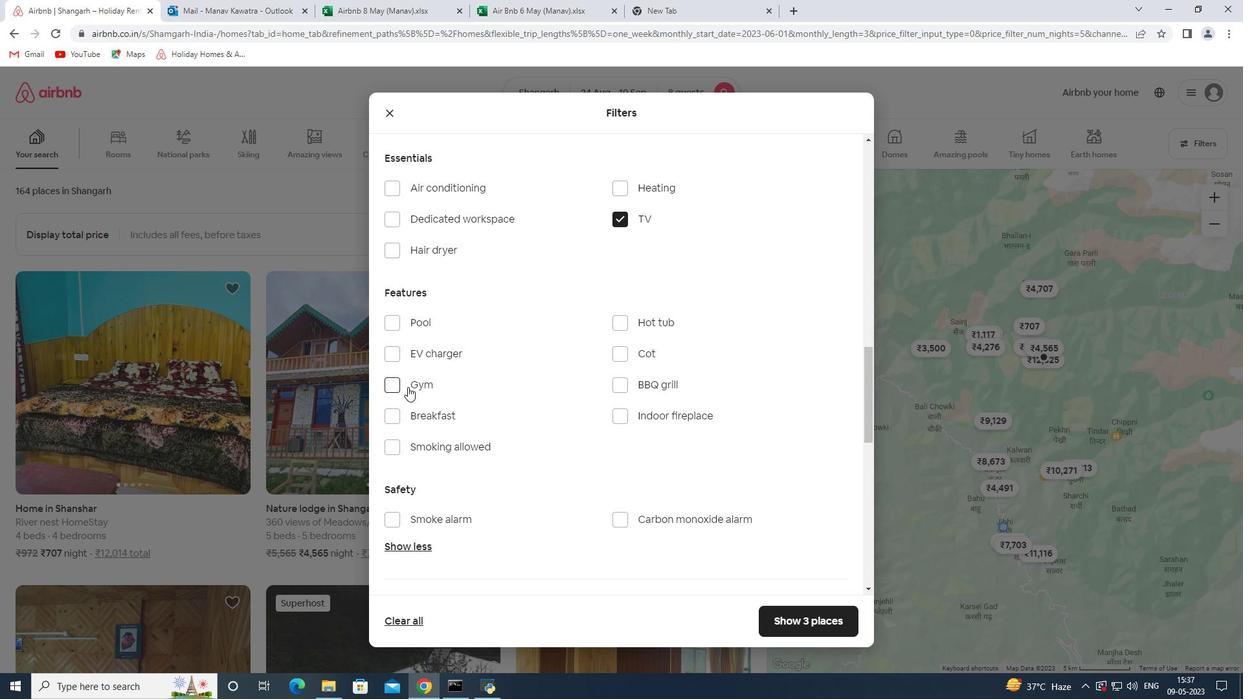 
Action: Mouse moved to (440, 413)
Screenshot: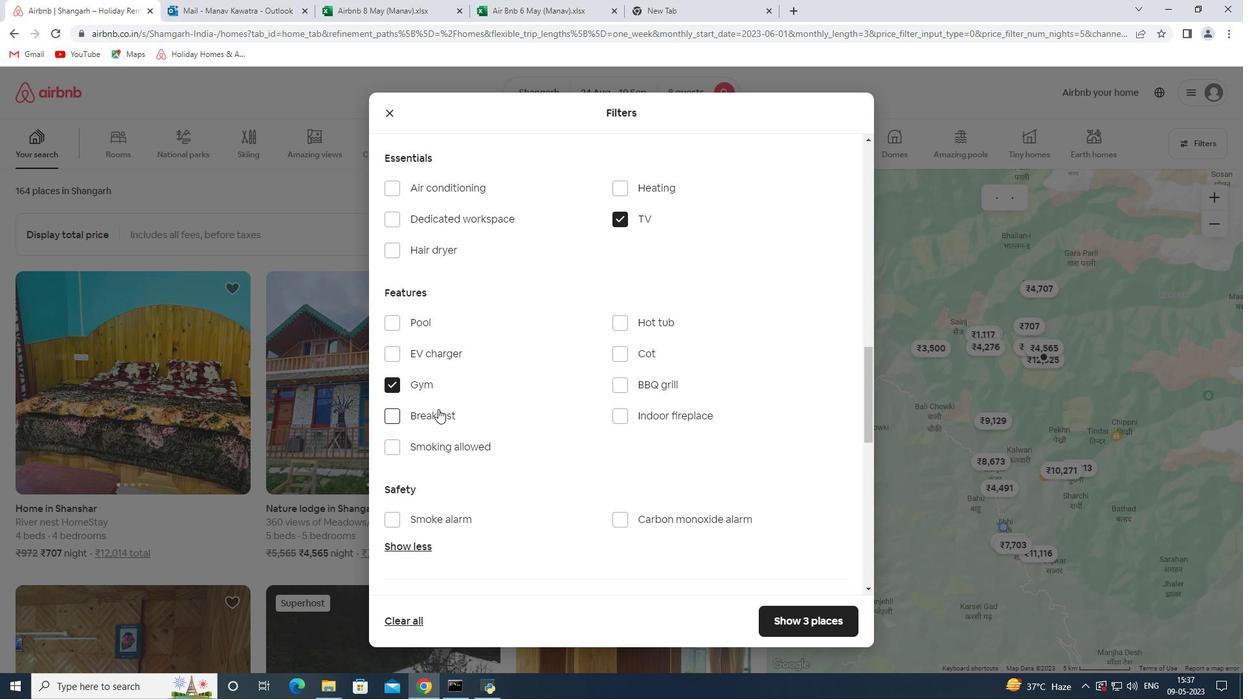
Action: Mouse pressed left at (440, 413)
Screenshot: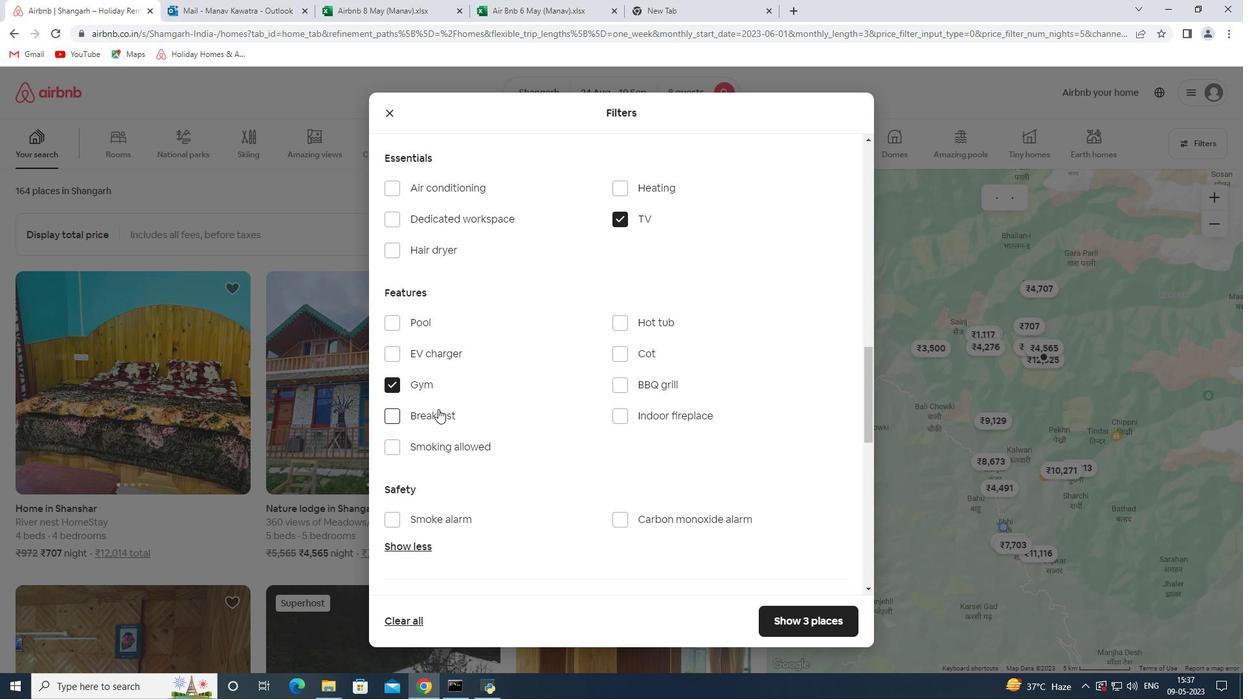 
Action: Mouse moved to (525, 391)
Screenshot: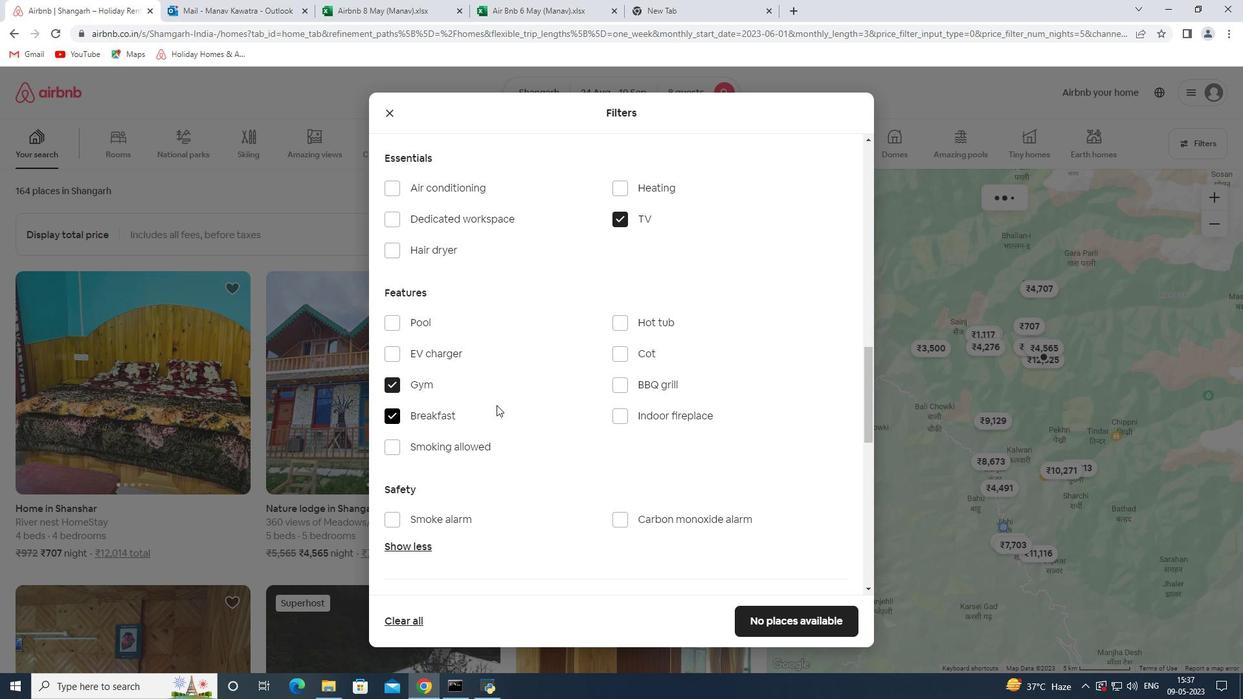 
Action: Mouse scrolled (525, 390) with delta (0, 0)
Screenshot: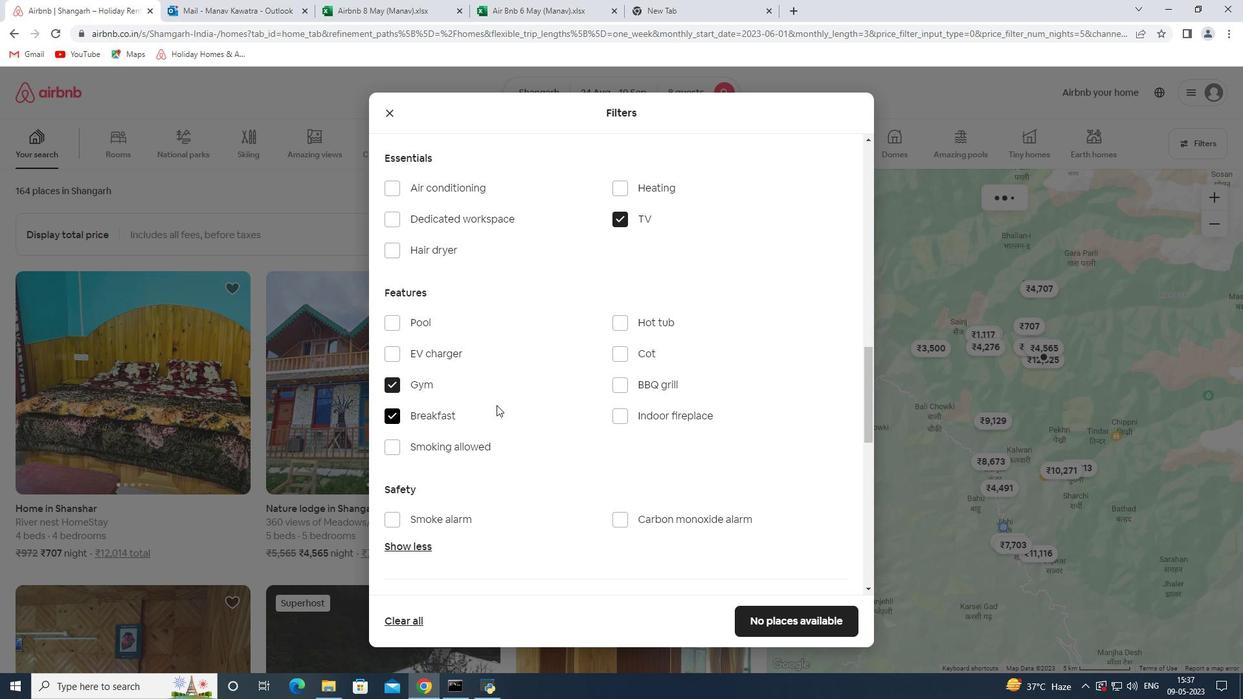 
Action: Mouse scrolled (525, 390) with delta (0, 0)
Screenshot: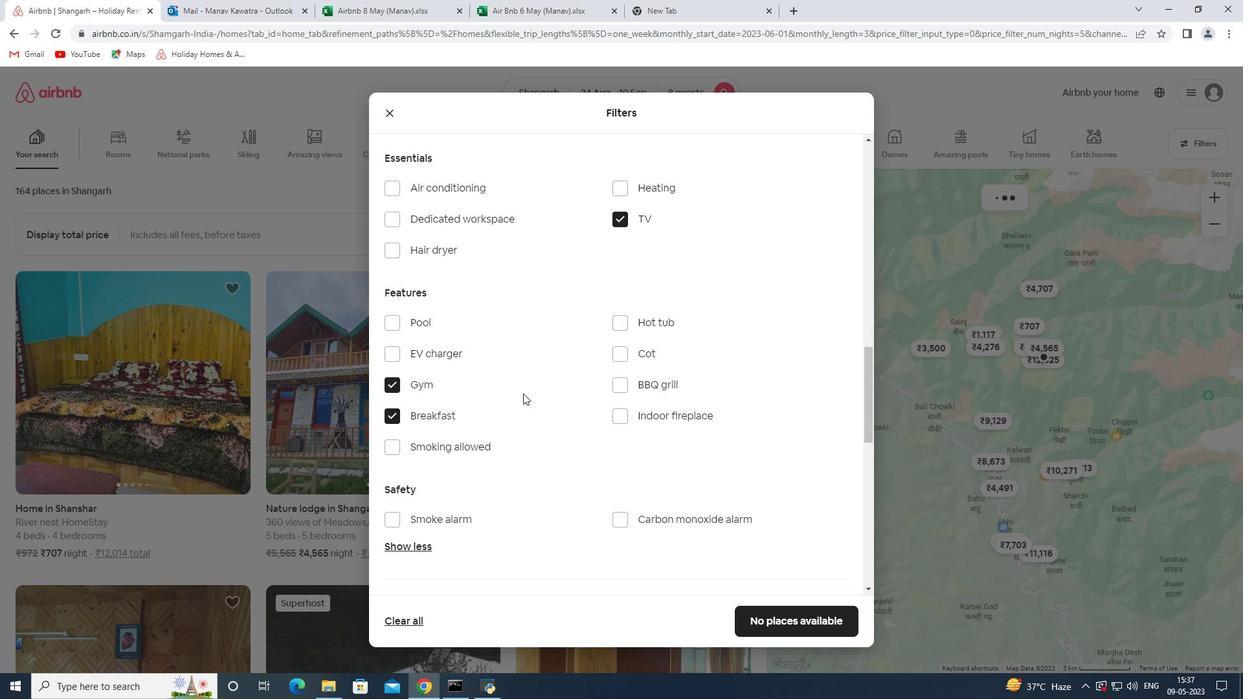 
Action: Mouse scrolled (525, 390) with delta (0, 0)
Screenshot: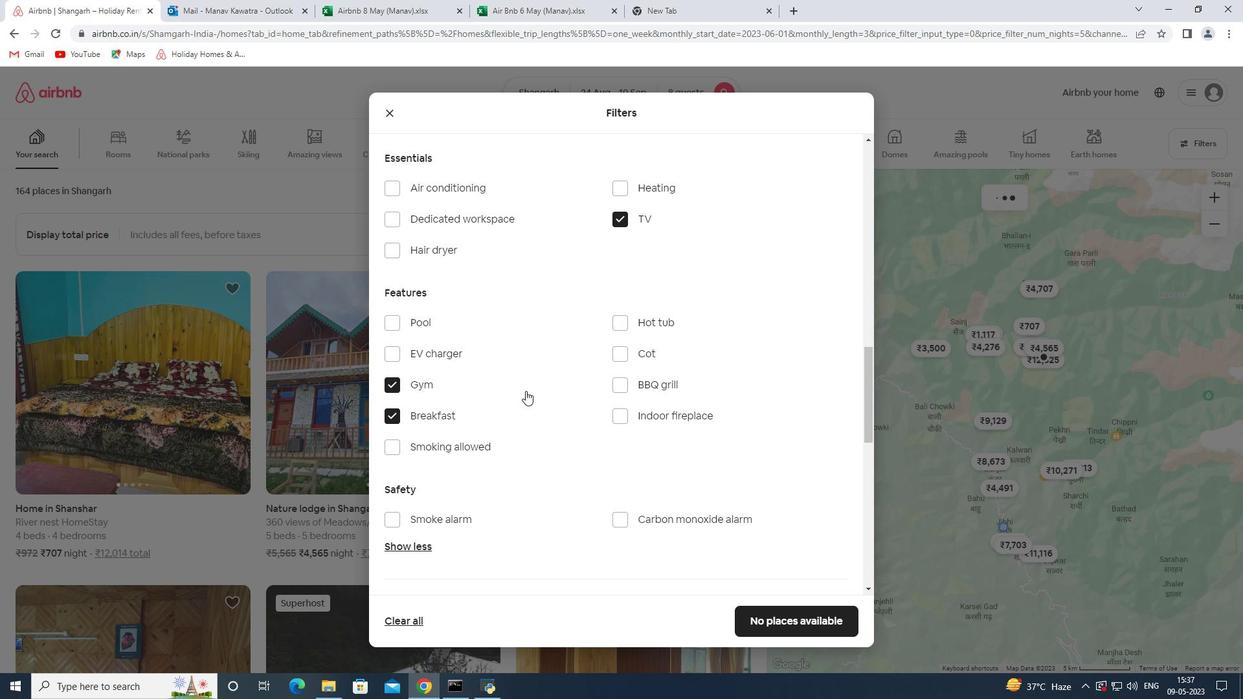 
Action: Mouse scrolled (525, 390) with delta (0, 0)
Screenshot: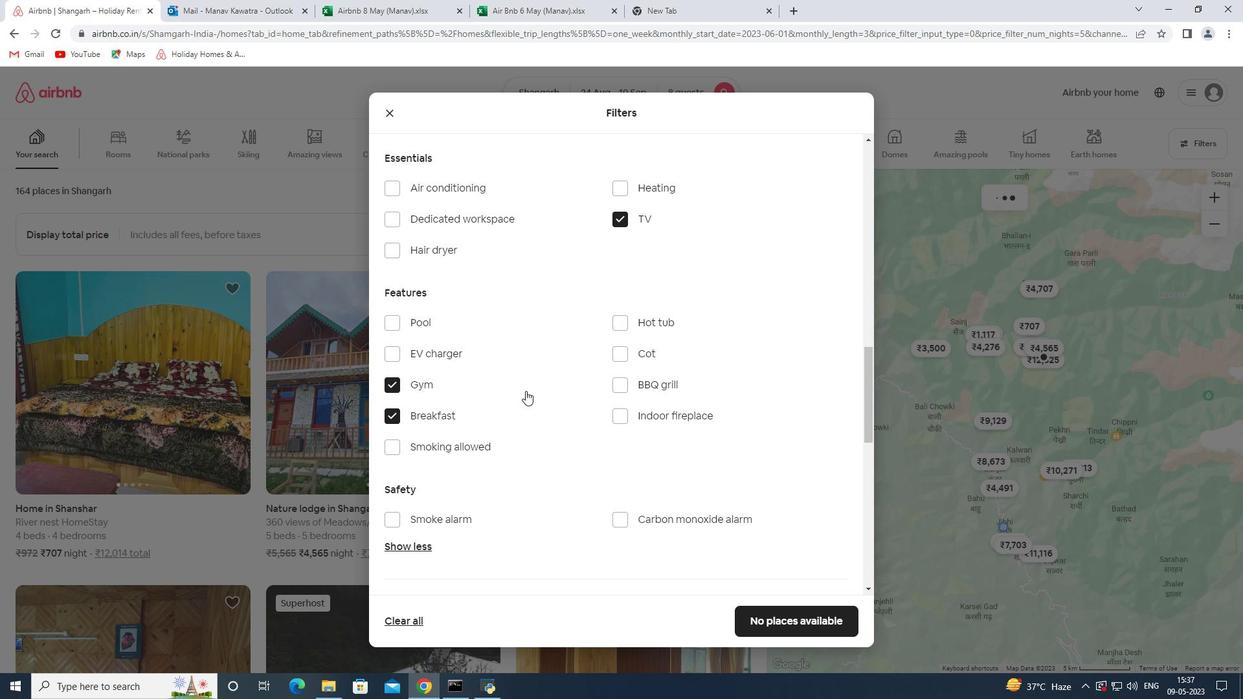 
Action: Mouse scrolled (525, 390) with delta (0, 0)
Screenshot: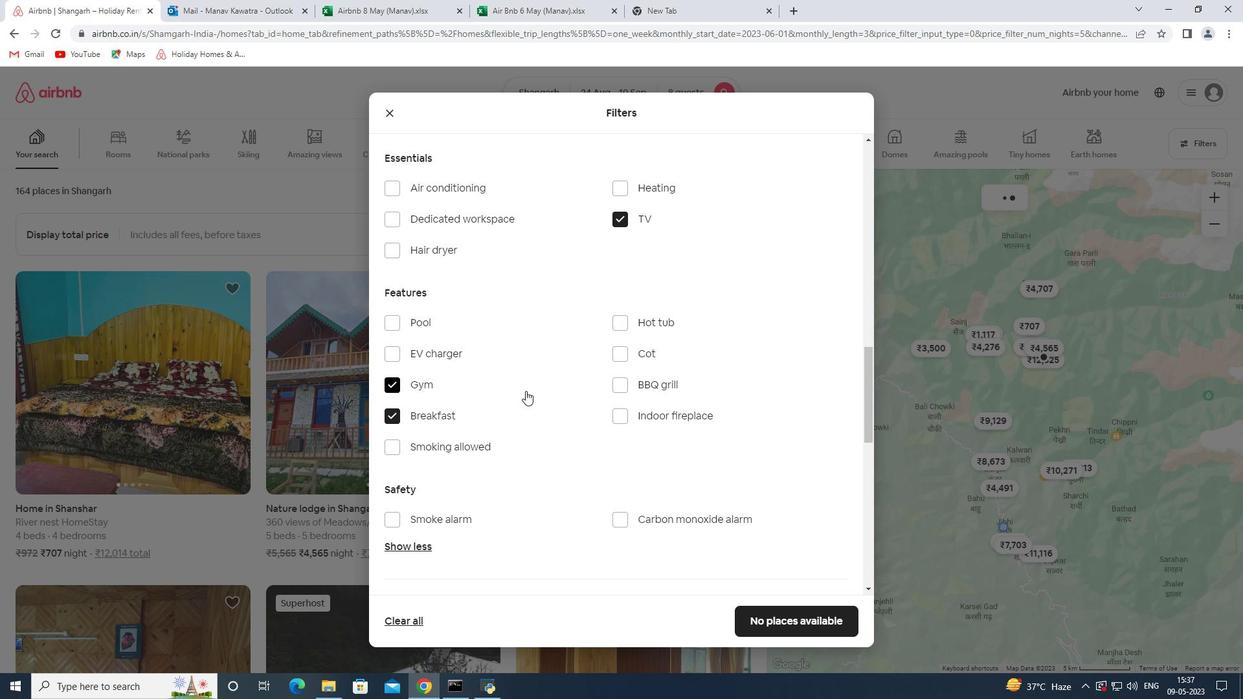 
Action: Mouse moved to (829, 368)
Screenshot: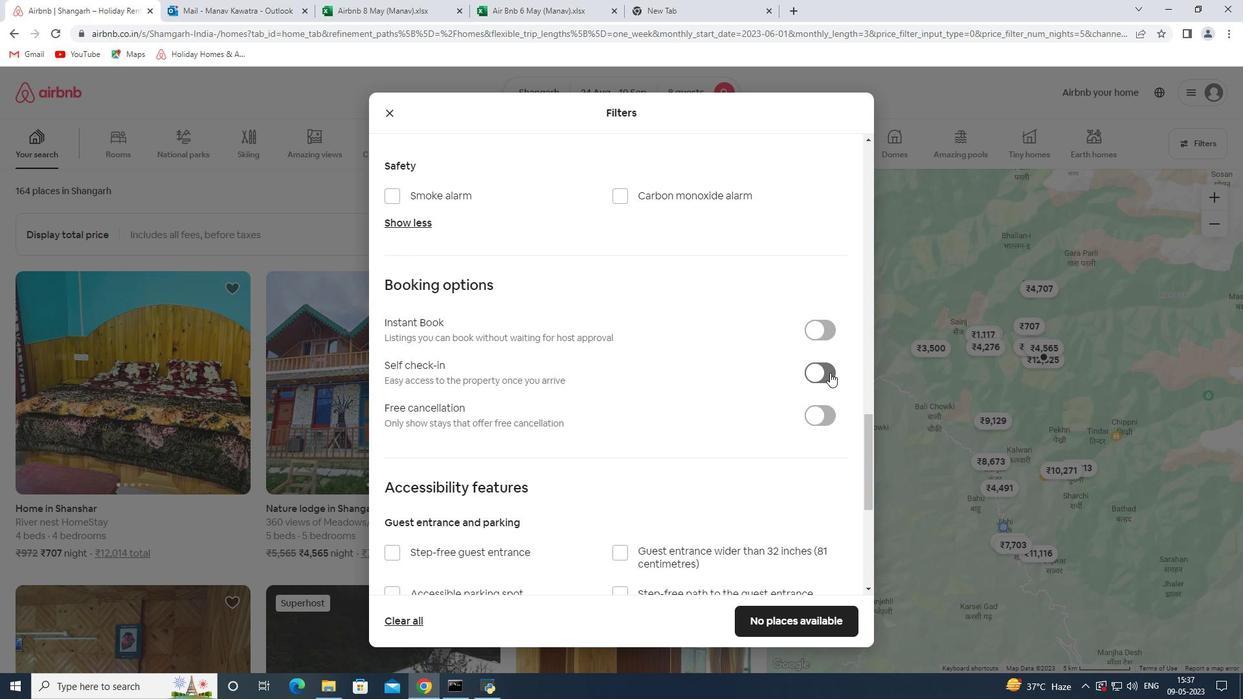 
Action: Mouse pressed left at (829, 368)
Screenshot: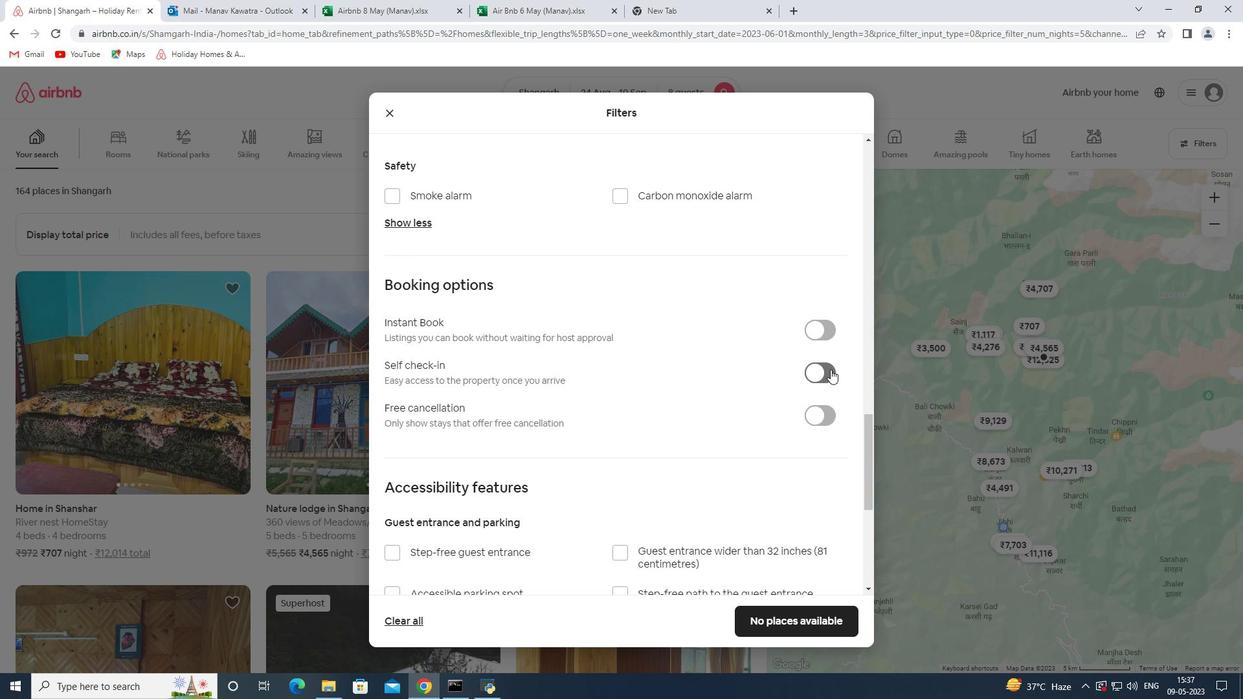 
Action: Mouse moved to (651, 411)
Screenshot: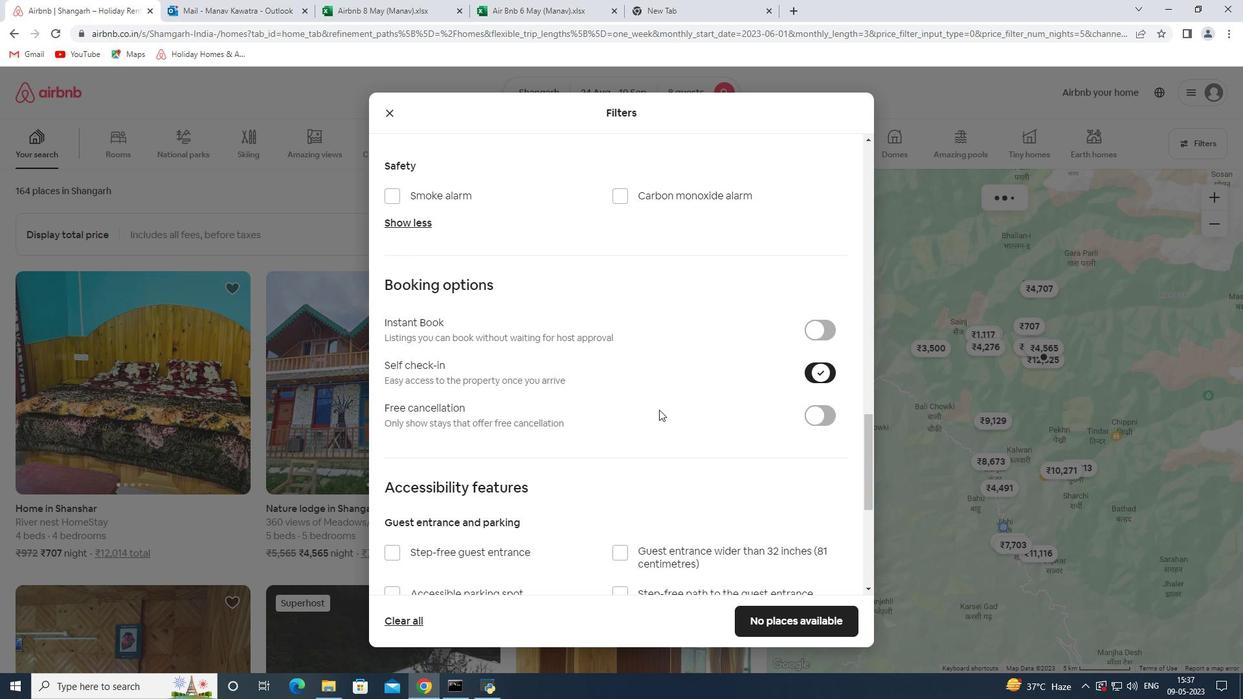 
Action: Mouse scrolled (651, 411) with delta (0, 0)
Screenshot: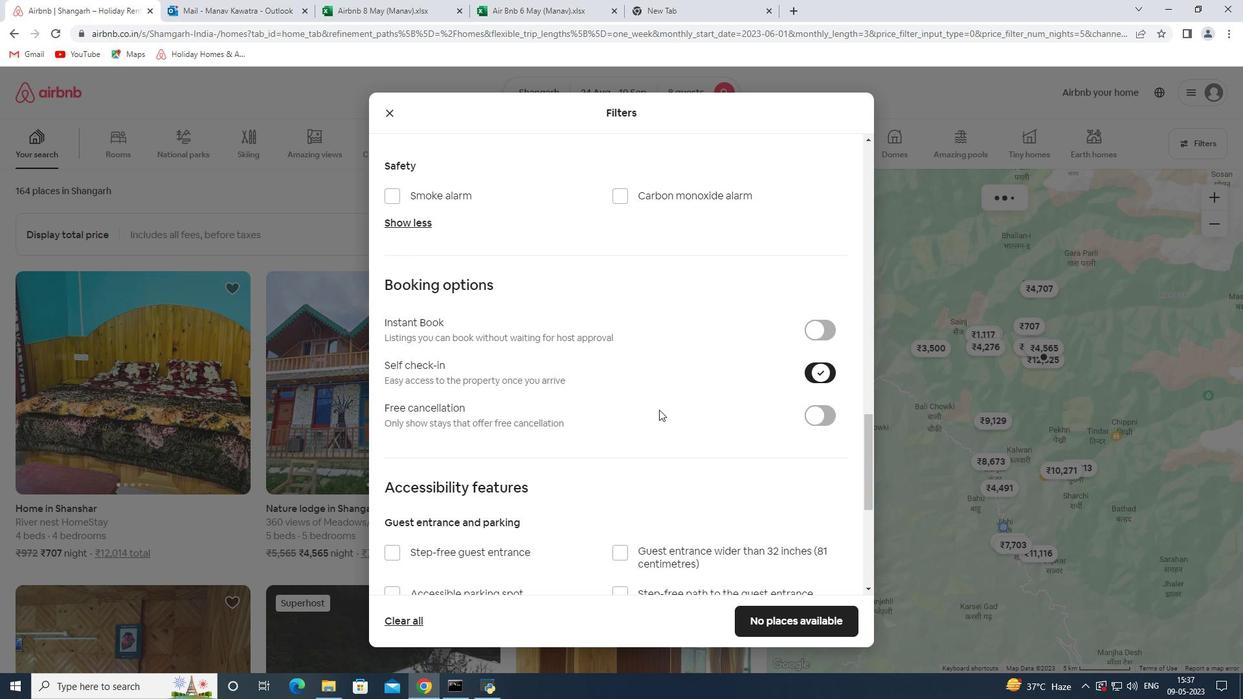 
Action: Mouse scrolled (651, 411) with delta (0, 0)
Screenshot: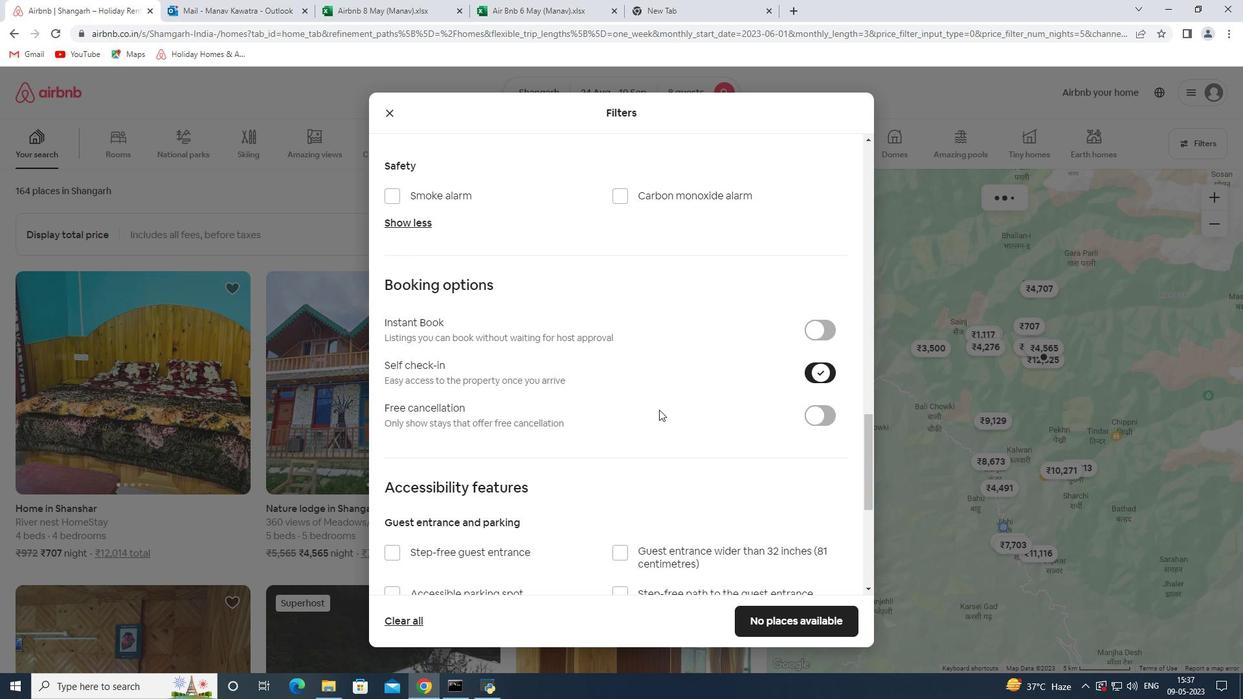 
Action: Mouse scrolled (651, 411) with delta (0, 0)
Screenshot: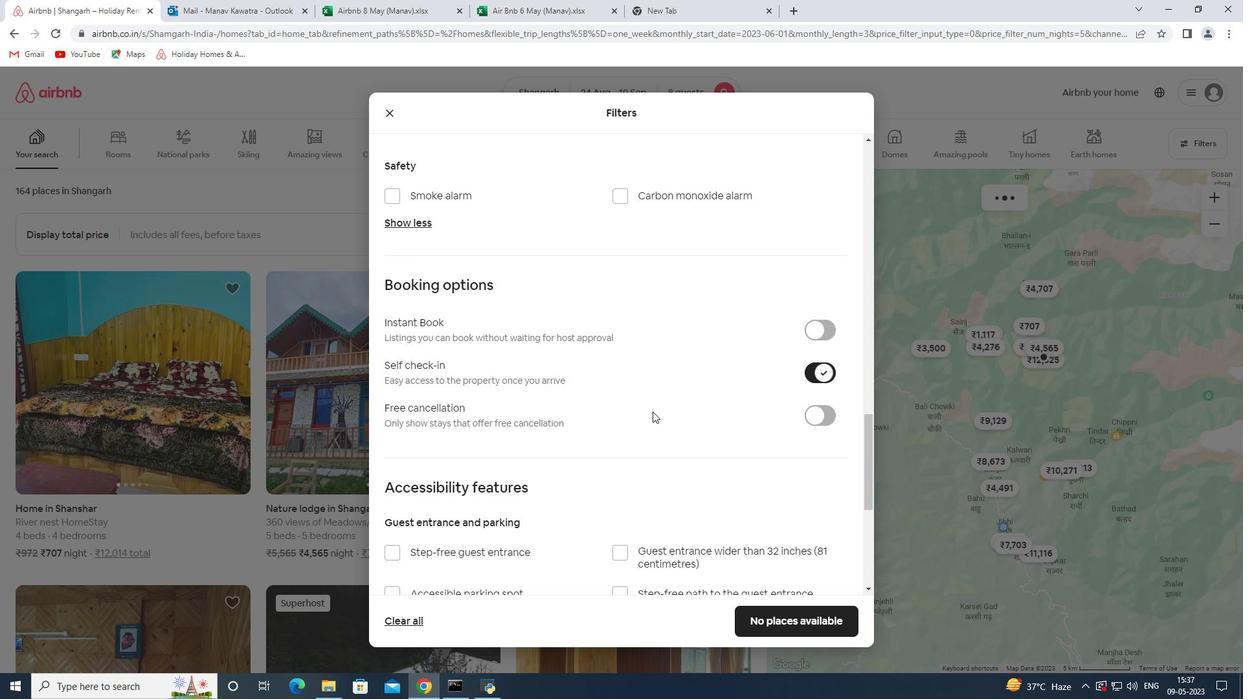
Action: Mouse moved to (651, 412)
Screenshot: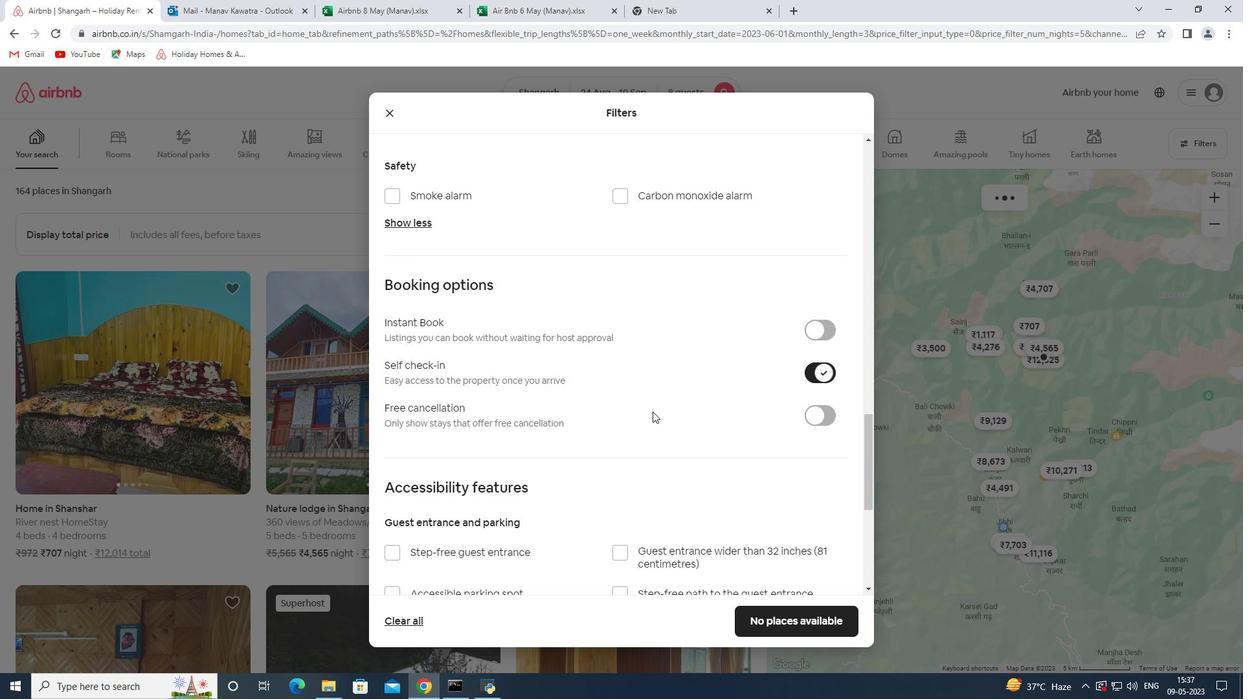 
Action: Mouse scrolled (651, 411) with delta (0, 0)
Screenshot: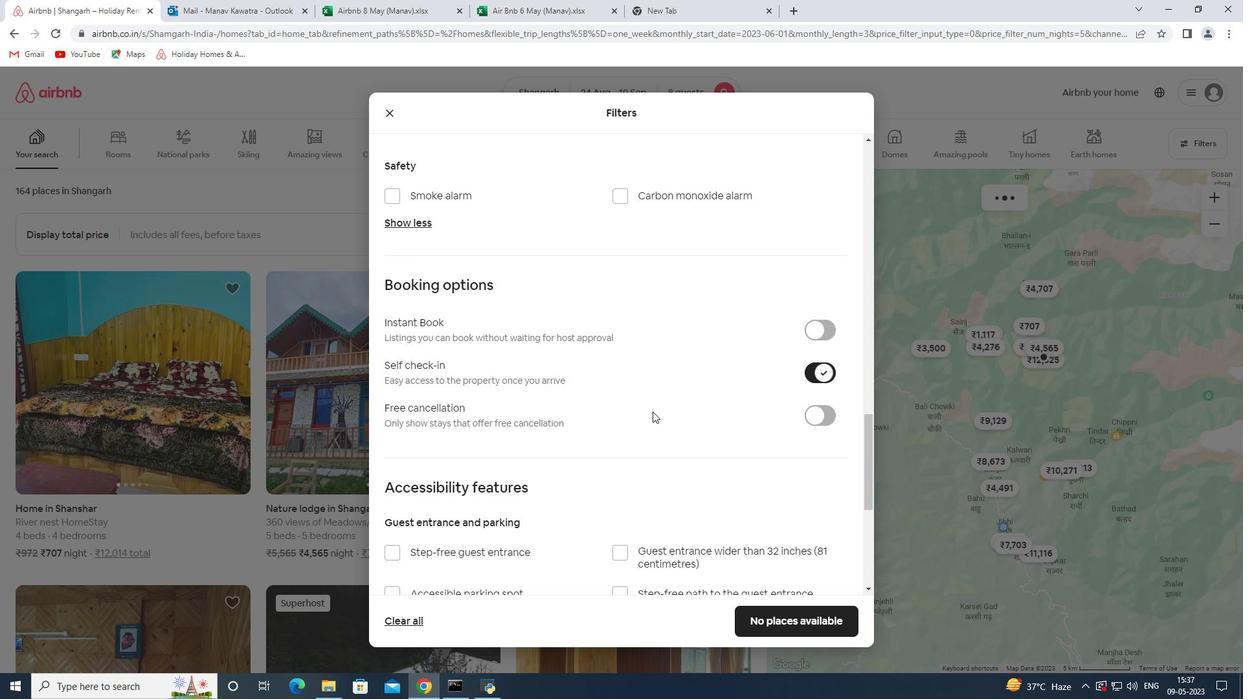 
Action: Mouse moved to (654, 416)
Screenshot: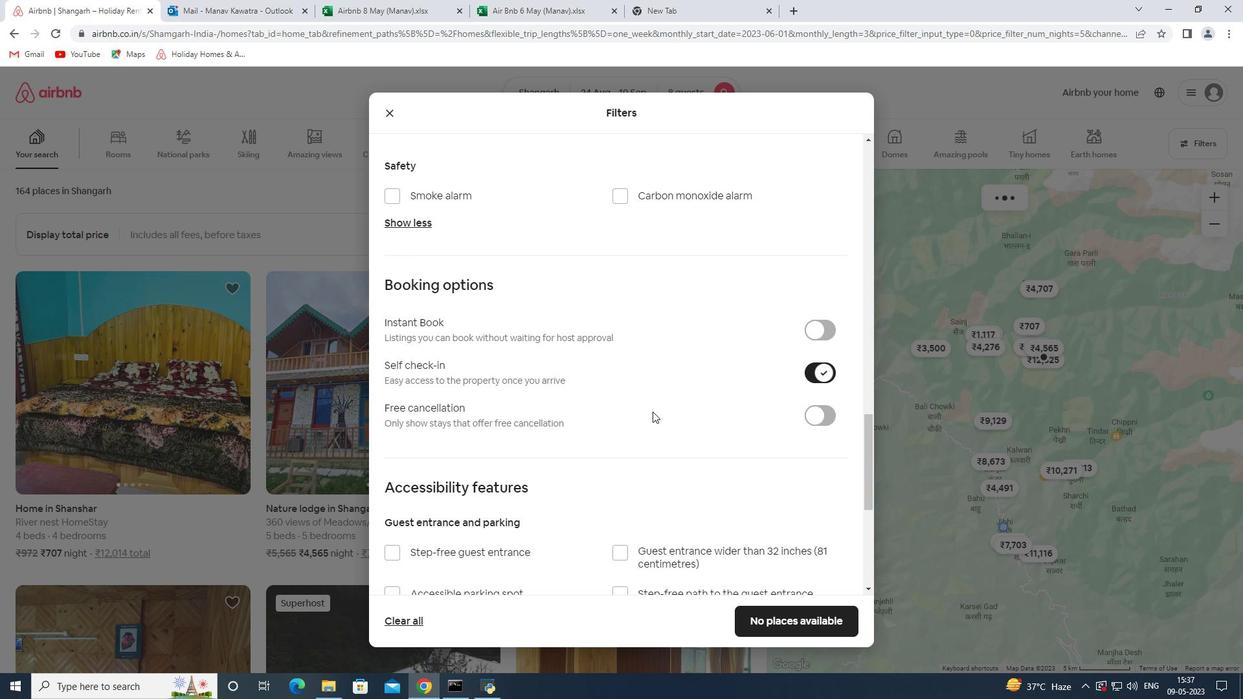 
Action: Mouse scrolled (653, 415) with delta (0, 0)
Screenshot: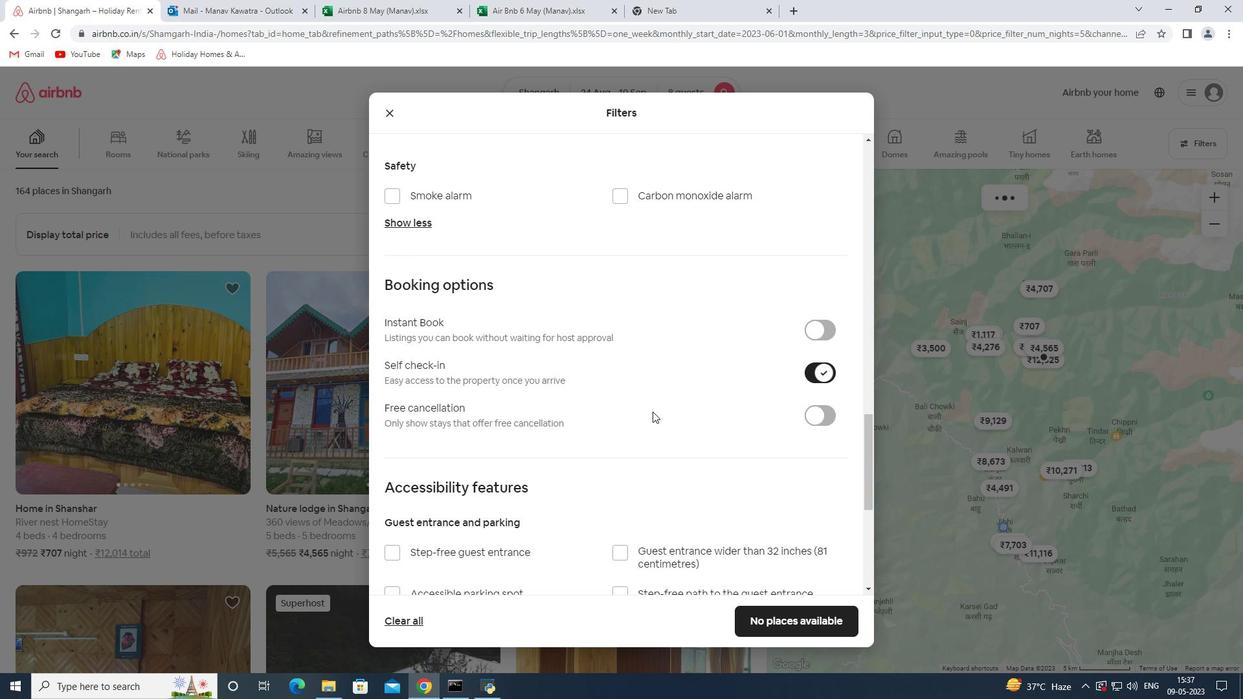 
Action: Mouse moved to (657, 419)
Screenshot: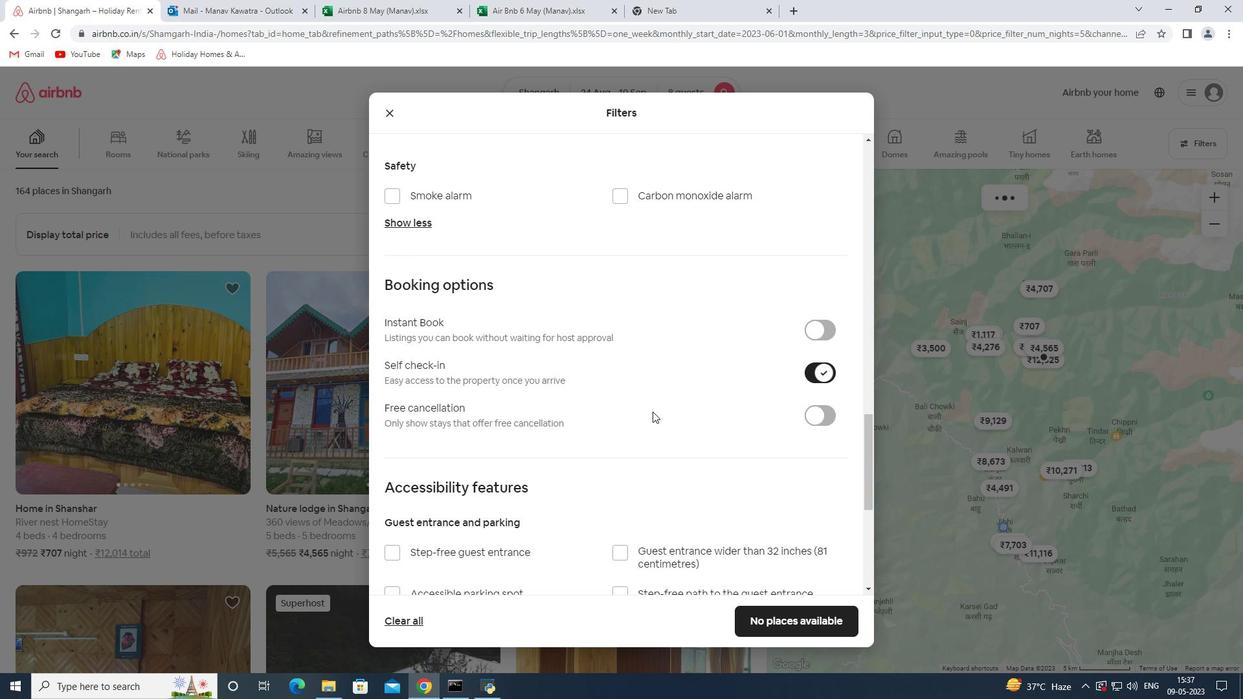 
Action: Mouse scrolled (657, 418) with delta (0, 0)
Screenshot: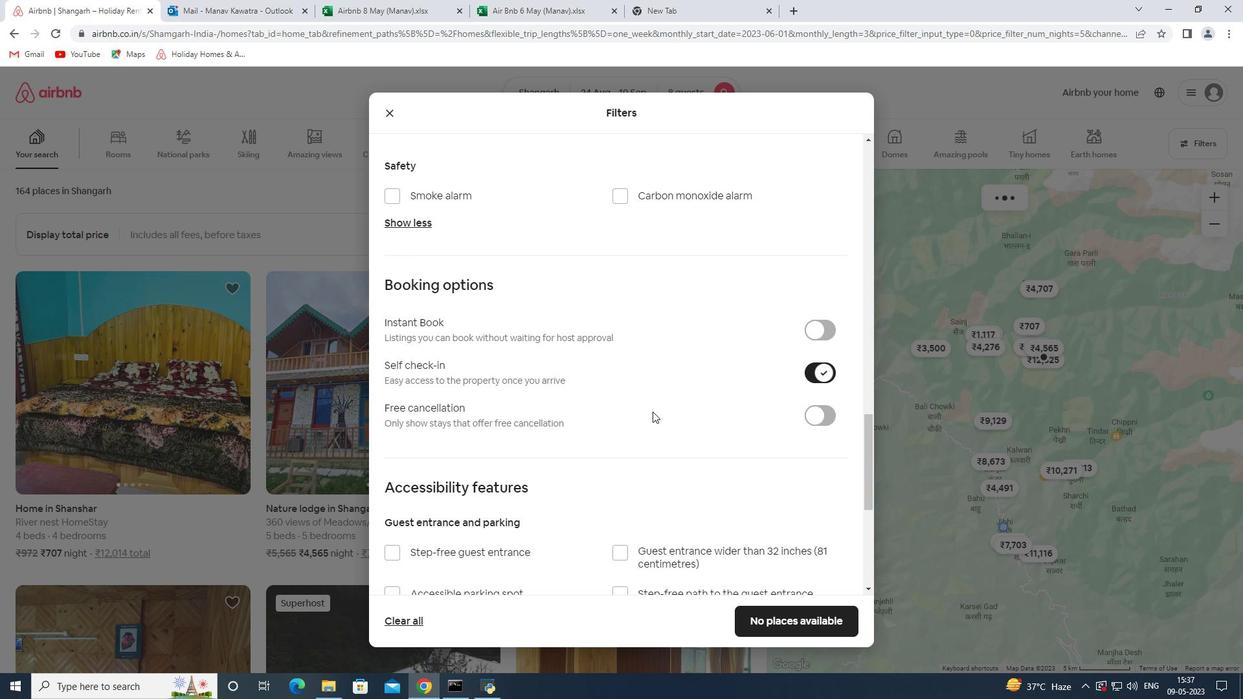 
Action: Mouse moved to (415, 499)
Screenshot: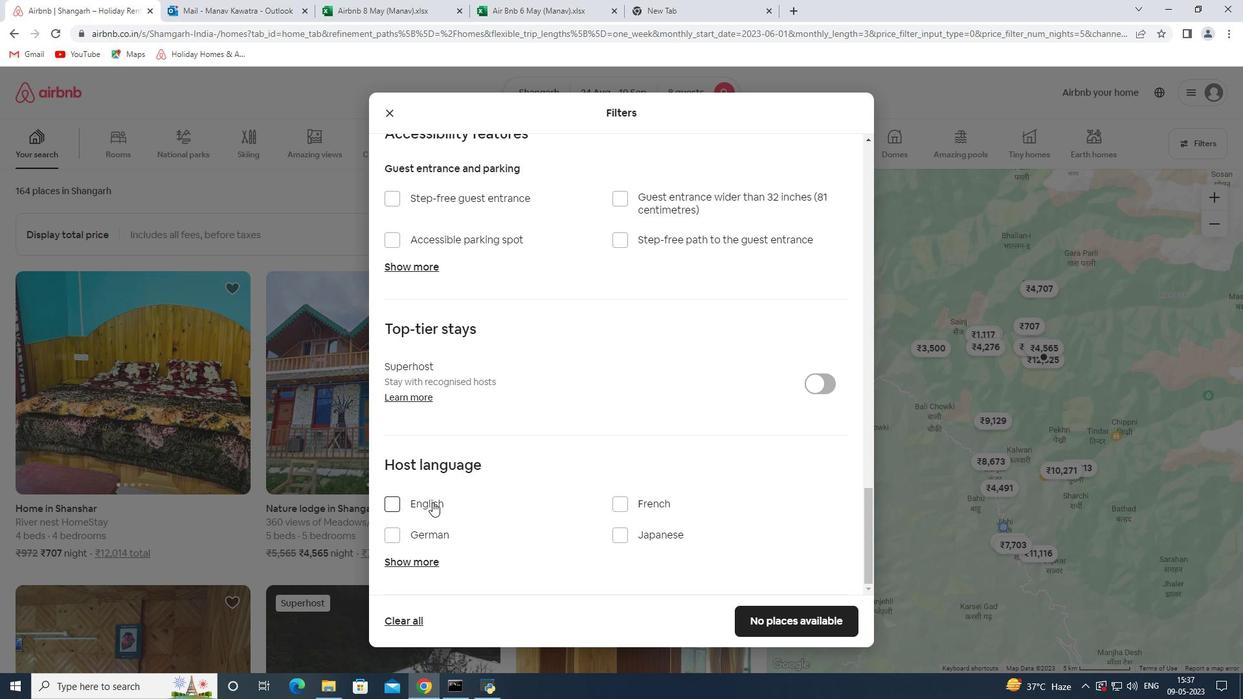 
Action: Mouse pressed left at (415, 499)
Screenshot: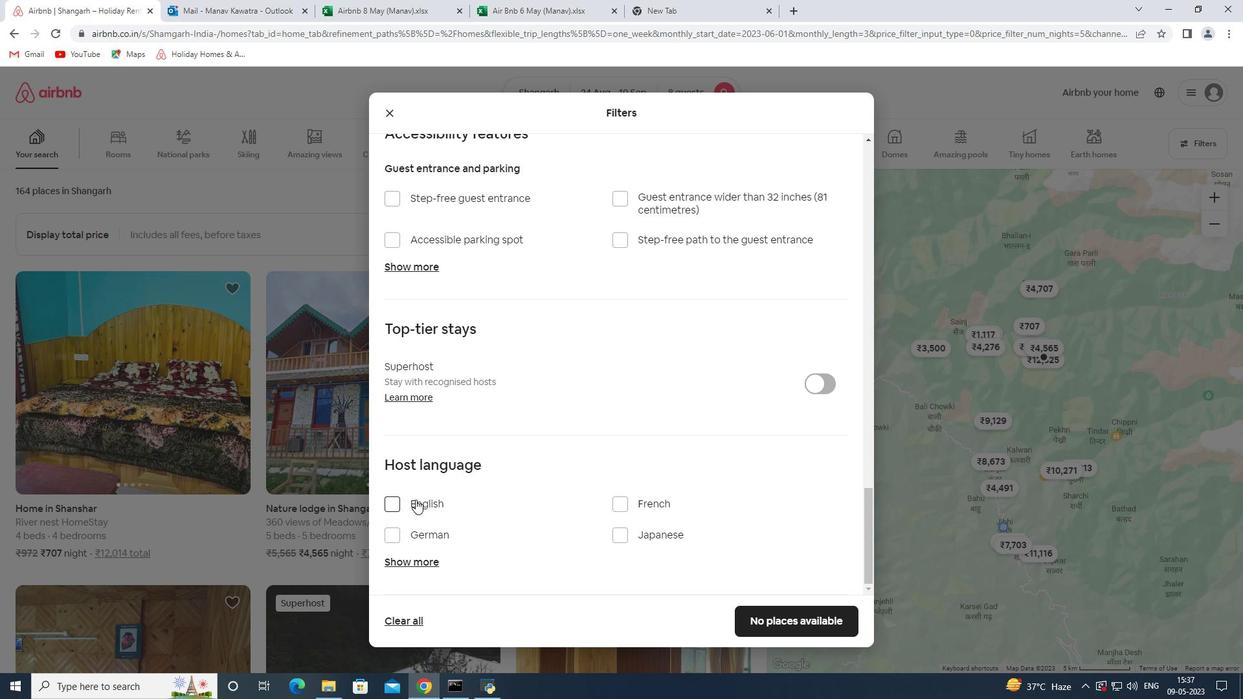 
Action: Mouse moved to (827, 653)
Screenshot: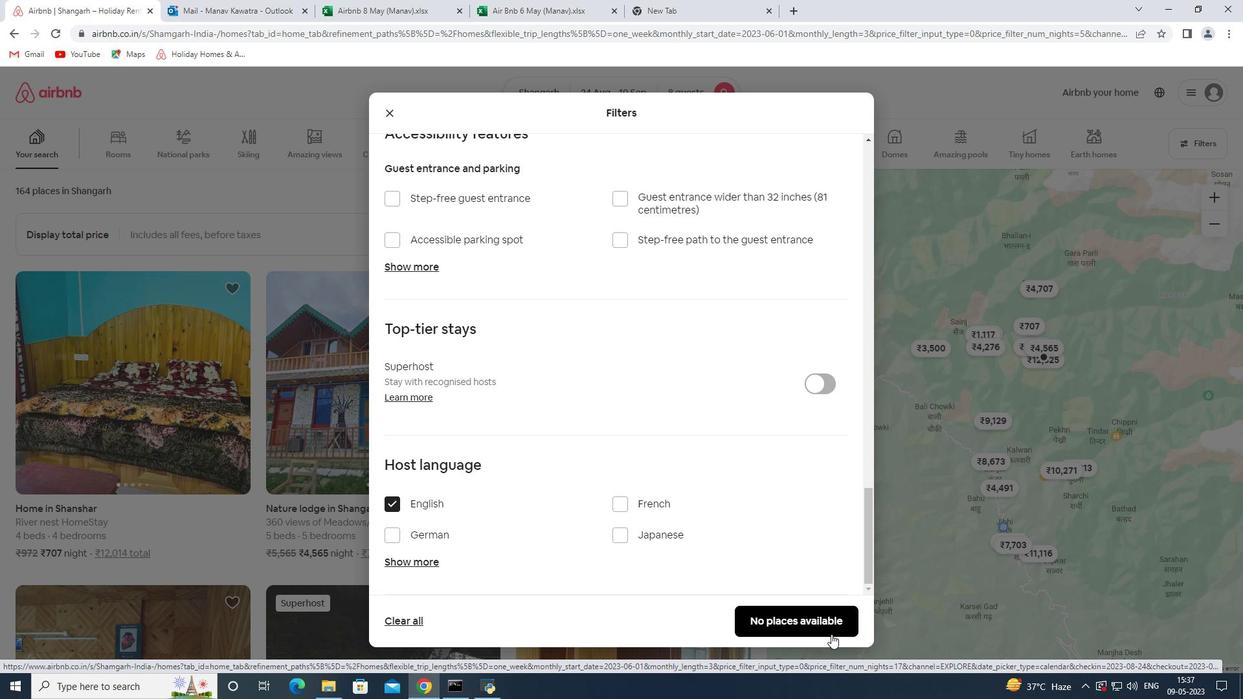 
Action: Mouse pressed left at (827, 653)
Screenshot: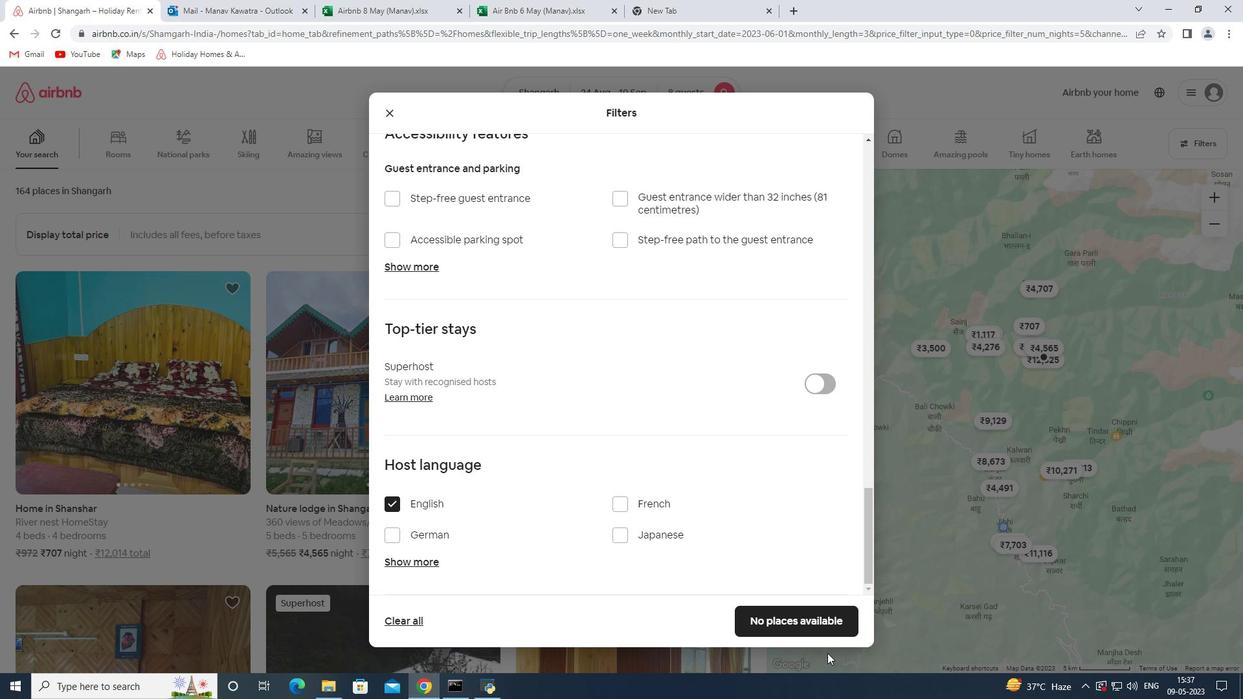 
Action: Mouse moved to (310, 536)
Screenshot: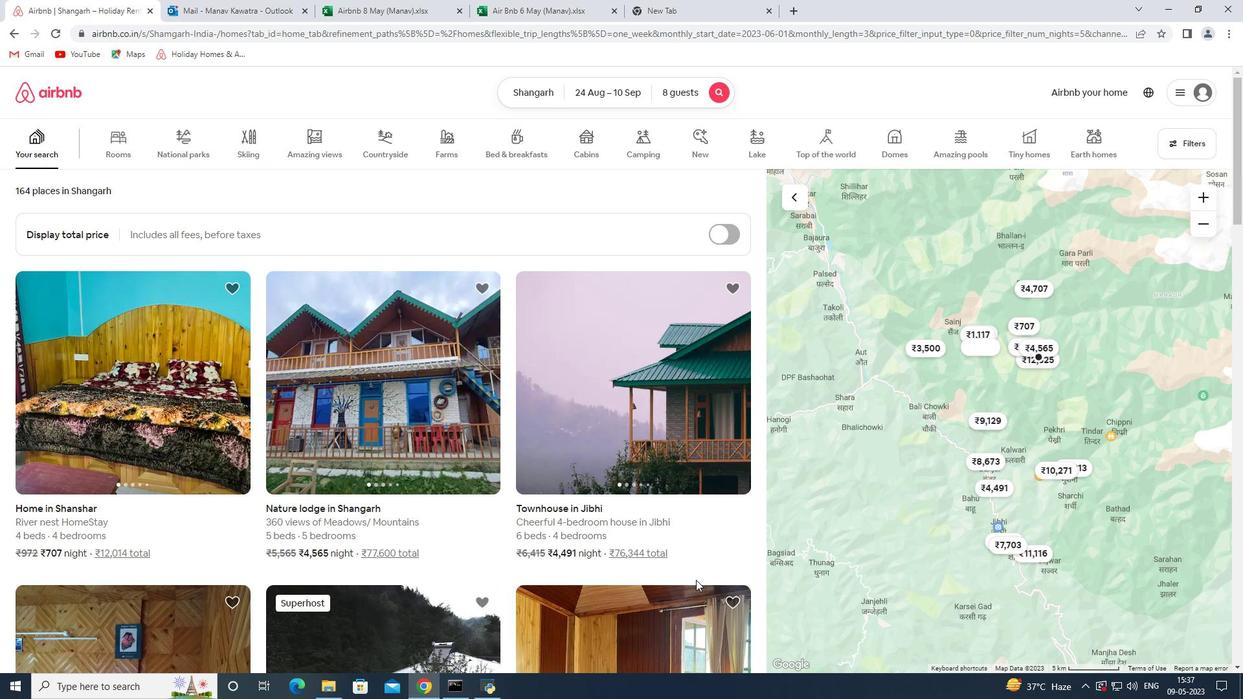 
